 Task: Find connections with filter location Massawa with filter topic #Managementwith filter profile language English with filter current company Bread Financial with filter school Dr. B.C. Roy Engineering College with filter industry Retail Groceries with filter service category Healthcare Consulting with filter keywords title Program Manager
Action: Mouse moved to (638, 80)
Screenshot: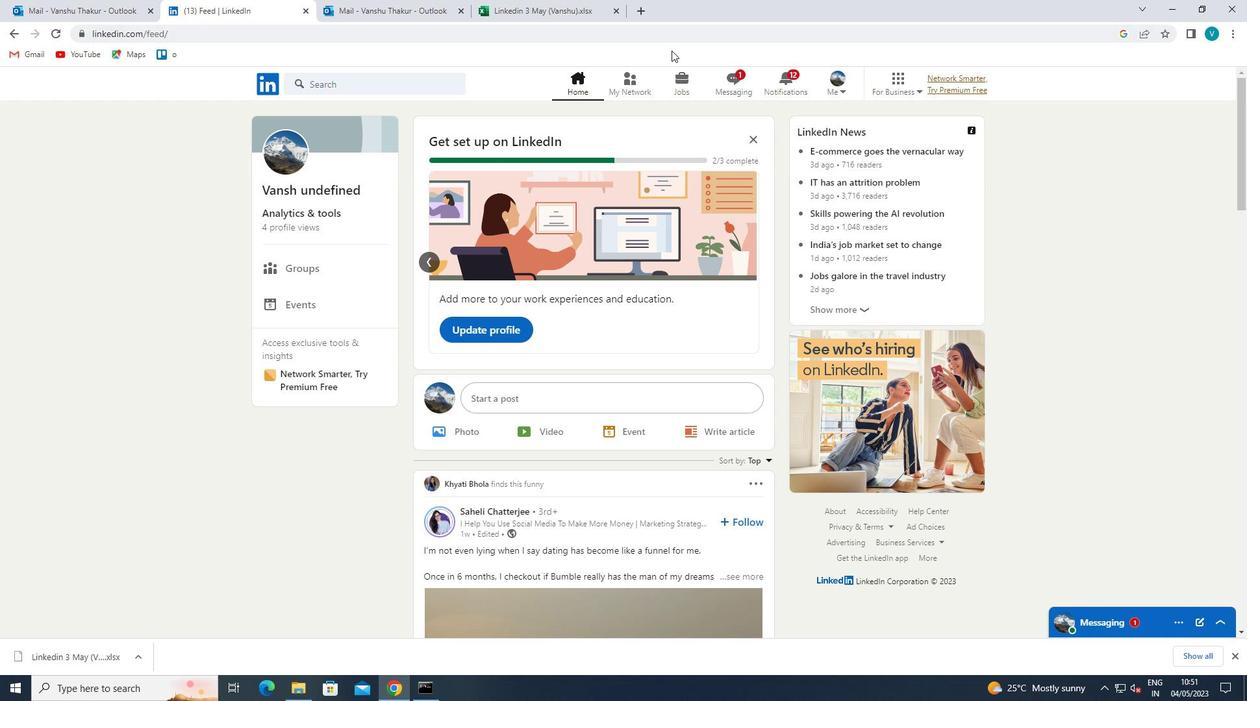 
Action: Mouse pressed left at (638, 80)
Screenshot: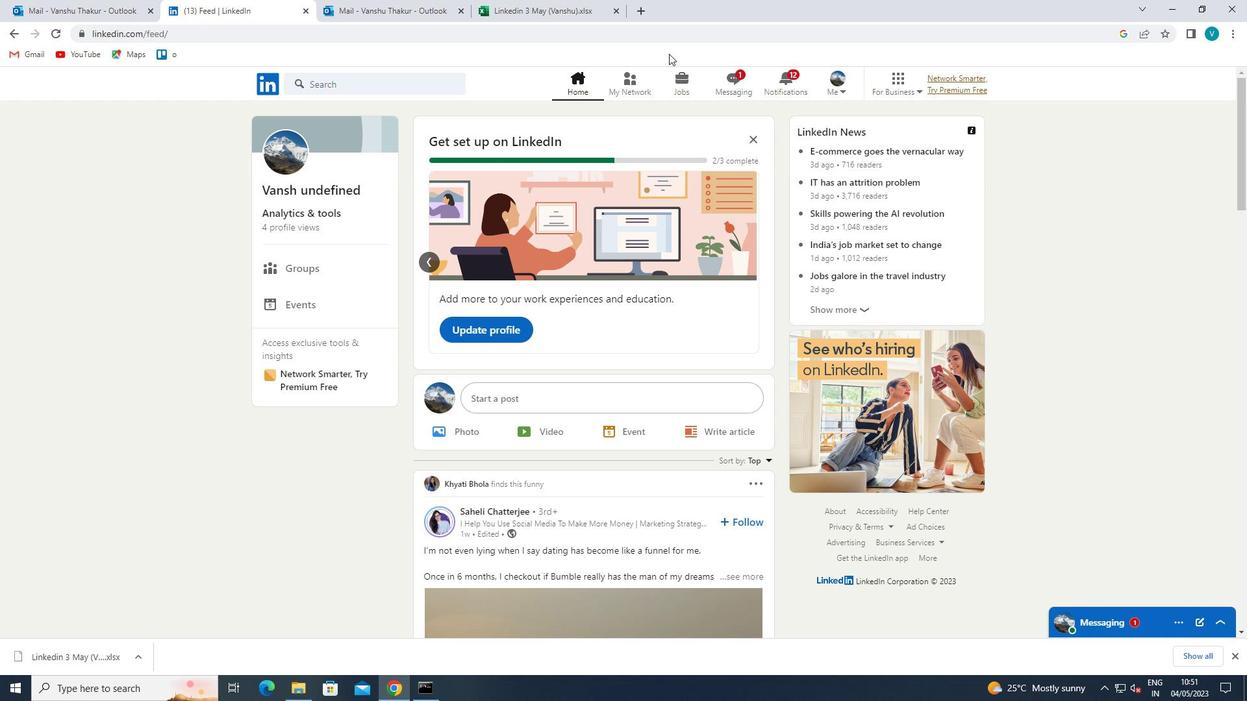 
Action: Mouse moved to (388, 157)
Screenshot: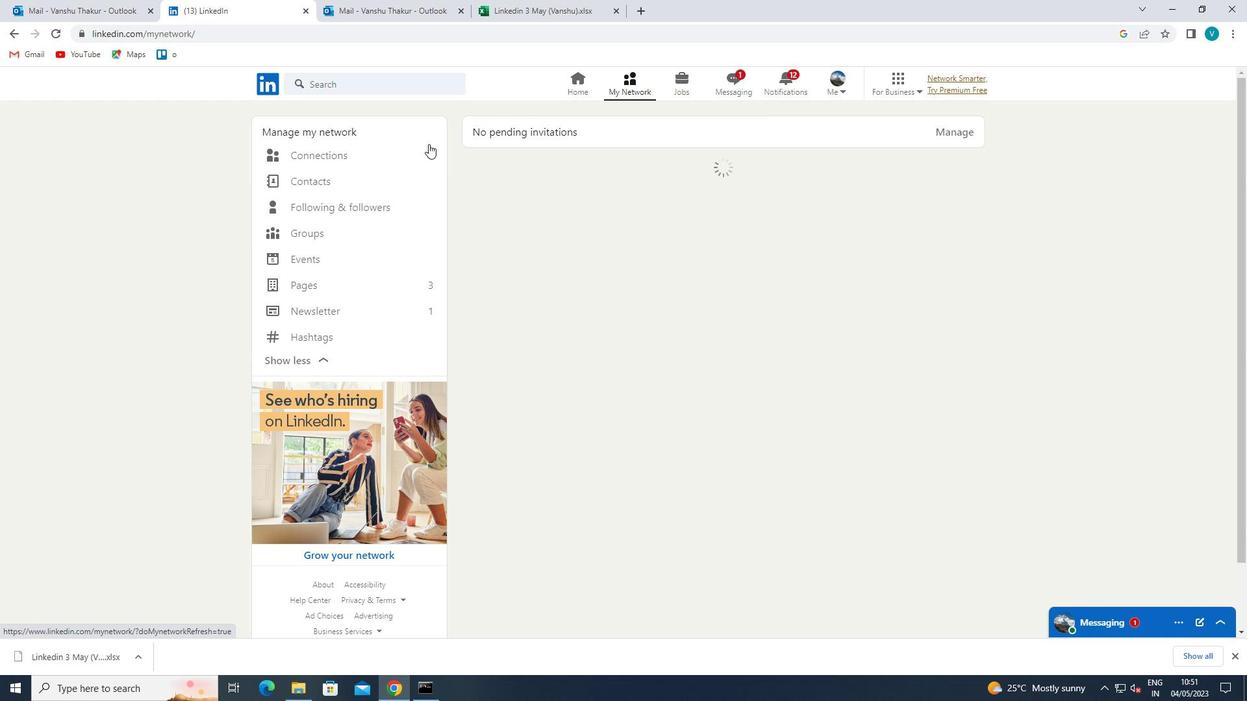 
Action: Mouse pressed left at (388, 157)
Screenshot: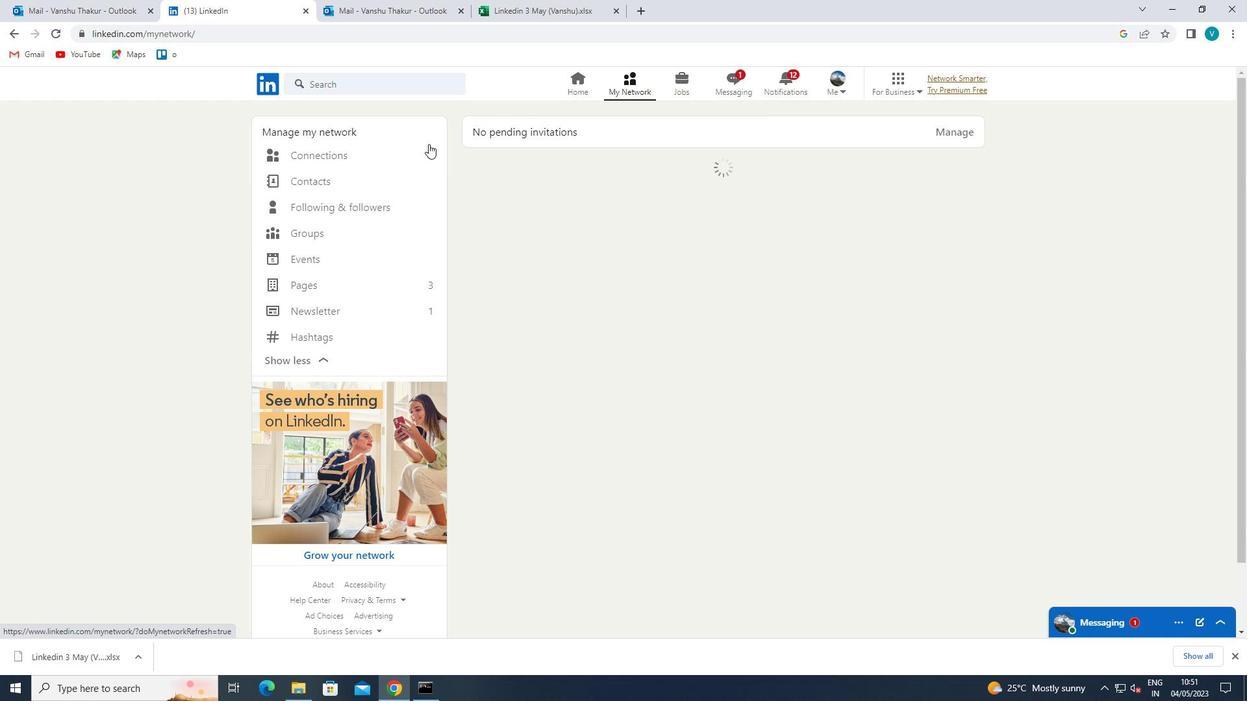 
Action: Mouse moved to (705, 156)
Screenshot: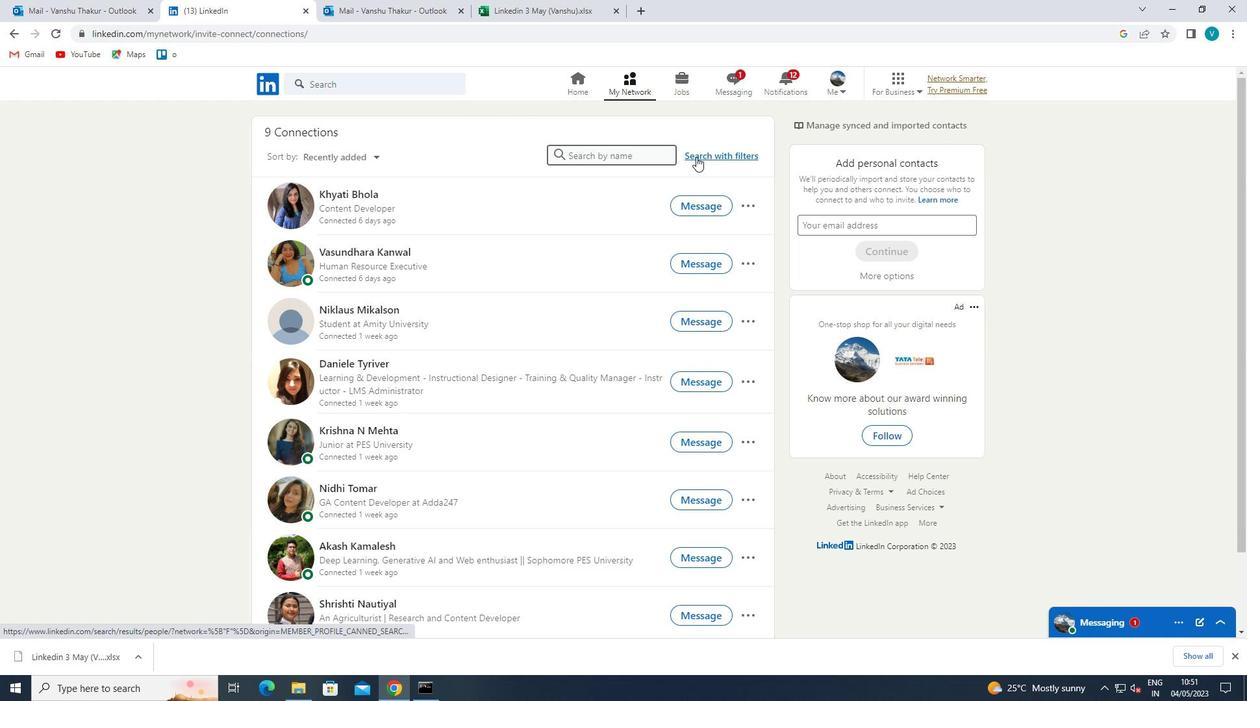 
Action: Mouse pressed left at (705, 156)
Screenshot: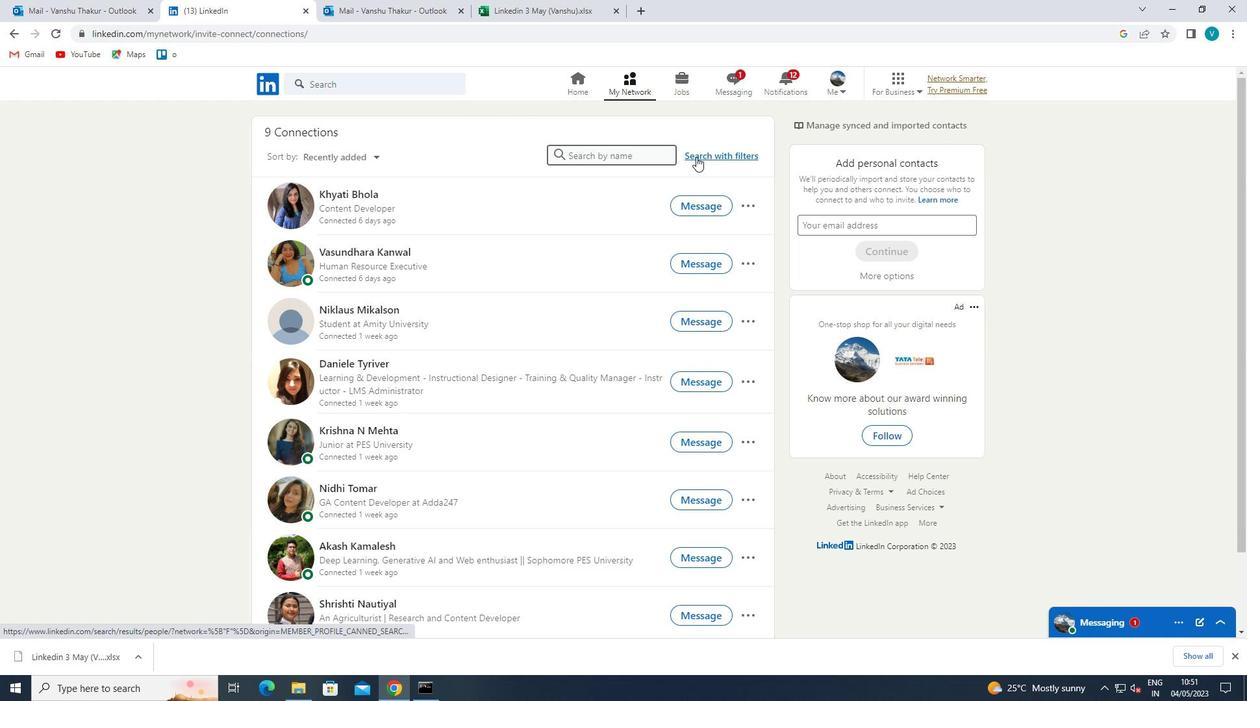 
Action: Mouse moved to (633, 124)
Screenshot: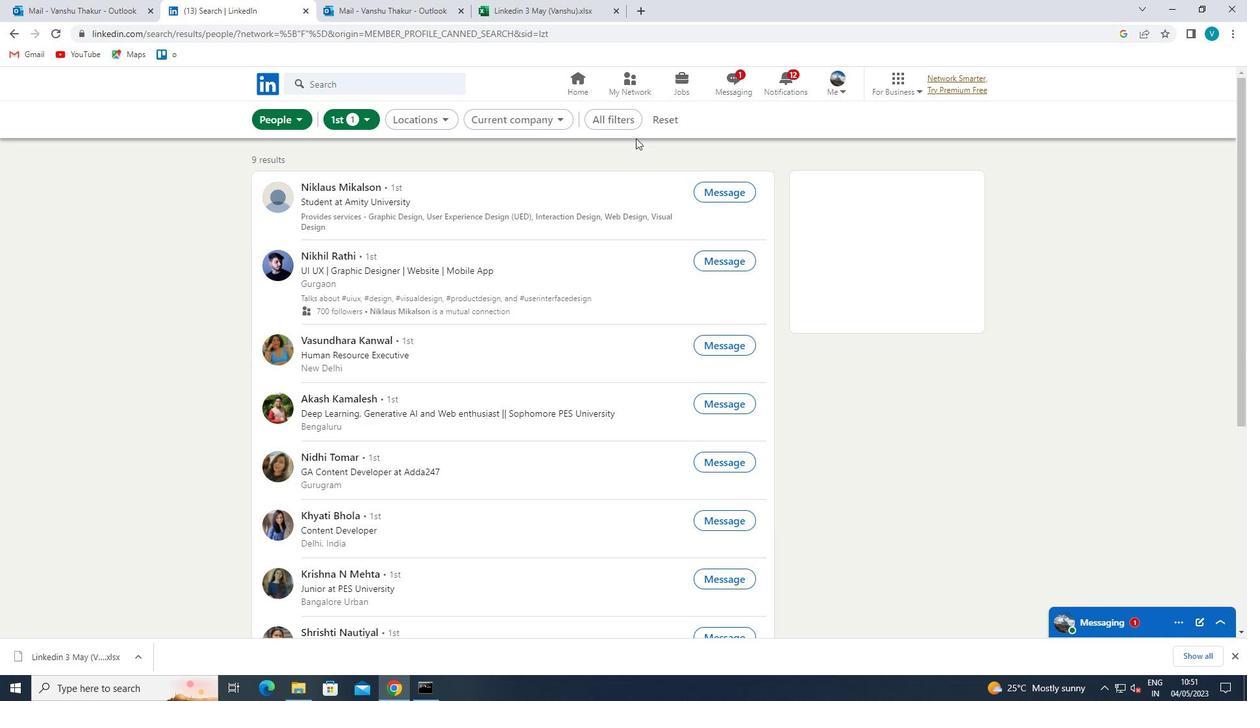 
Action: Mouse pressed left at (633, 124)
Screenshot: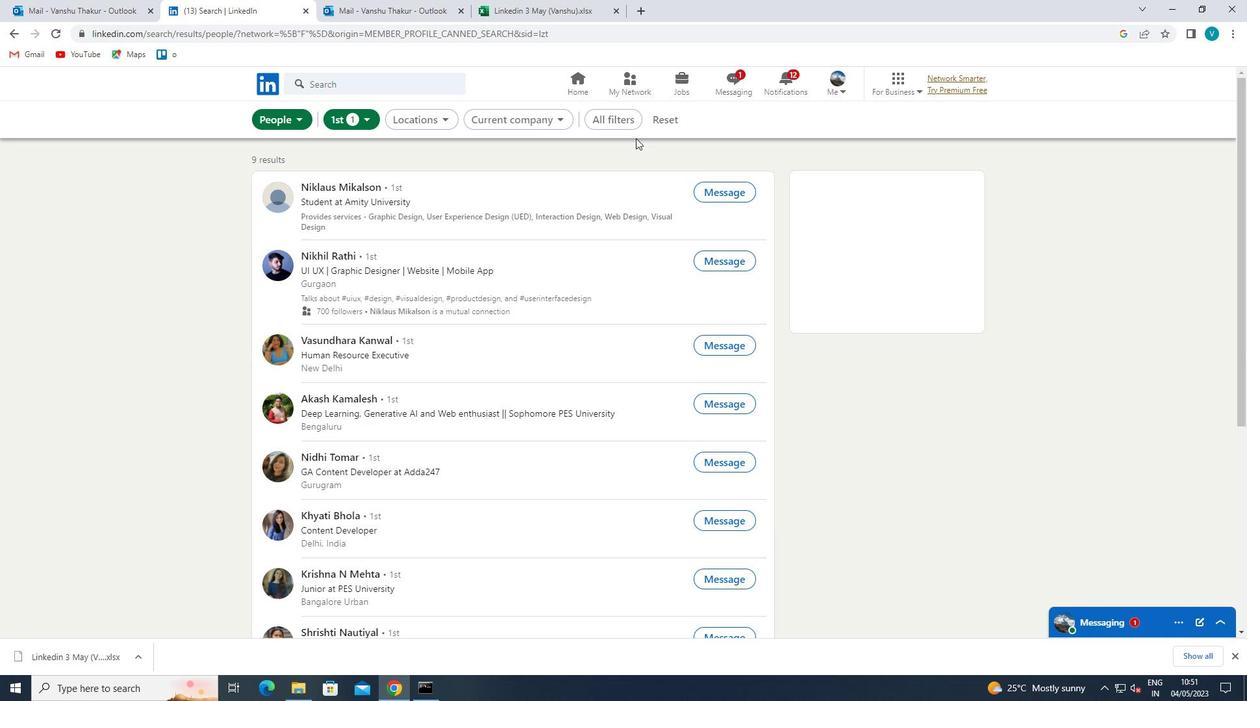
Action: Mouse moved to (957, 256)
Screenshot: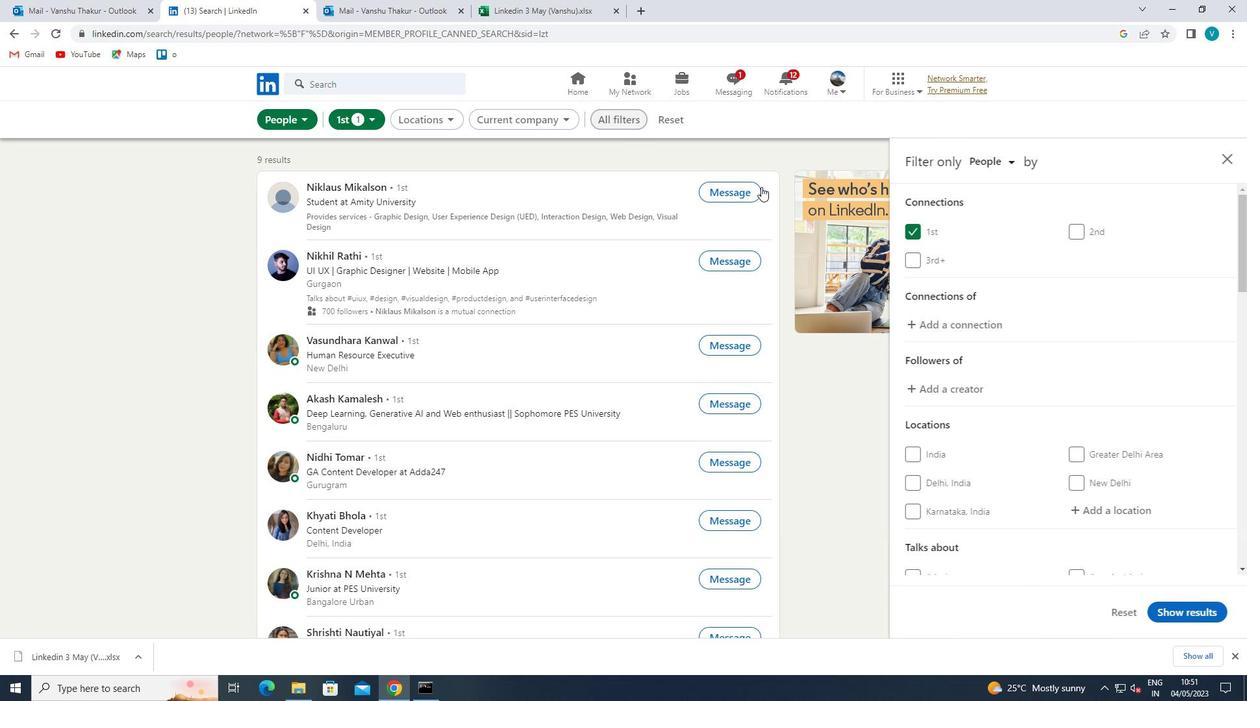 
Action: Mouse scrolled (957, 256) with delta (0, 0)
Screenshot: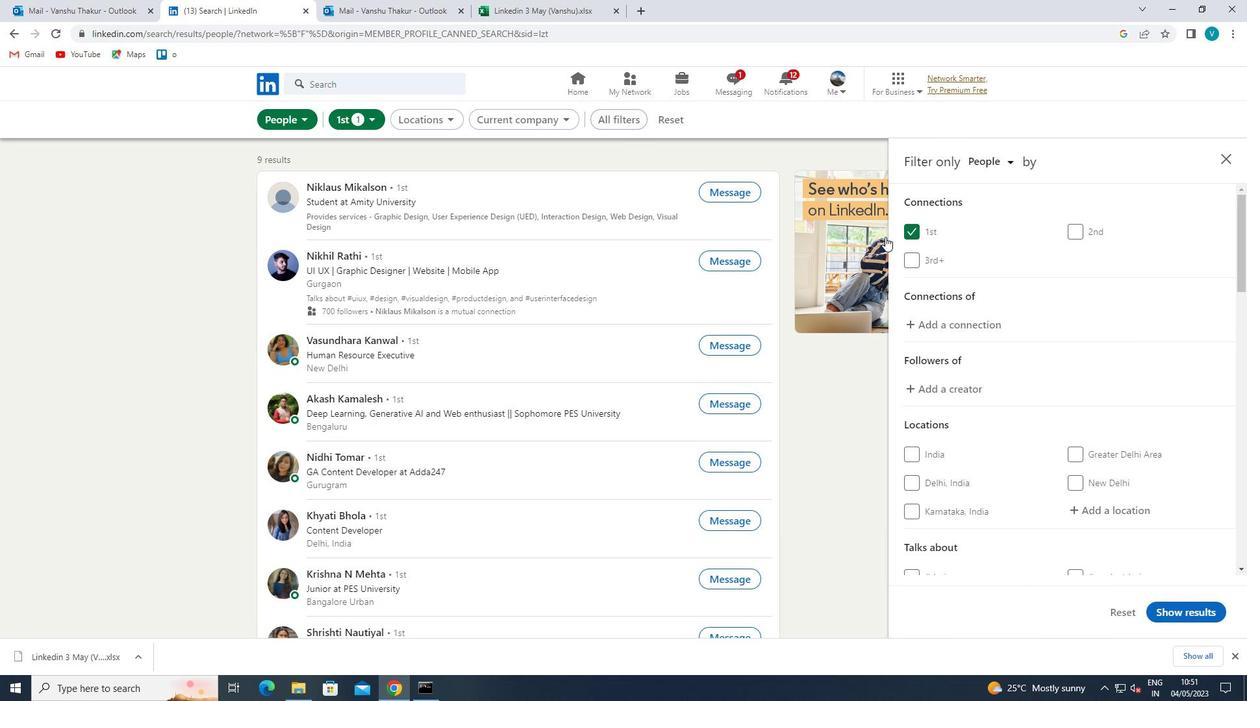 
Action: Mouse scrolled (957, 256) with delta (0, 0)
Screenshot: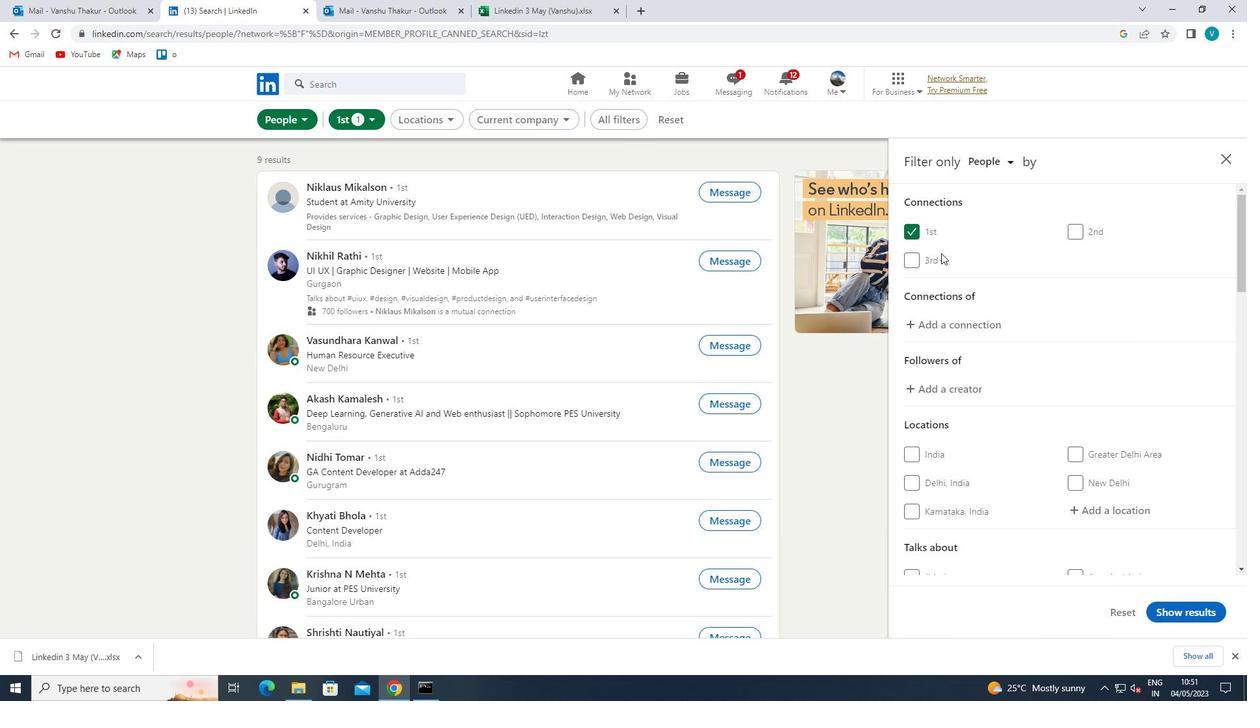 
Action: Mouse moved to (1106, 379)
Screenshot: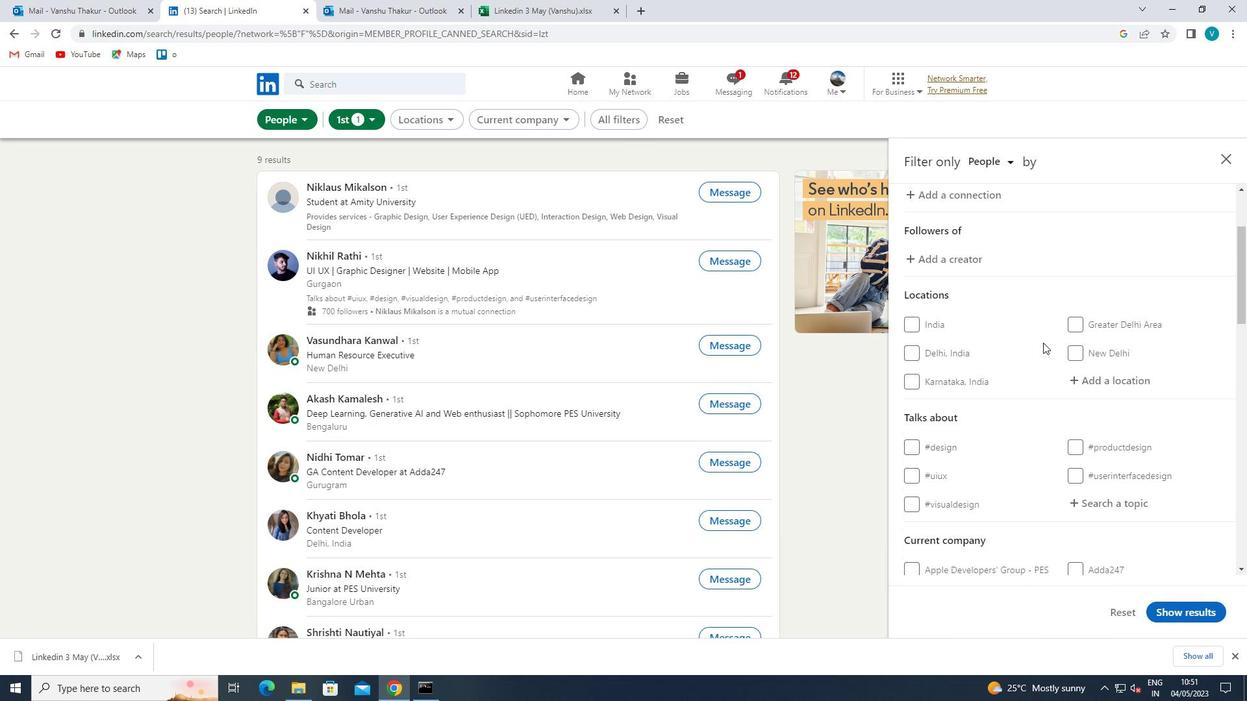
Action: Mouse pressed left at (1106, 379)
Screenshot: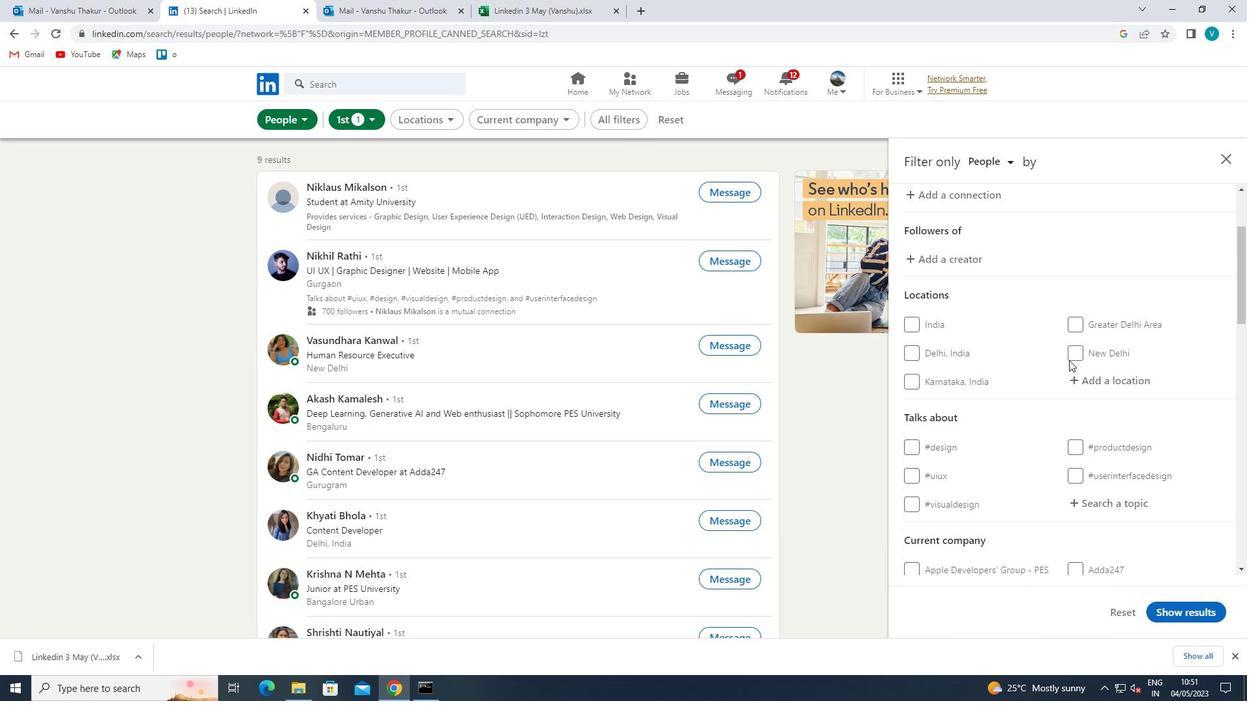 
Action: Mouse moved to (1106, 381)
Screenshot: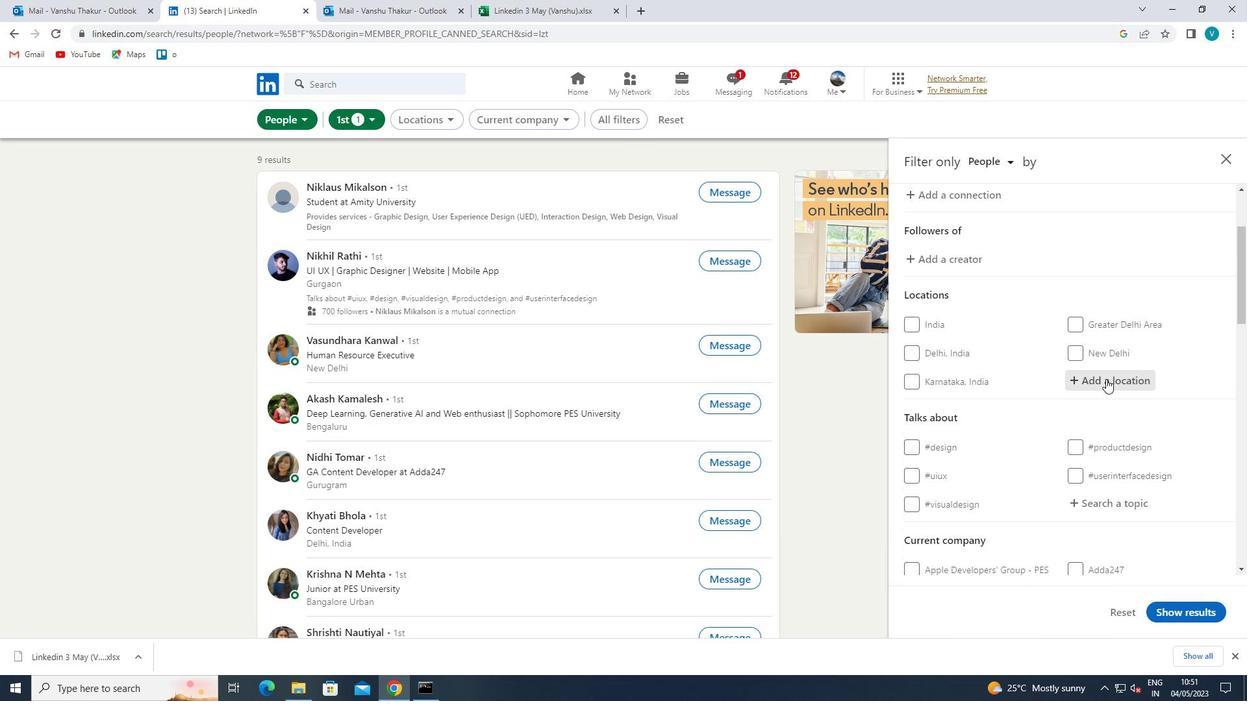 
Action: Key pressed <Key.shift><Key.shift><Key.shift><Key.shift><Key.shift><Key.shift><Key.shift><Key.shift>MASSAWA
Screenshot: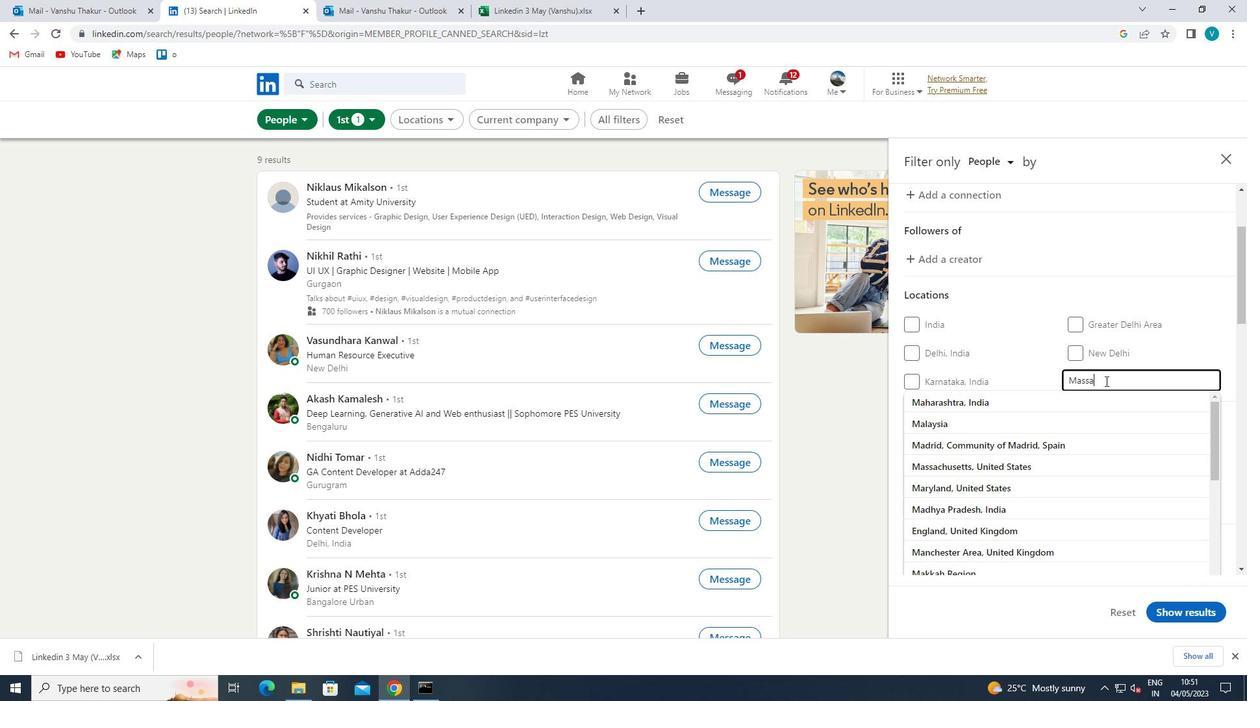
Action: Mouse moved to (1063, 400)
Screenshot: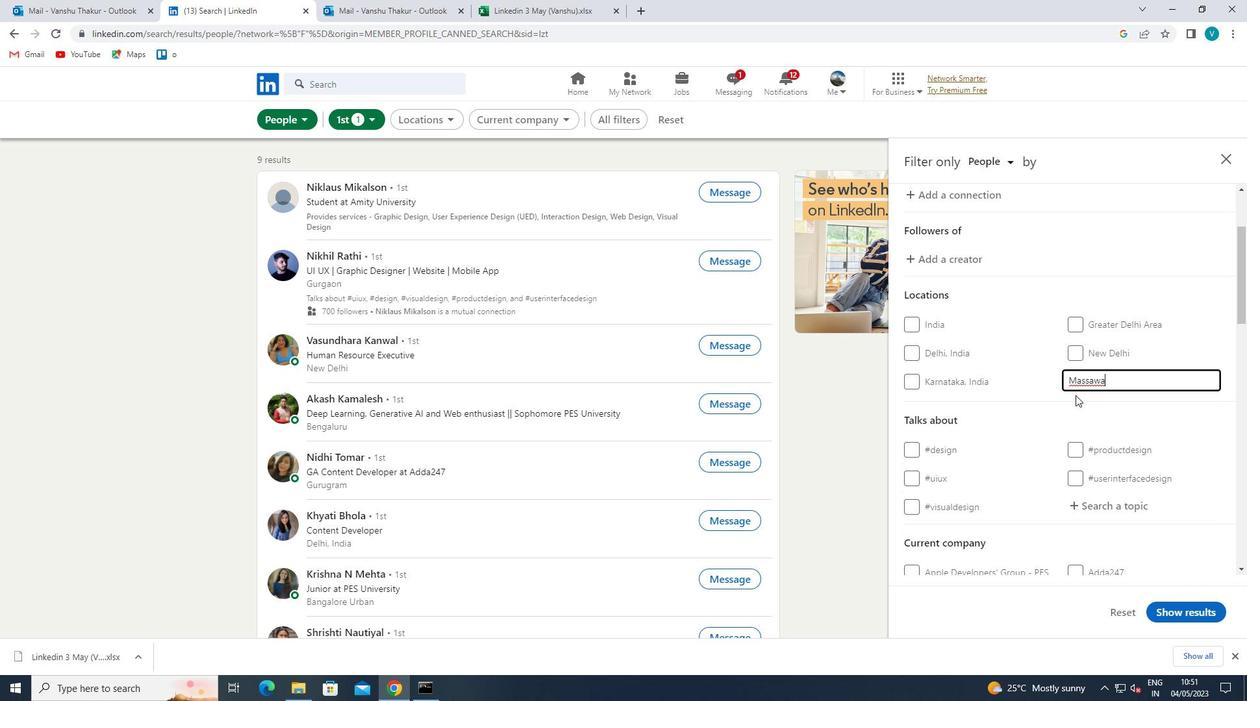 
Action: Mouse pressed left at (1063, 400)
Screenshot: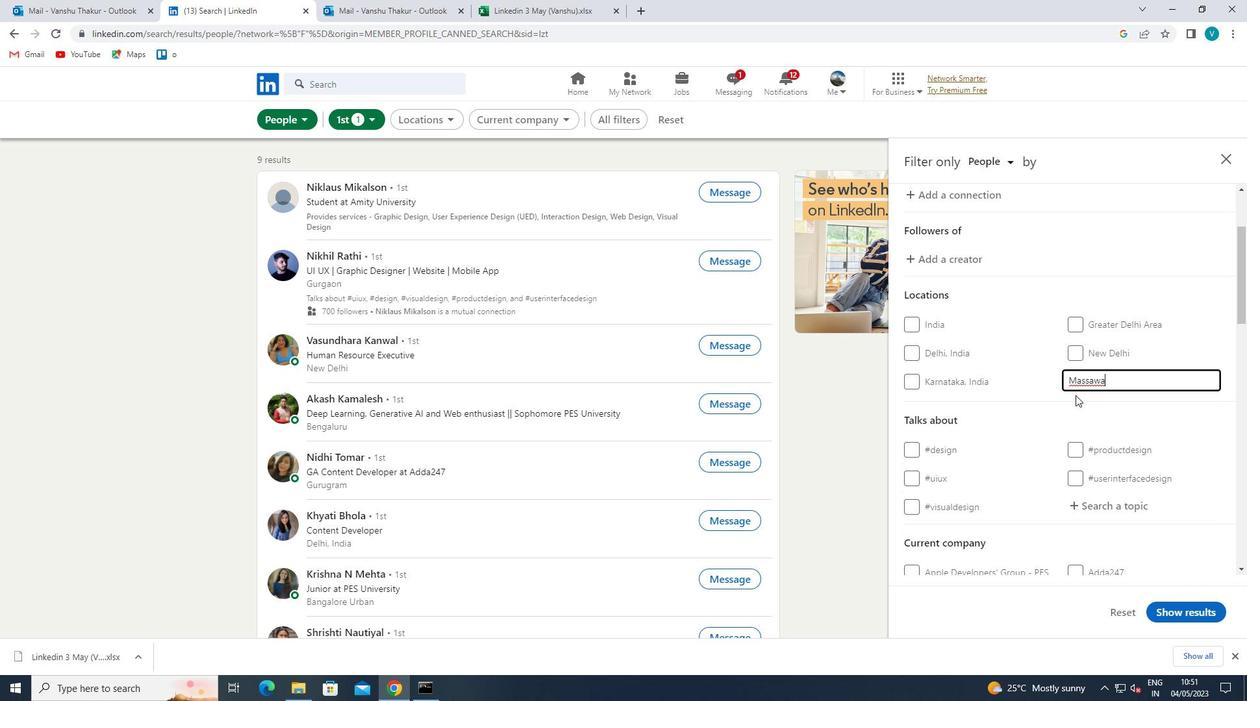 
Action: Mouse moved to (1062, 400)
Screenshot: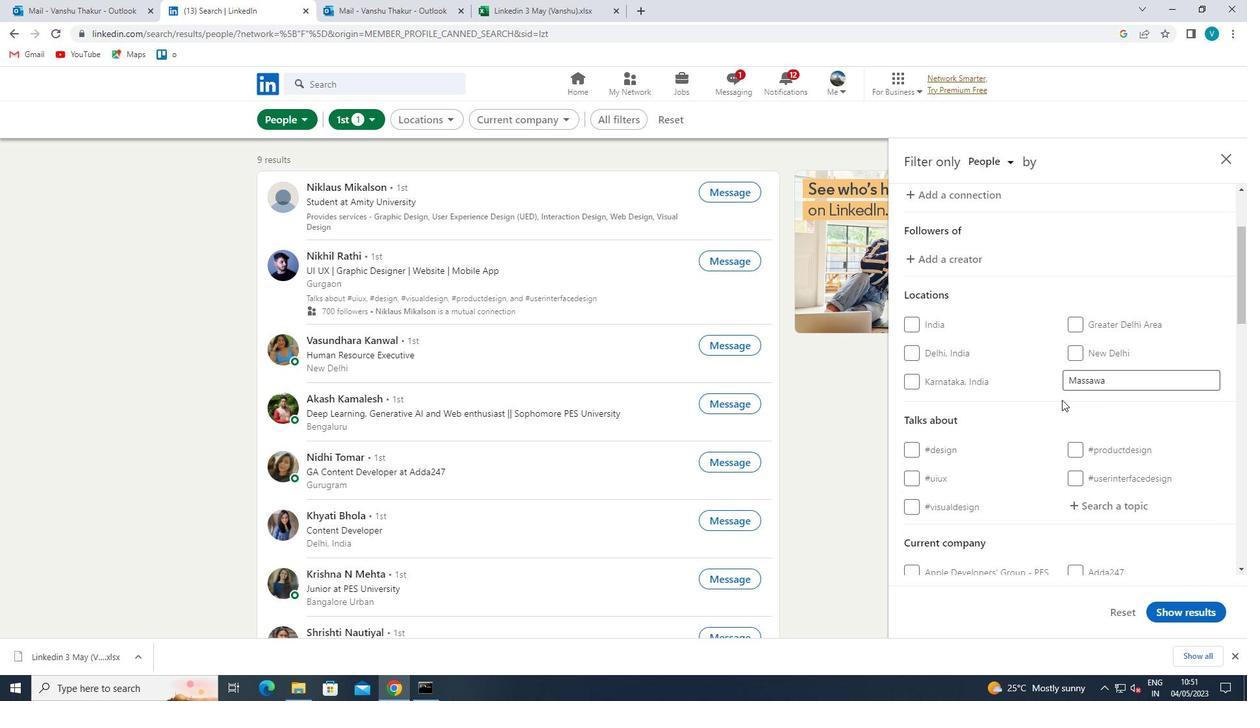 
Action: Mouse scrolled (1062, 399) with delta (0, 0)
Screenshot: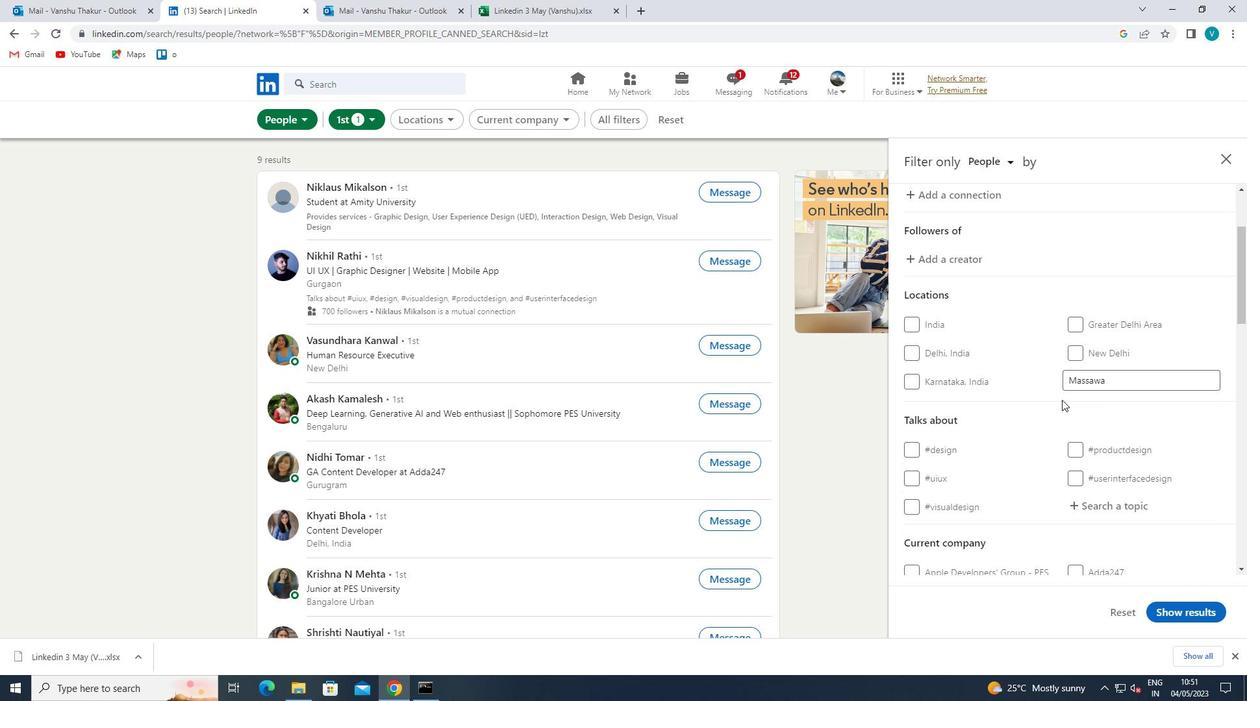 
Action: Mouse scrolled (1062, 399) with delta (0, 0)
Screenshot: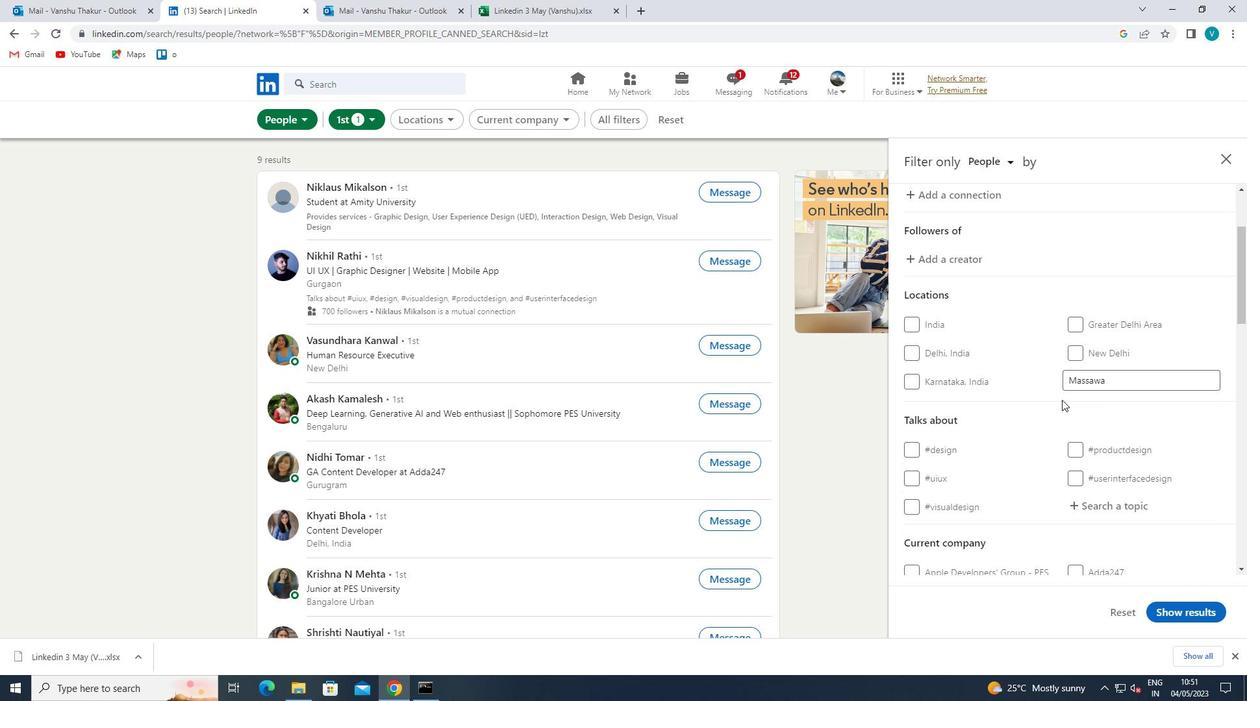 
Action: Mouse moved to (1063, 400)
Screenshot: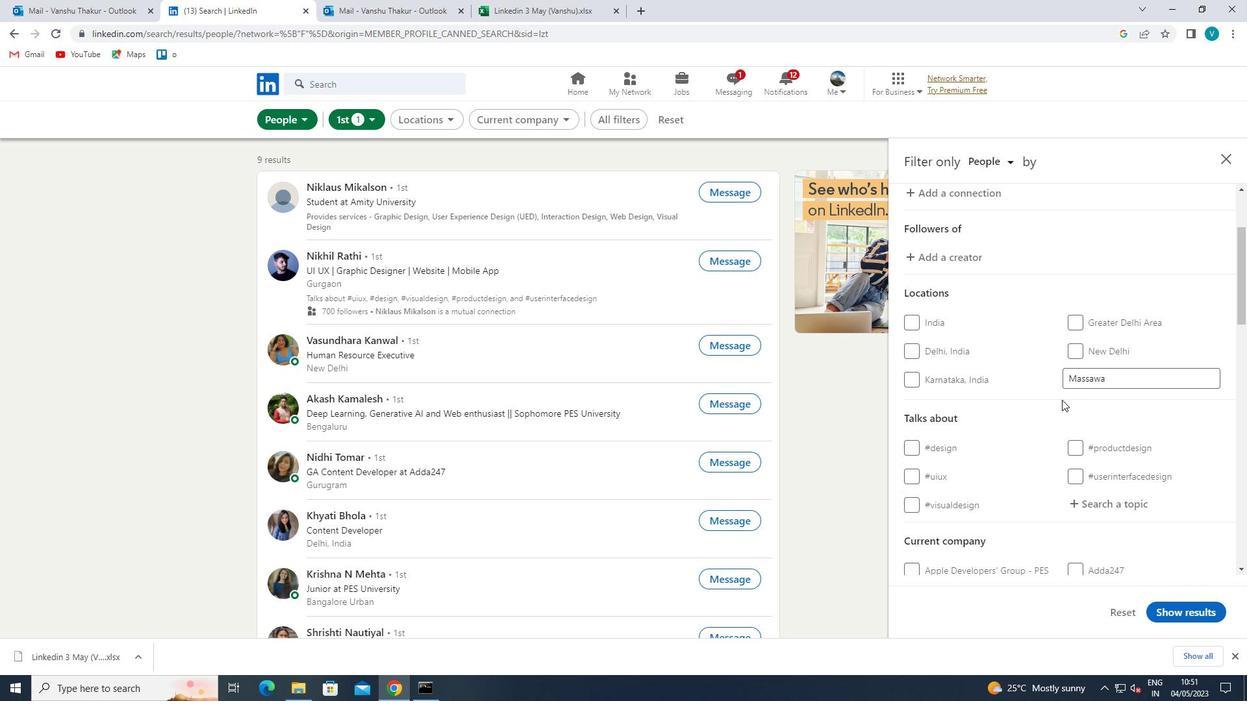 
Action: Mouse scrolled (1063, 399) with delta (0, 0)
Screenshot: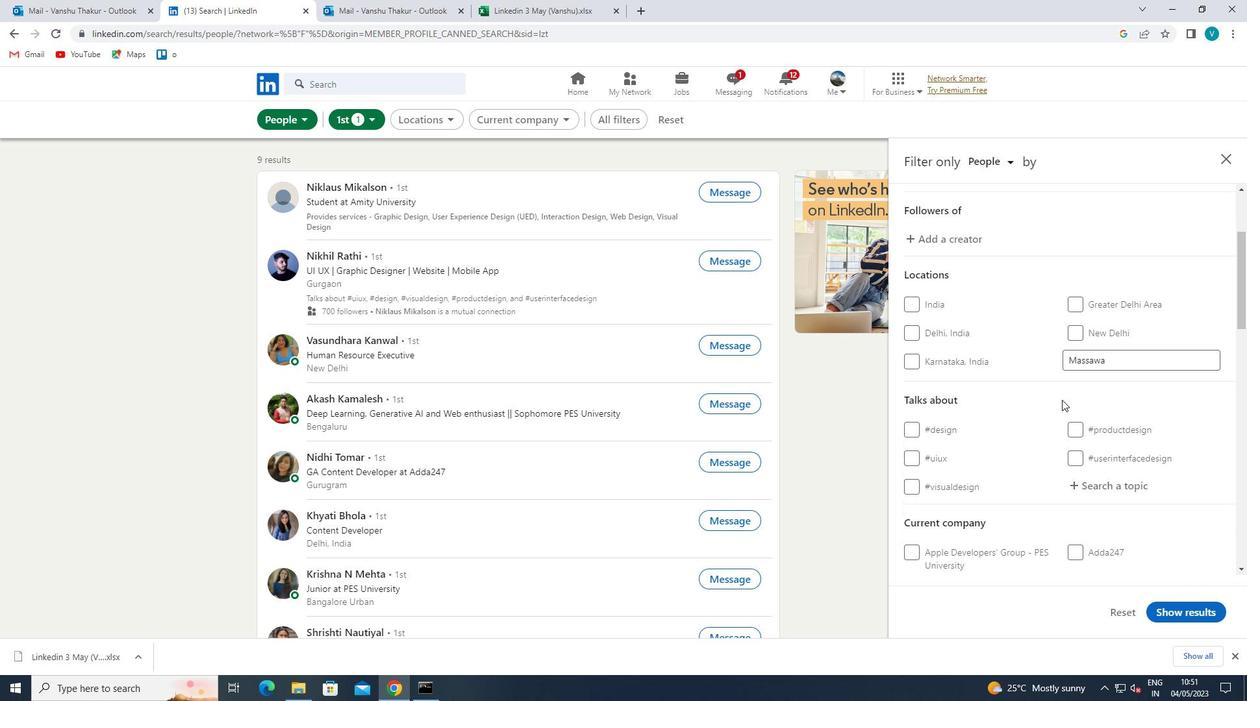 
Action: Mouse moved to (1111, 315)
Screenshot: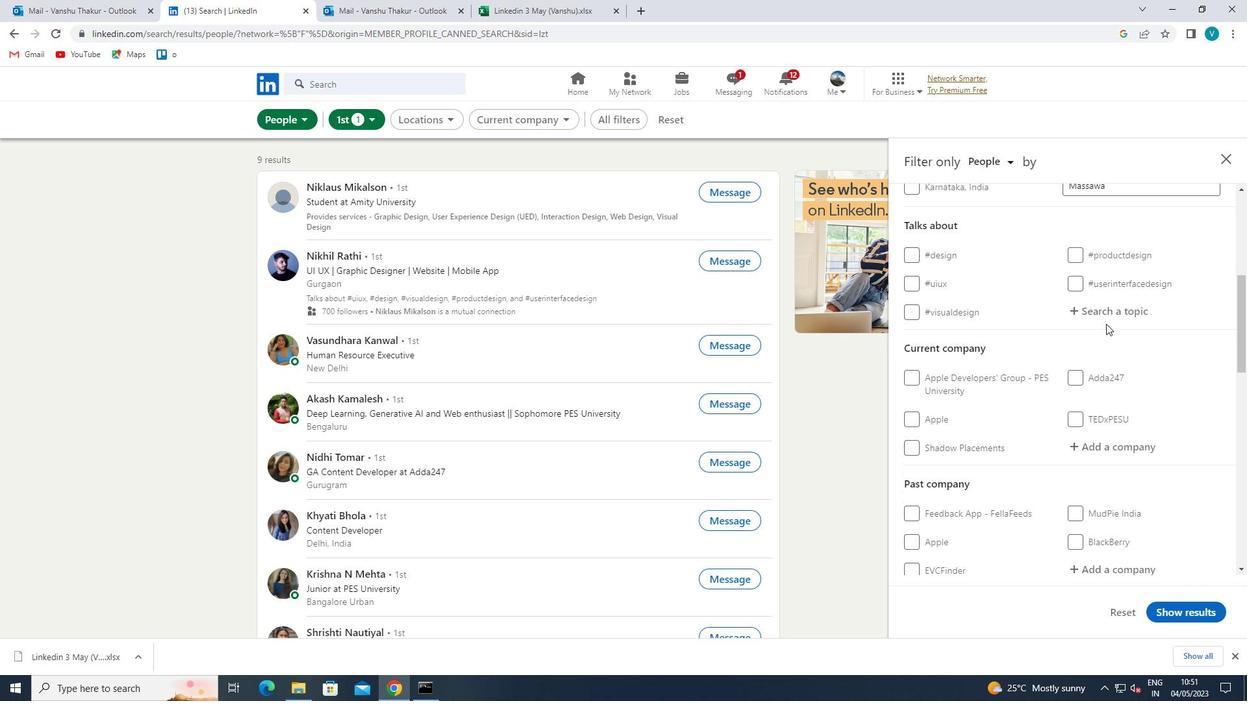 
Action: Mouse pressed left at (1111, 315)
Screenshot: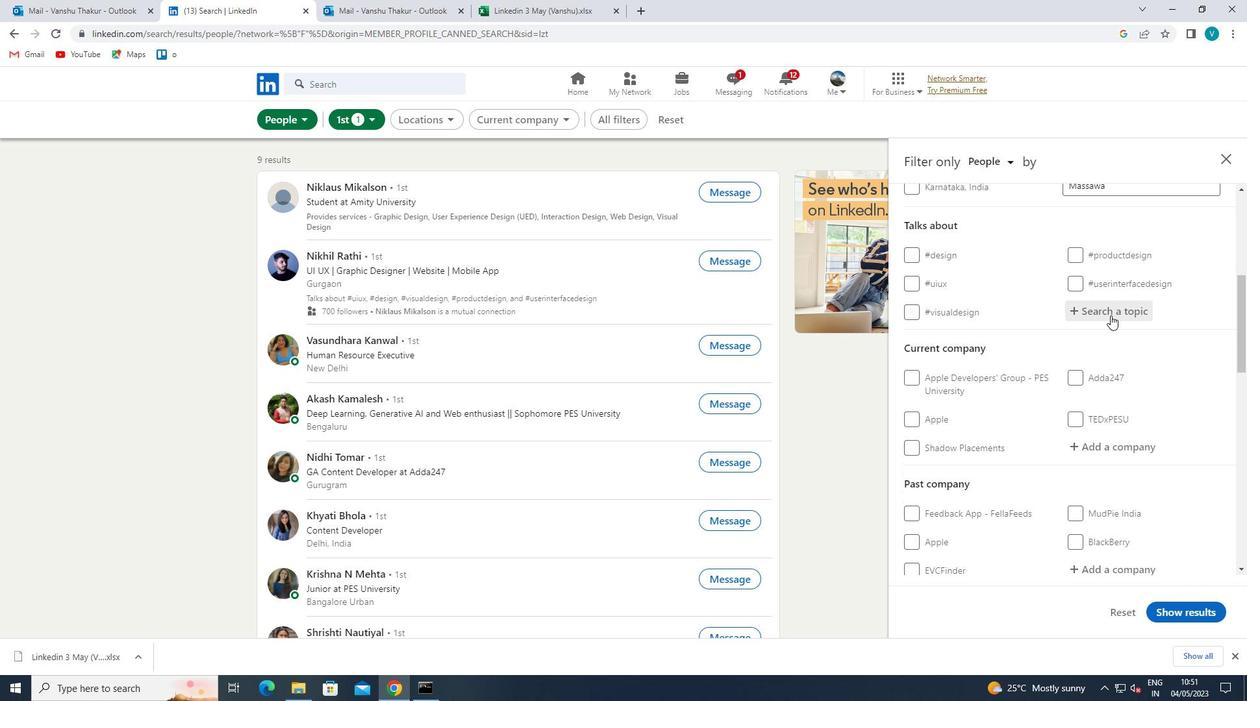 
Action: Key pressed MANAG
Screenshot: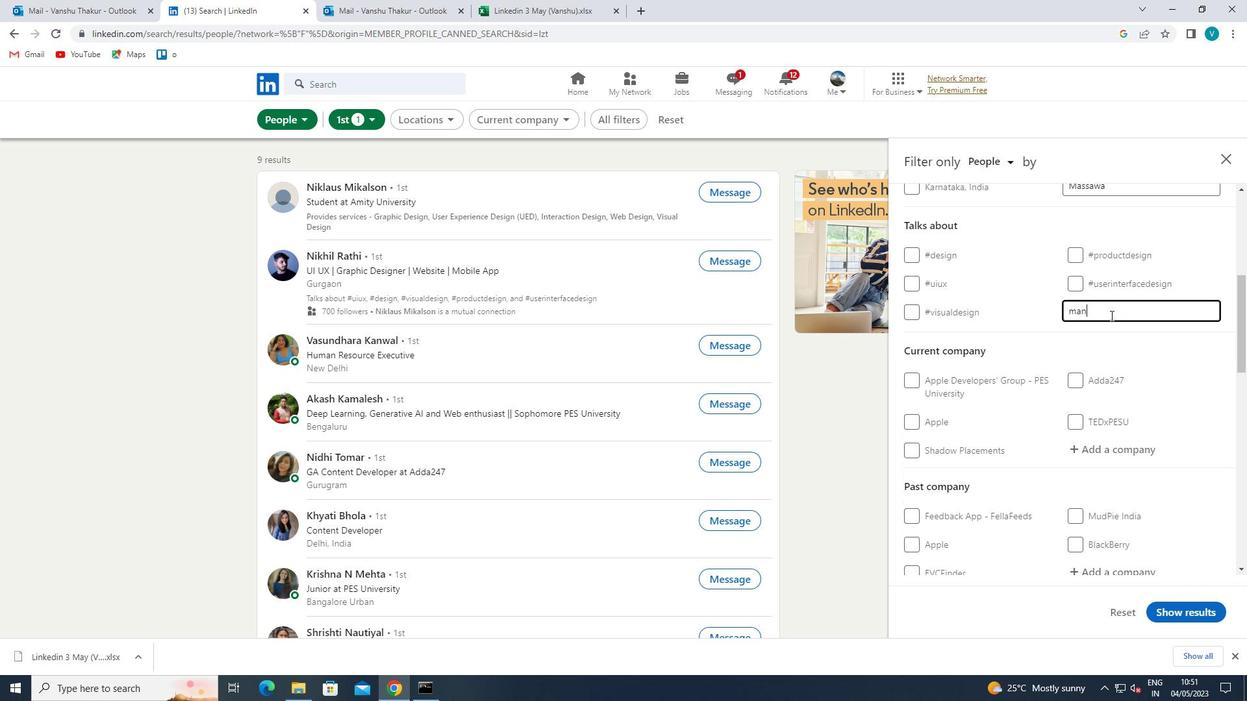 
Action: Mouse moved to (1080, 326)
Screenshot: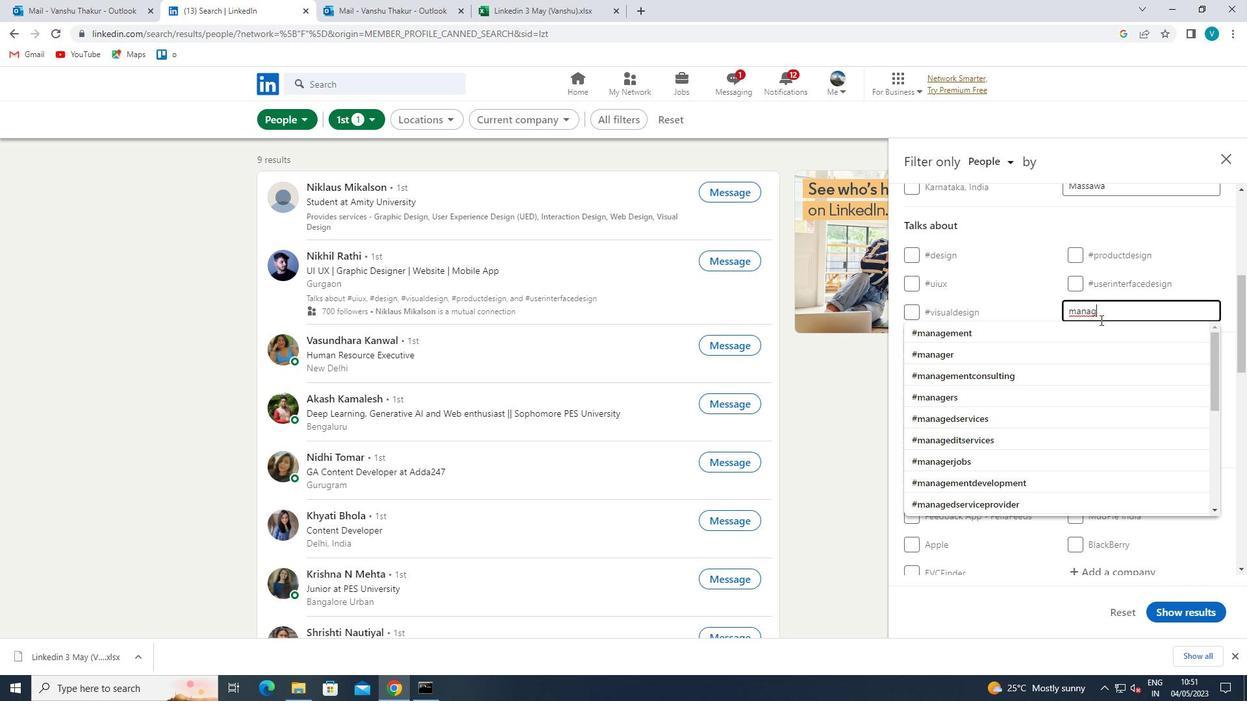 
Action: Mouse pressed left at (1080, 326)
Screenshot: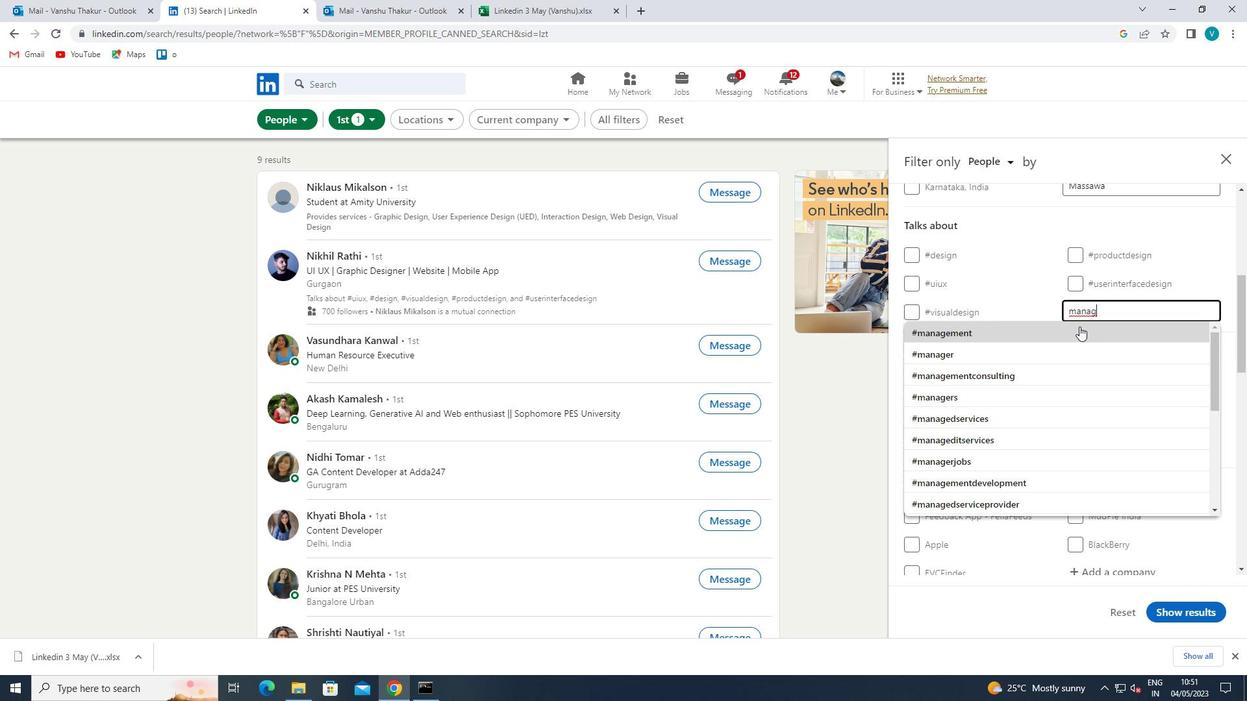 
Action: Mouse scrolled (1080, 326) with delta (0, 0)
Screenshot: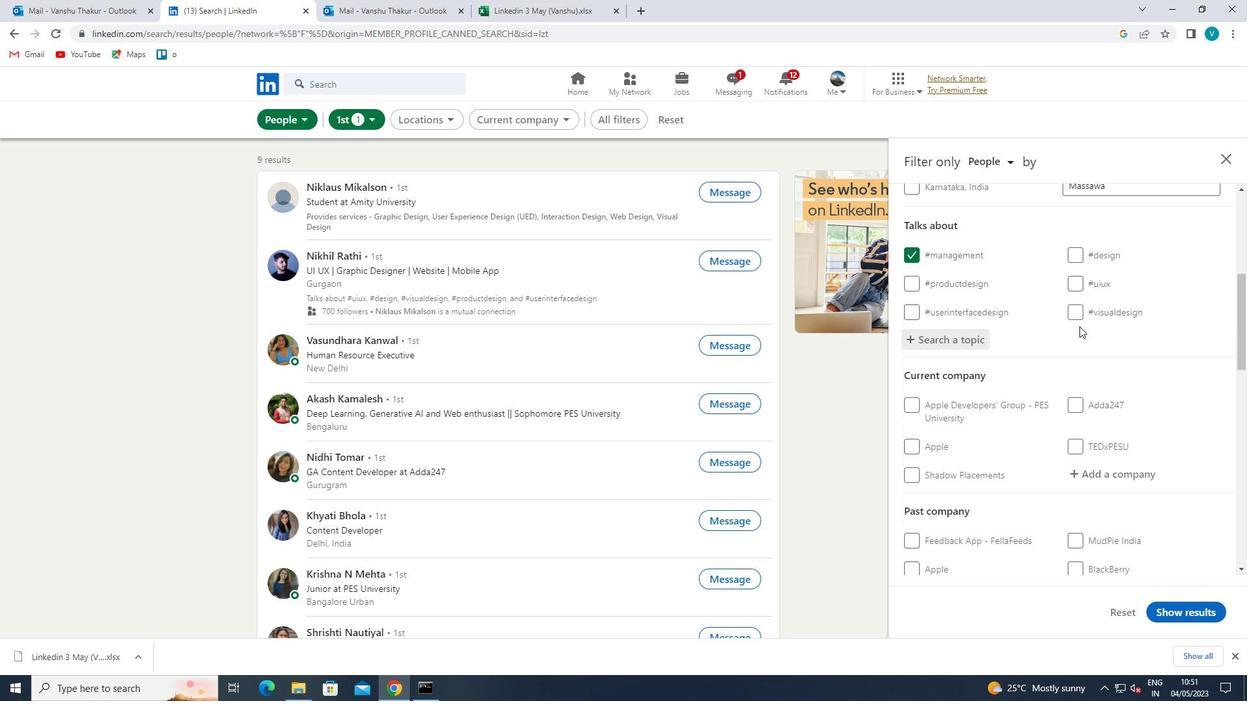 
Action: Mouse scrolled (1080, 326) with delta (0, 0)
Screenshot: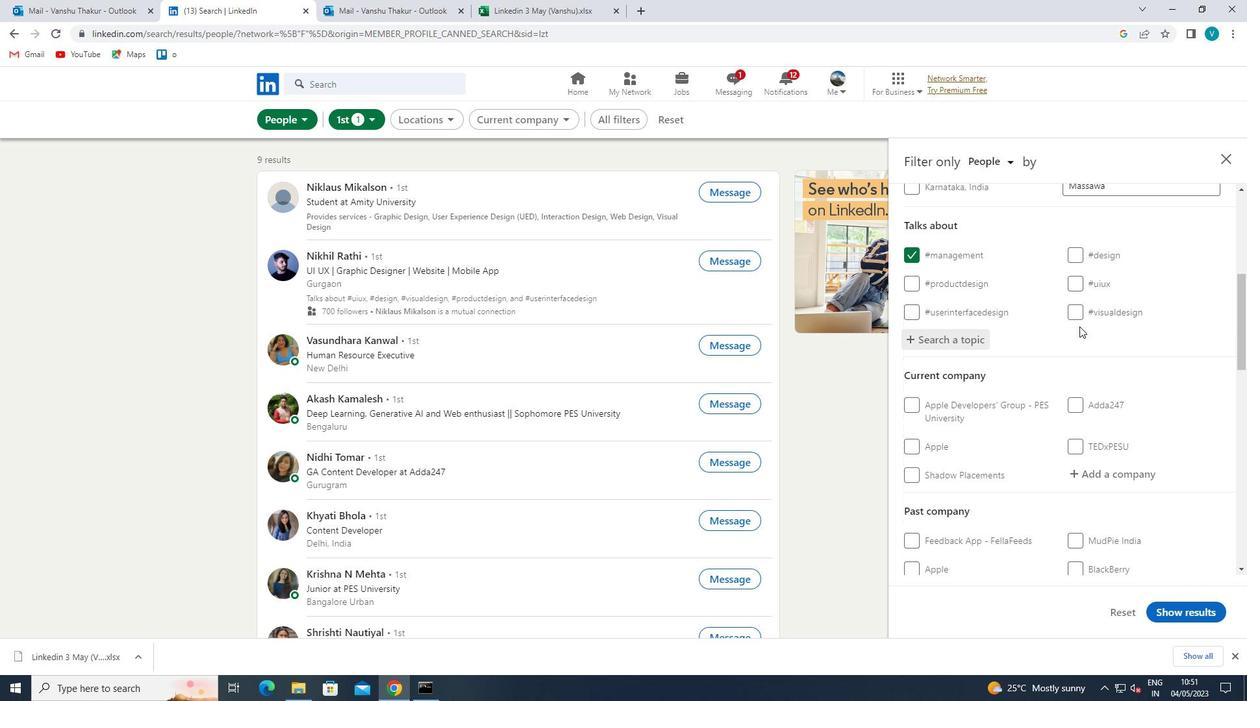 
Action: Mouse scrolled (1080, 326) with delta (0, 0)
Screenshot: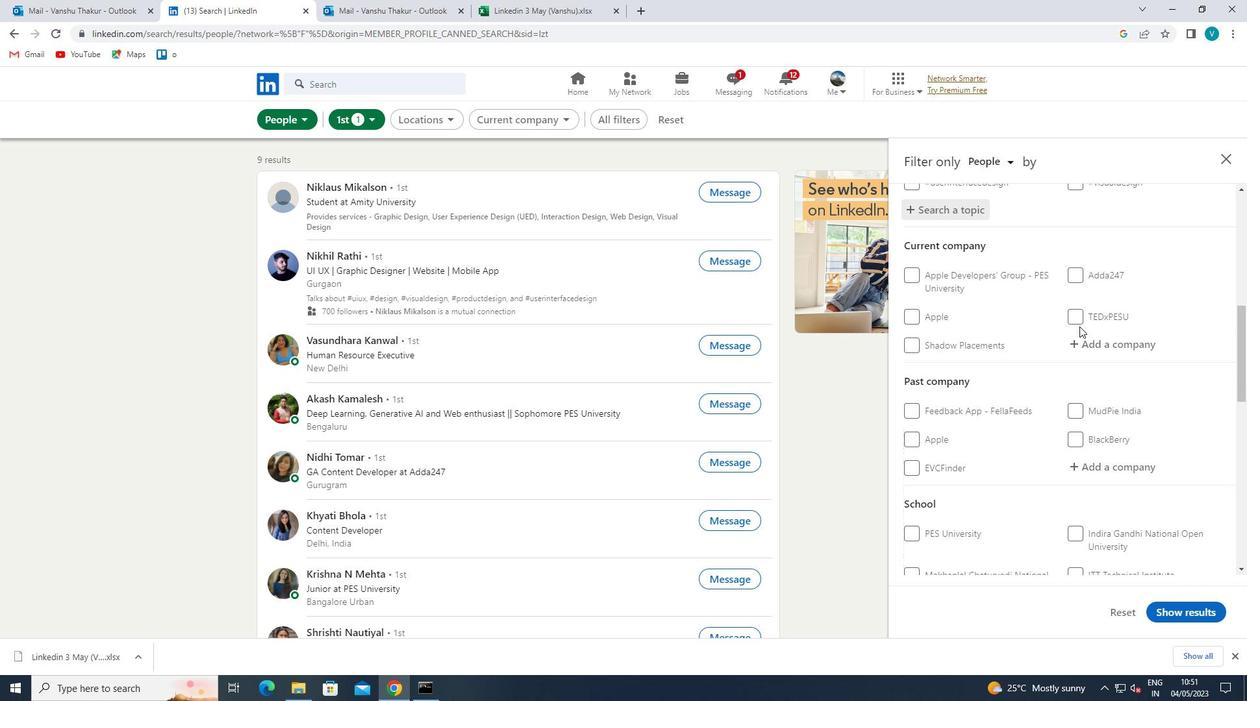 
Action: Mouse scrolled (1080, 326) with delta (0, 0)
Screenshot: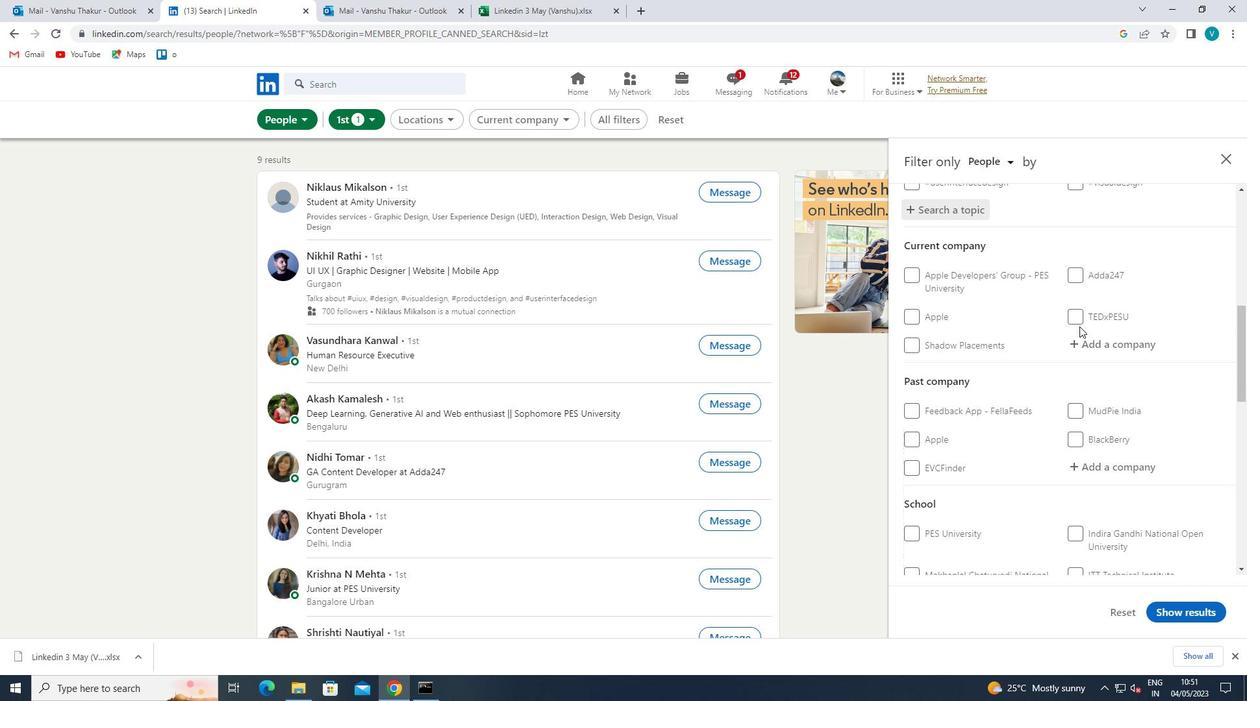 
Action: Mouse scrolled (1080, 326) with delta (0, 0)
Screenshot: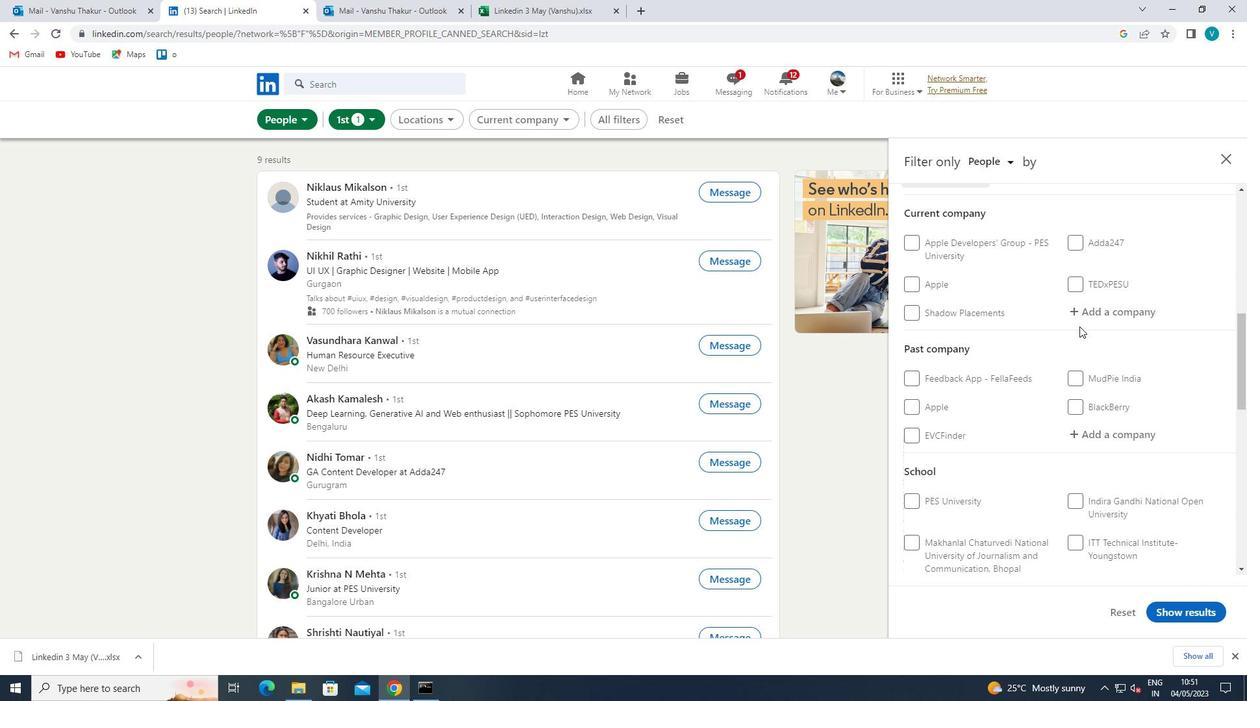 
Action: Mouse scrolled (1080, 326) with delta (0, 0)
Screenshot: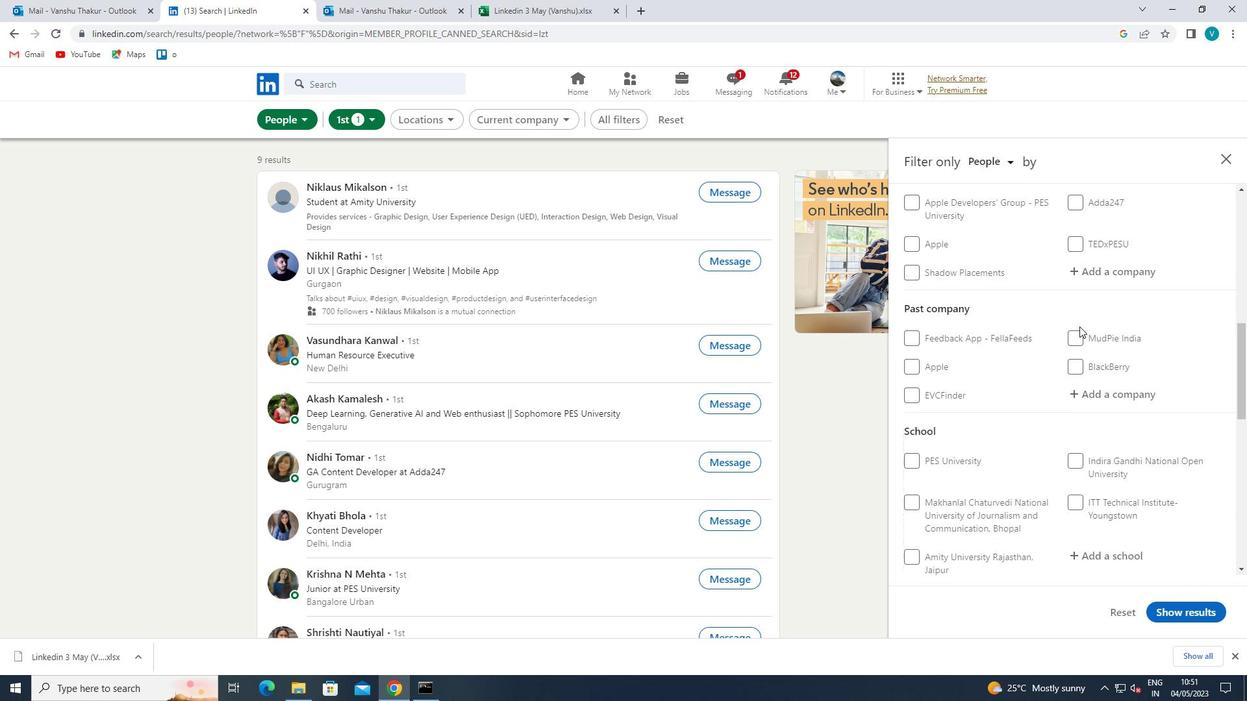 
Action: Mouse scrolled (1080, 326) with delta (0, 0)
Screenshot: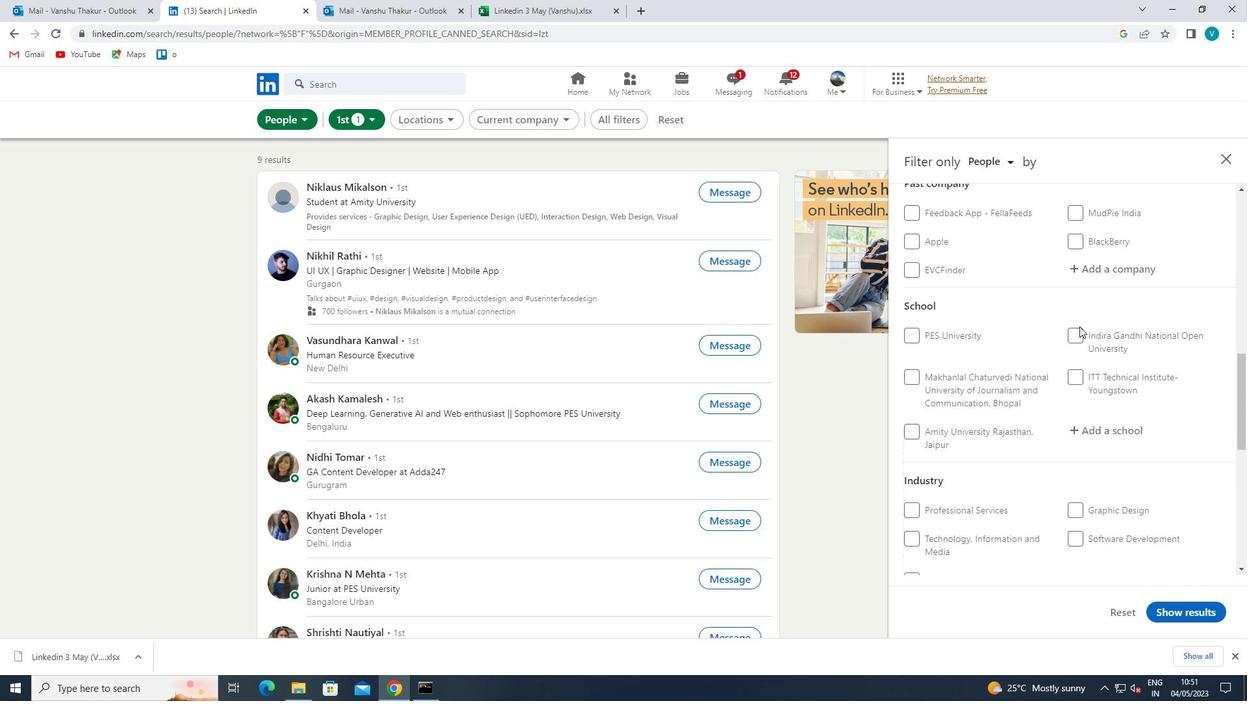 
Action: Mouse scrolled (1080, 326) with delta (0, 0)
Screenshot: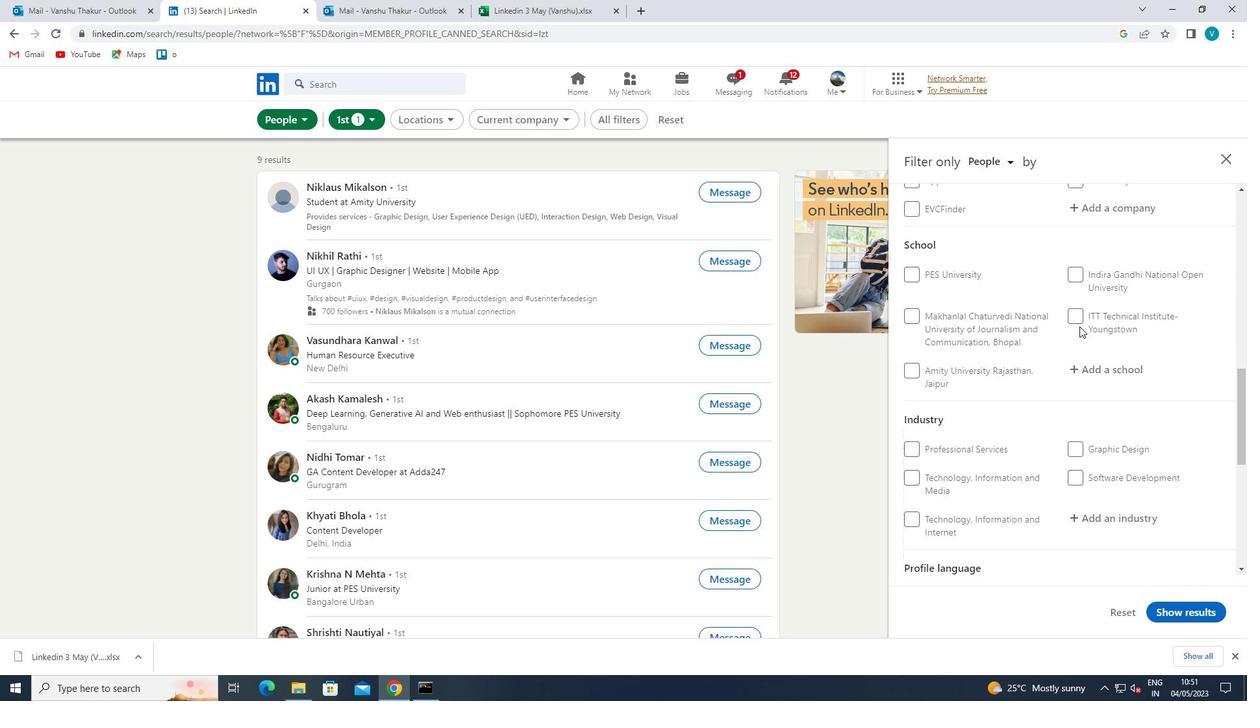 
Action: Mouse scrolled (1080, 326) with delta (0, 0)
Screenshot: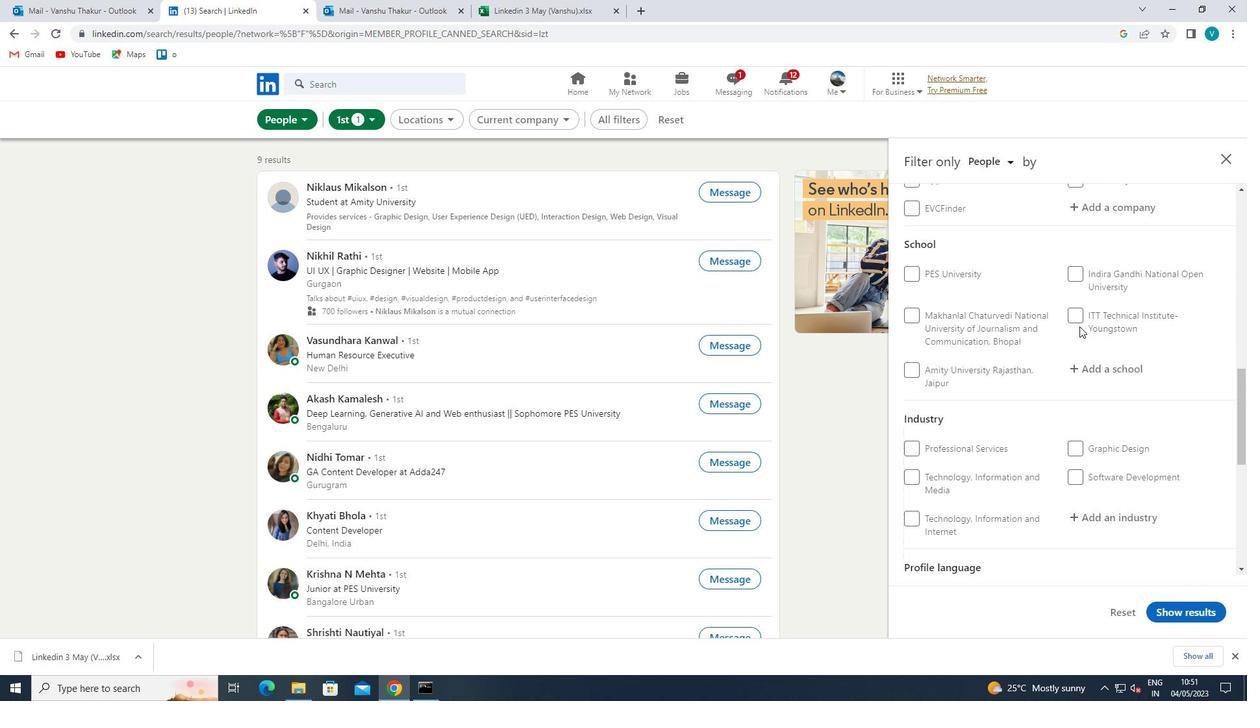 
Action: Mouse moved to (924, 401)
Screenshot: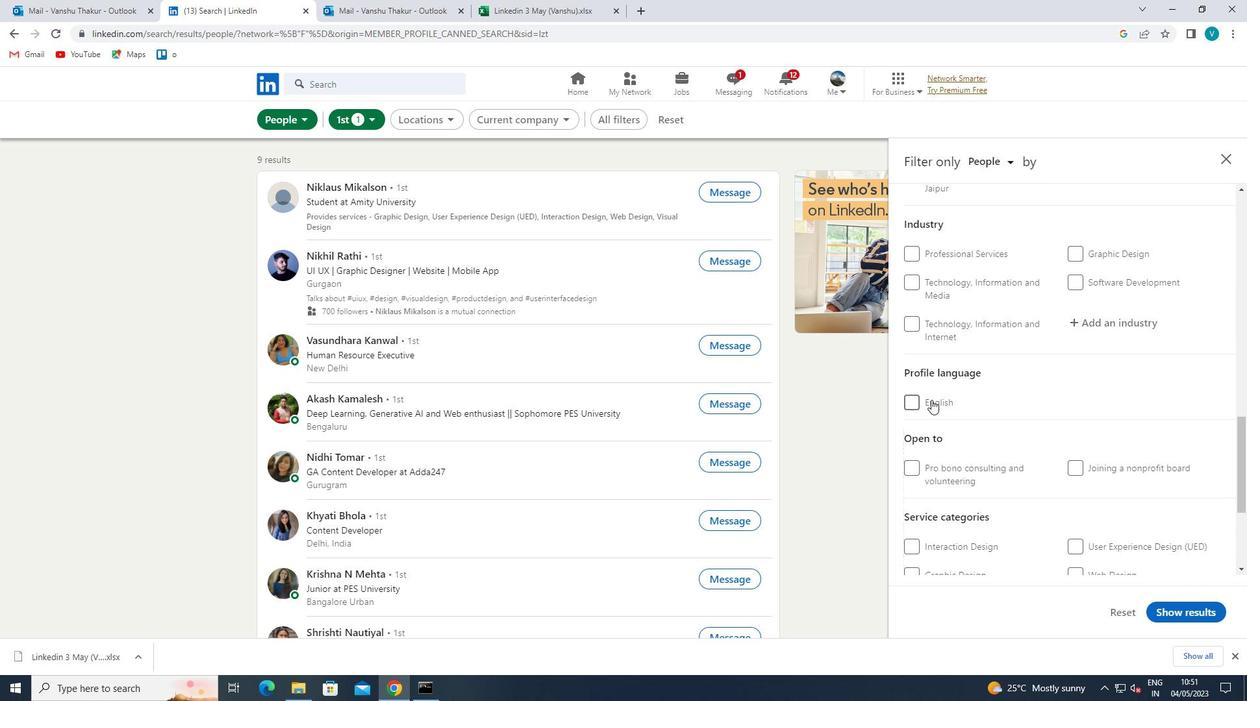 
Action: Mouse pressed left at (924, 401)
Screenshot: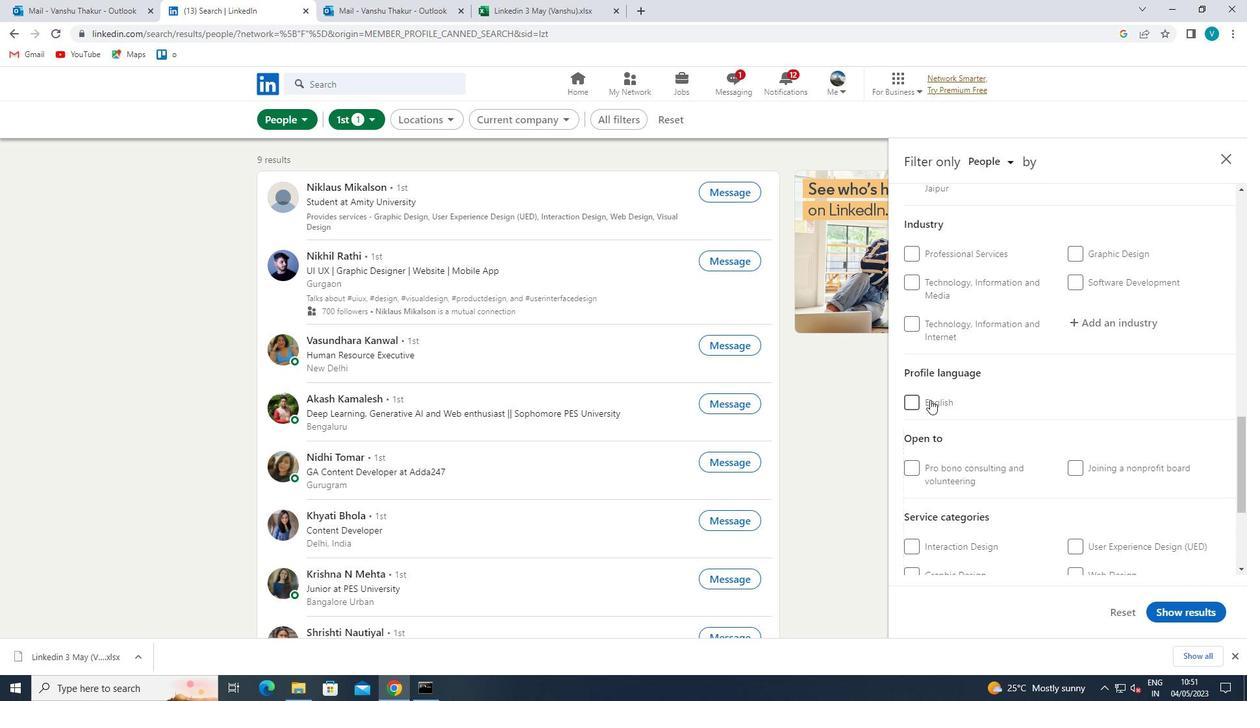 
Action: Mouse moved to (1043, 379)
Screenshot: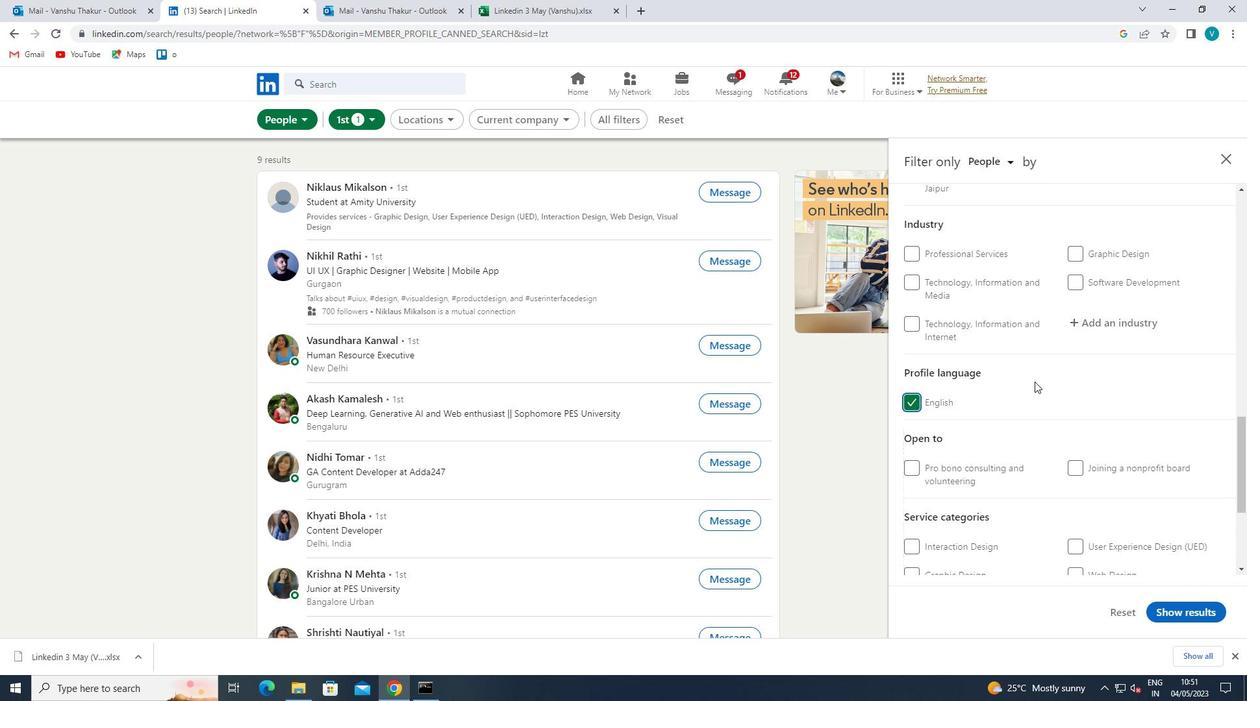 
Action: Mouse scrolled (1043, 380) with delta (0, 0)
Screenshot: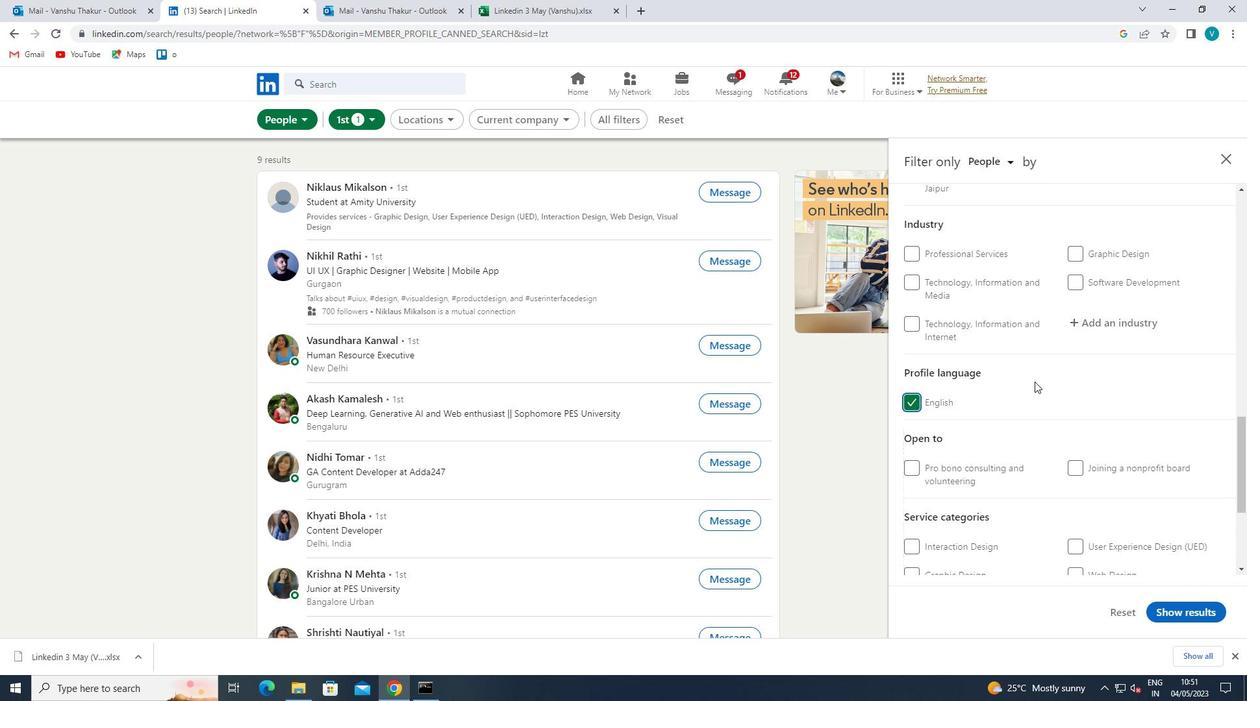 
Action: Mouse moved to (1043, 379)
Screenshot: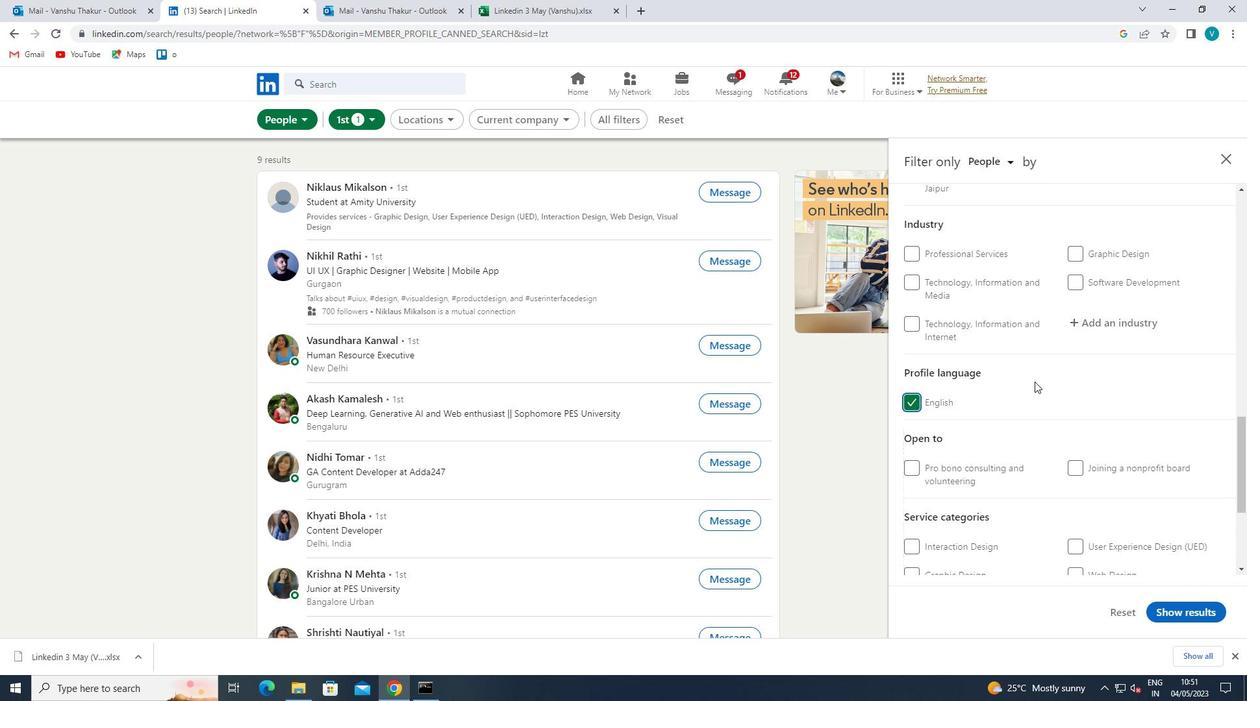 
Action: Mouse scrolled (1043, 380) with delta (0, 0)
Screenshot: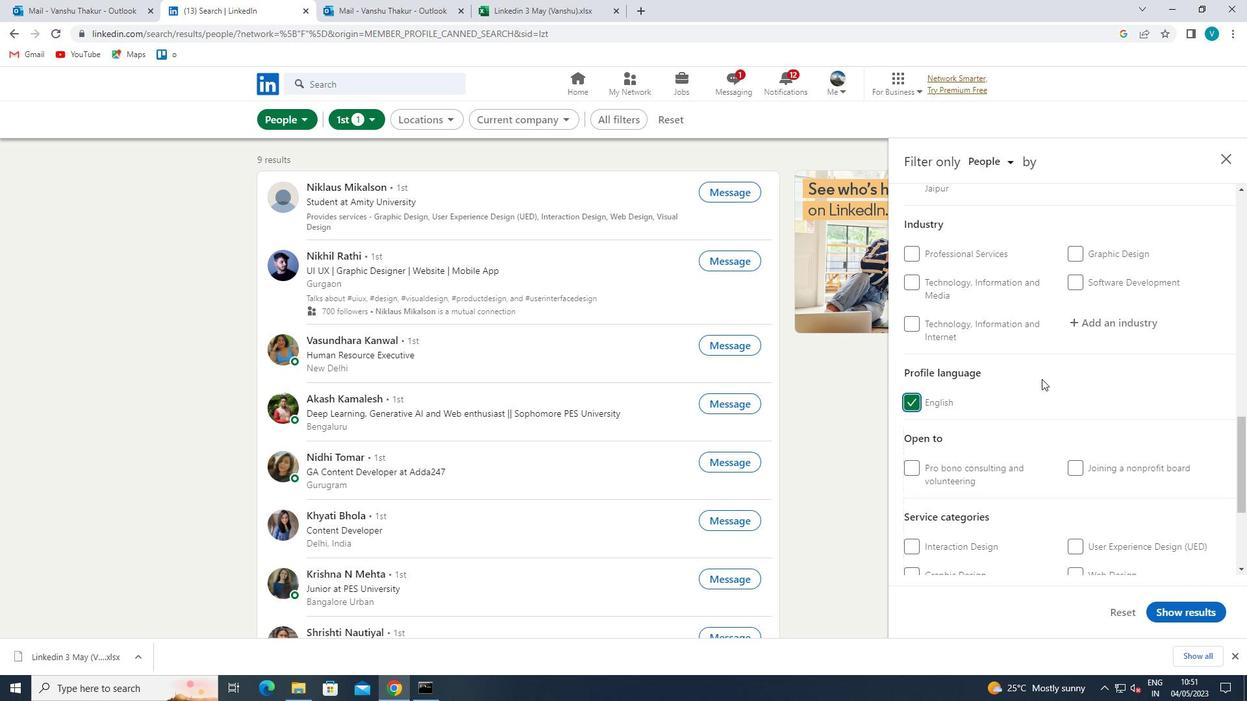 
Action: Mouse scrolled (1043, 380) with delta (0, 0)
Screenshot: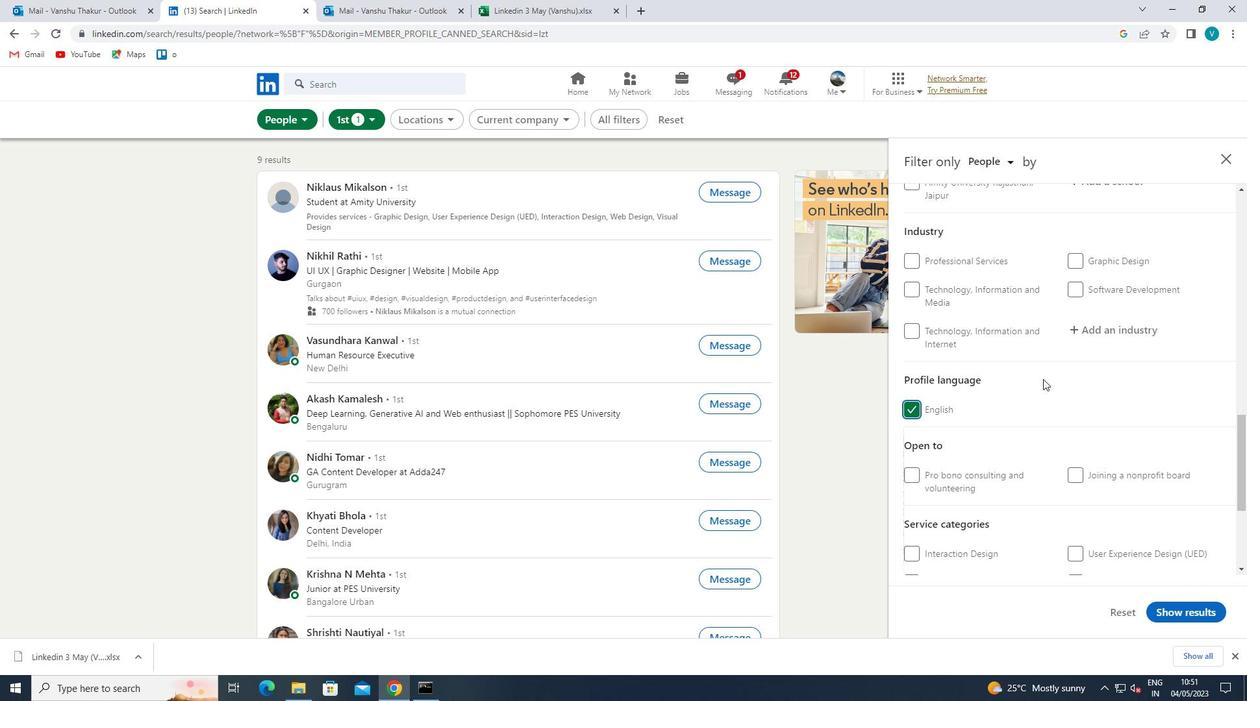 
Action: Mouse scrolled (1043, 380) with delta (0, 0)
Screenshot: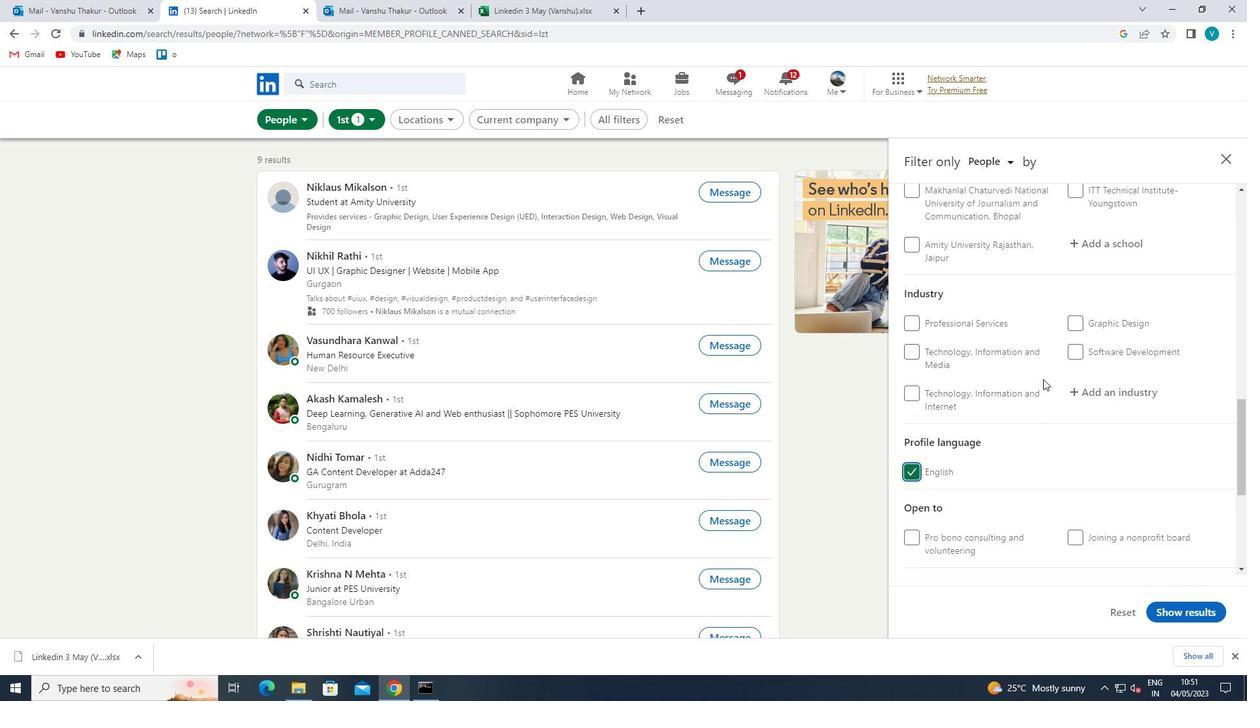 
Action: Mouse scrolled (1043, 380) with delta (0, 0)
Screenshot: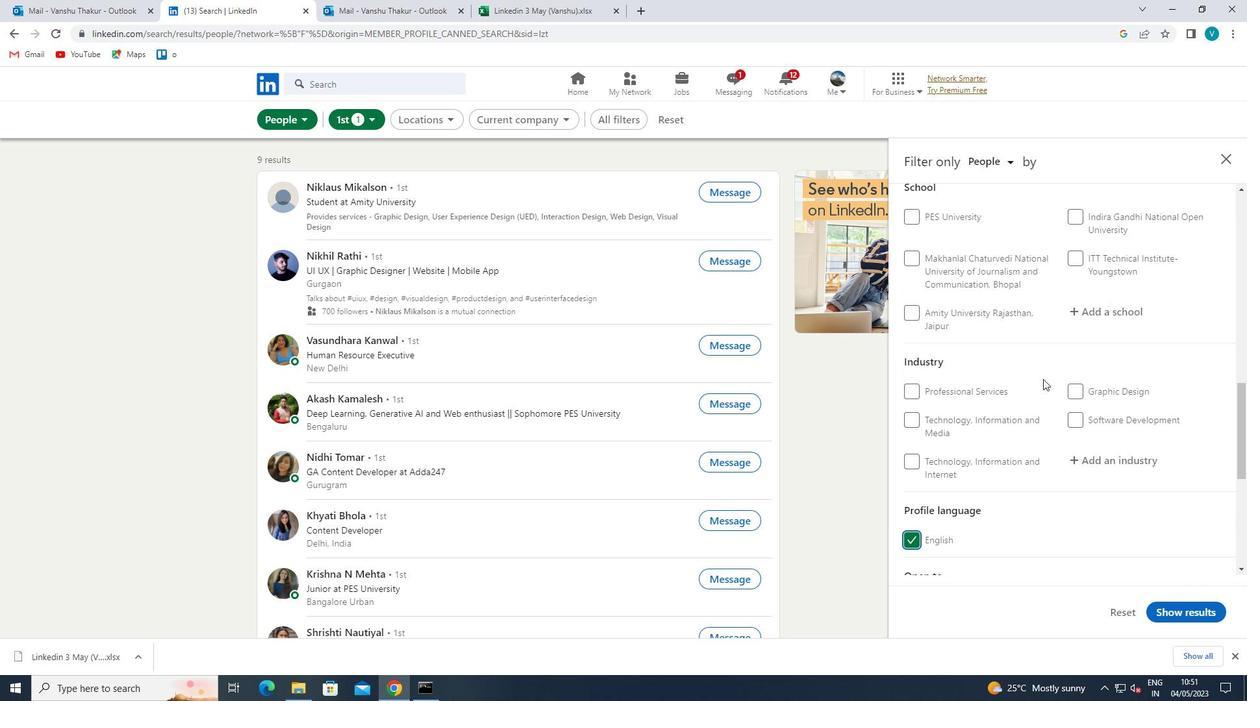 
Action: Mouse scrolled (1043, 380) with delta (0, 0)
Screenshot: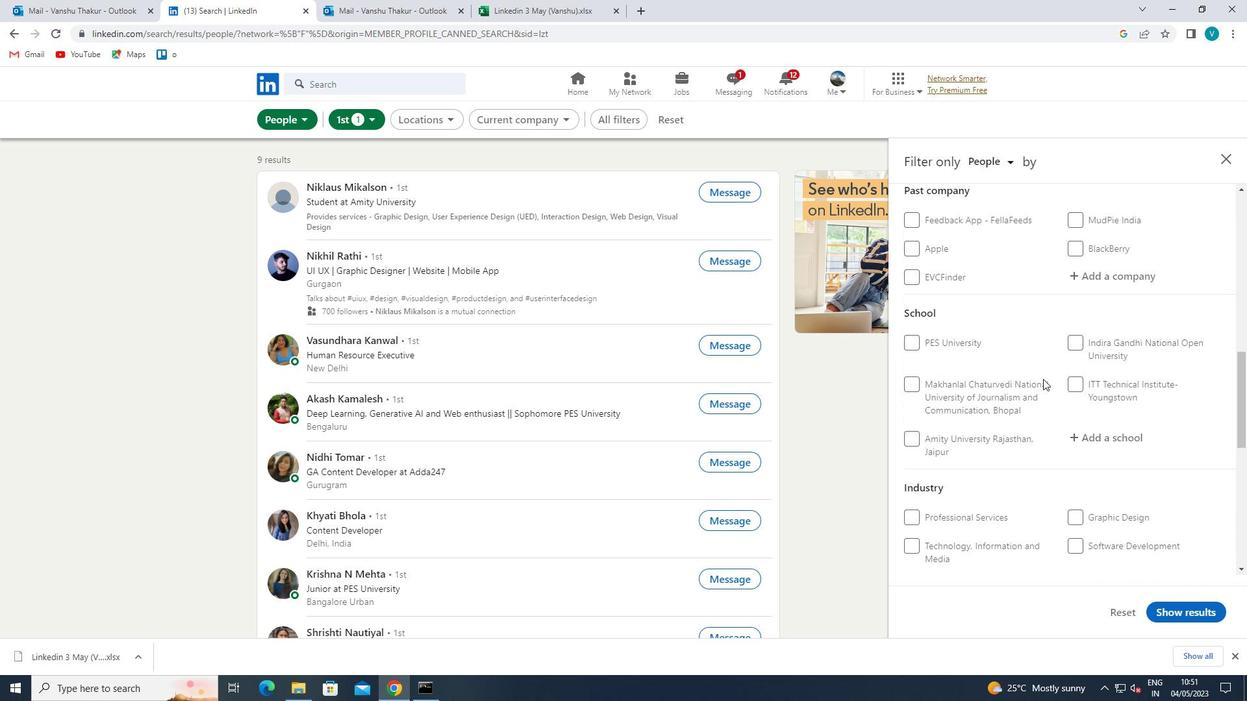 
Action: Mouse scrolled (1043, 380) with delta (0, 0)
Screenshot: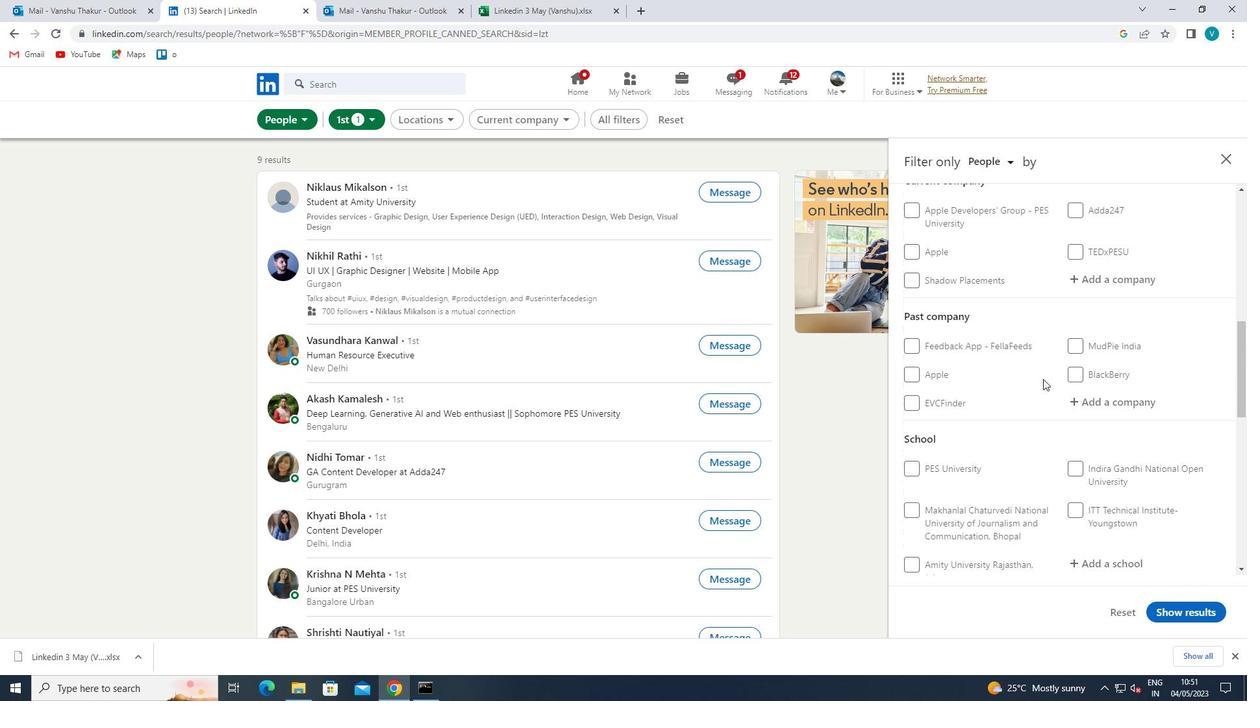 
Action: Mouse moved to (1125, 359)
Screenshot: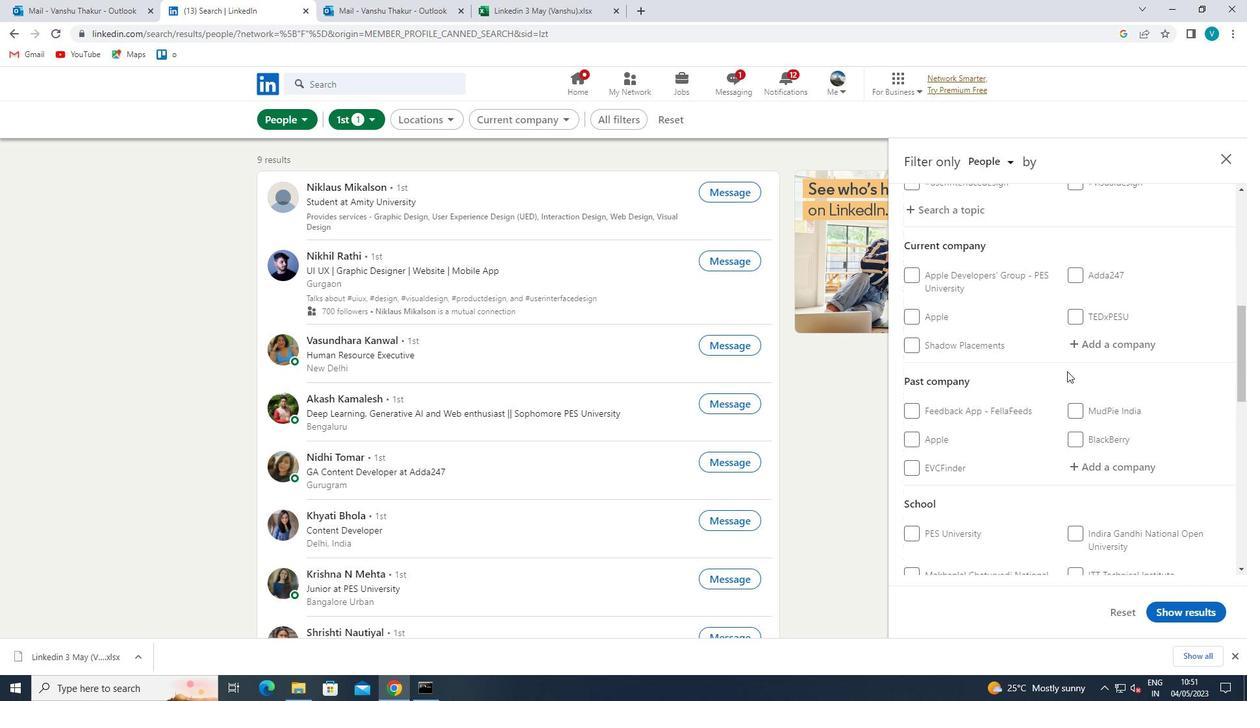 
Action: Mouse pressed left at (1125, 359)
Screenshot: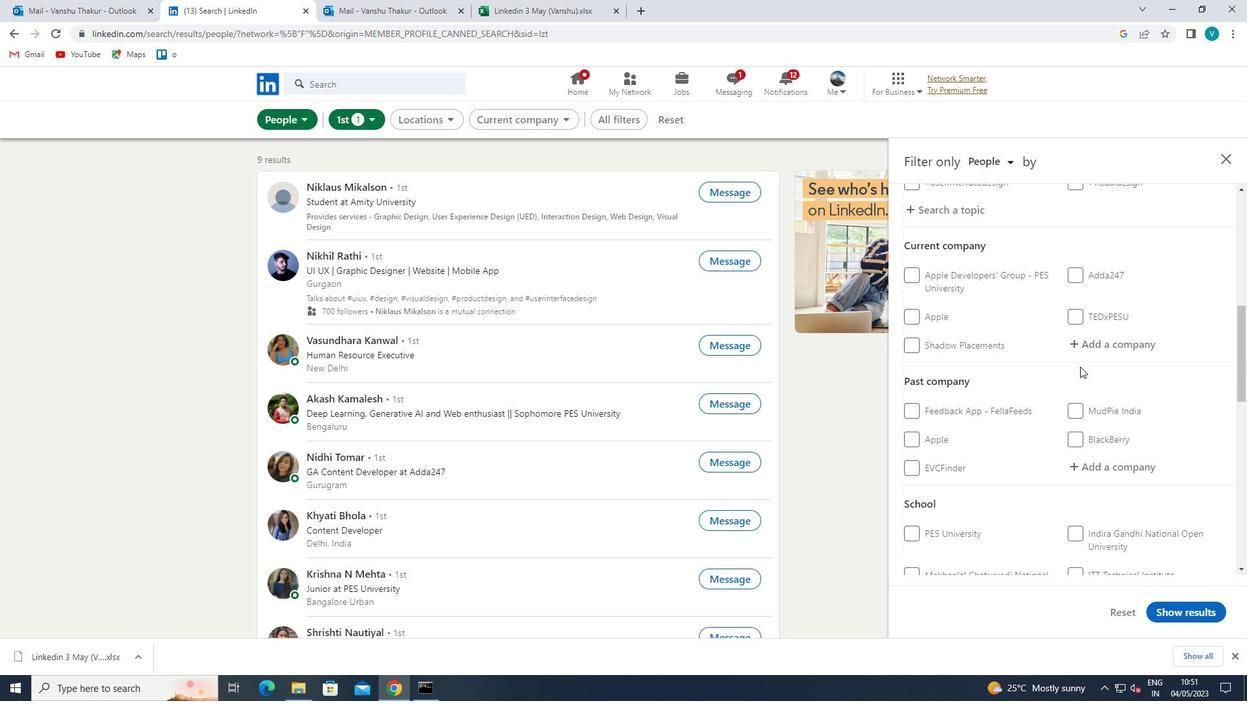 
Action: Mouse moved to (1144, 347)
Screenshot: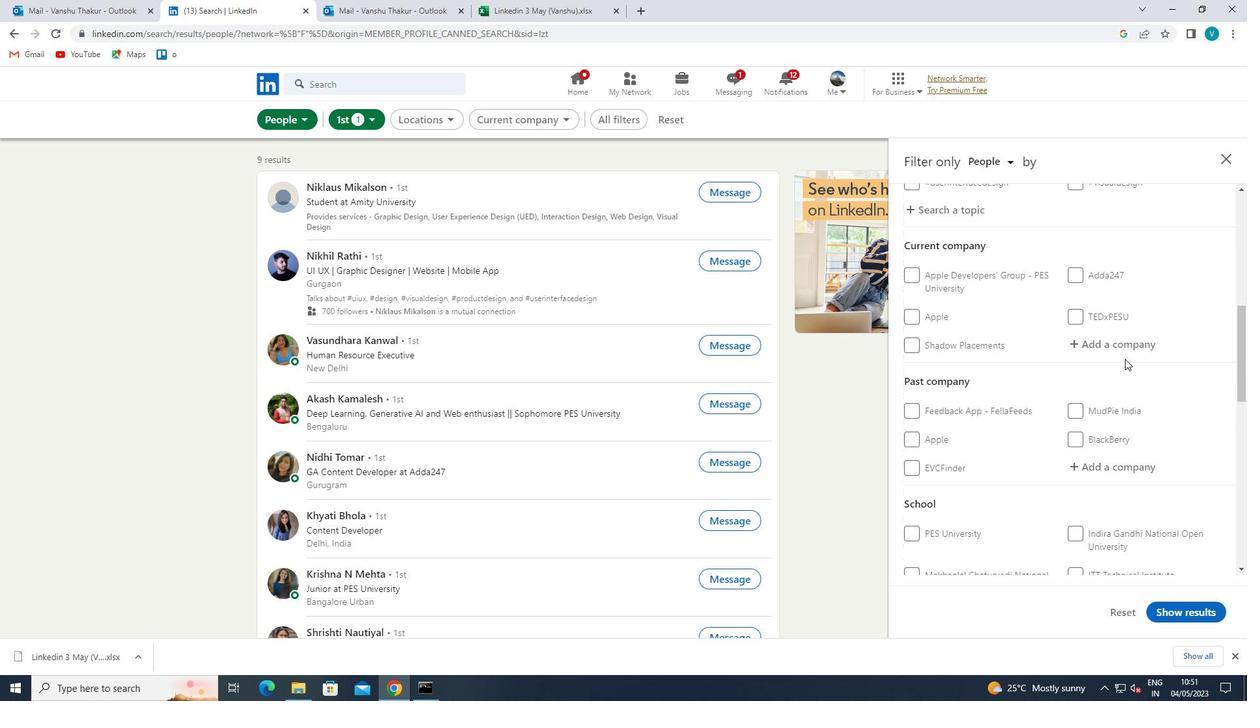
Action: Mouse pressed left at (1144, 347)
Screenshot: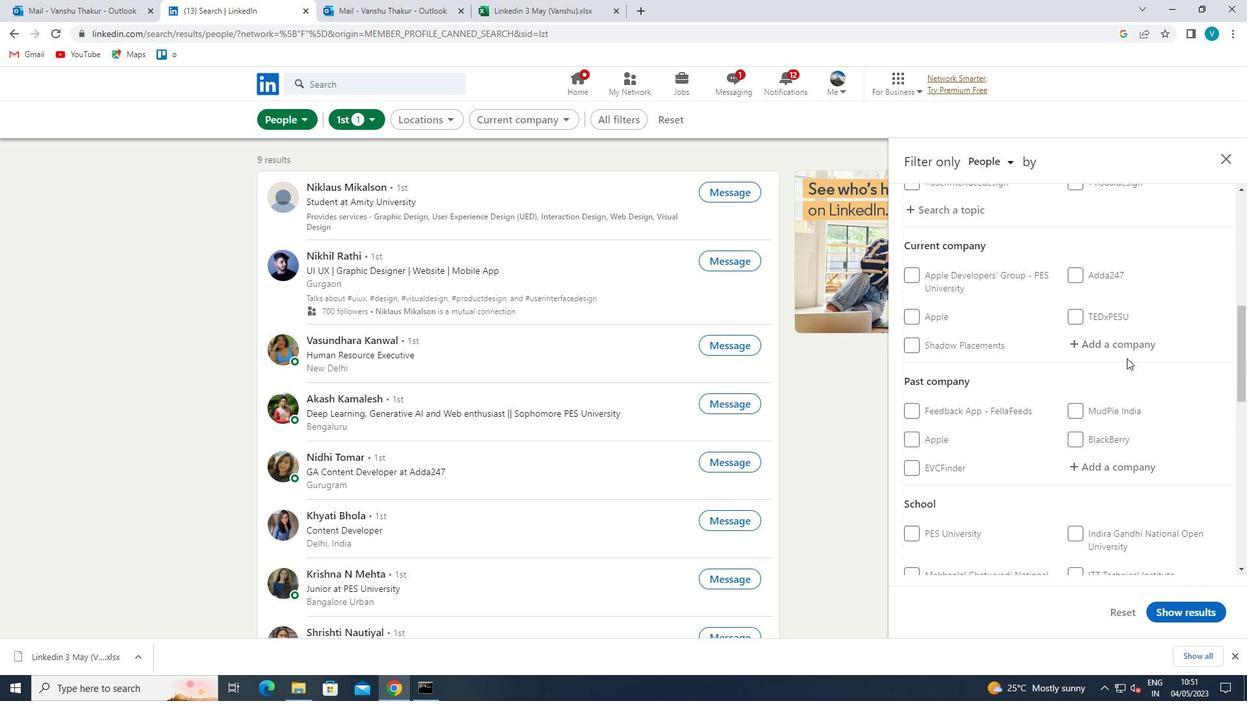 
Action: Mouse moved to (1082, 382)
Screenshot: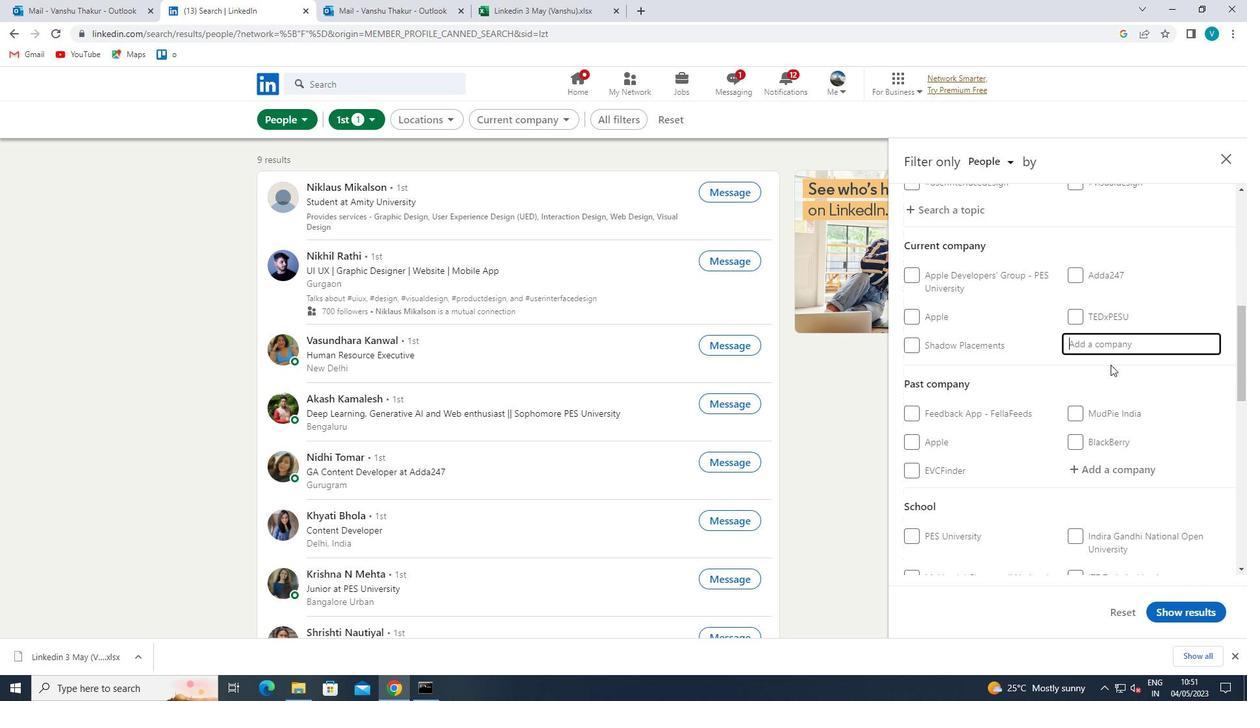 
Action: Key pressed <Key.shift>BRAED<Key.space>
Screenshot: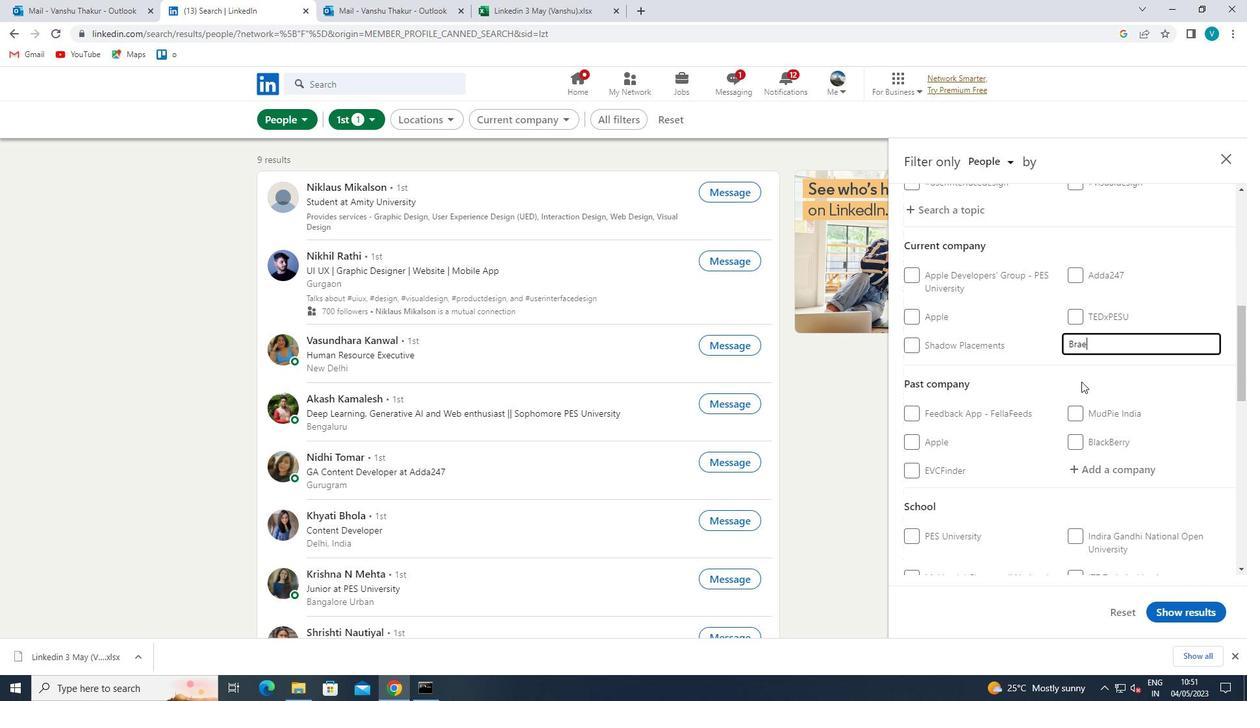 
Action: Mouse moved to (1086, 343)
Screenshot: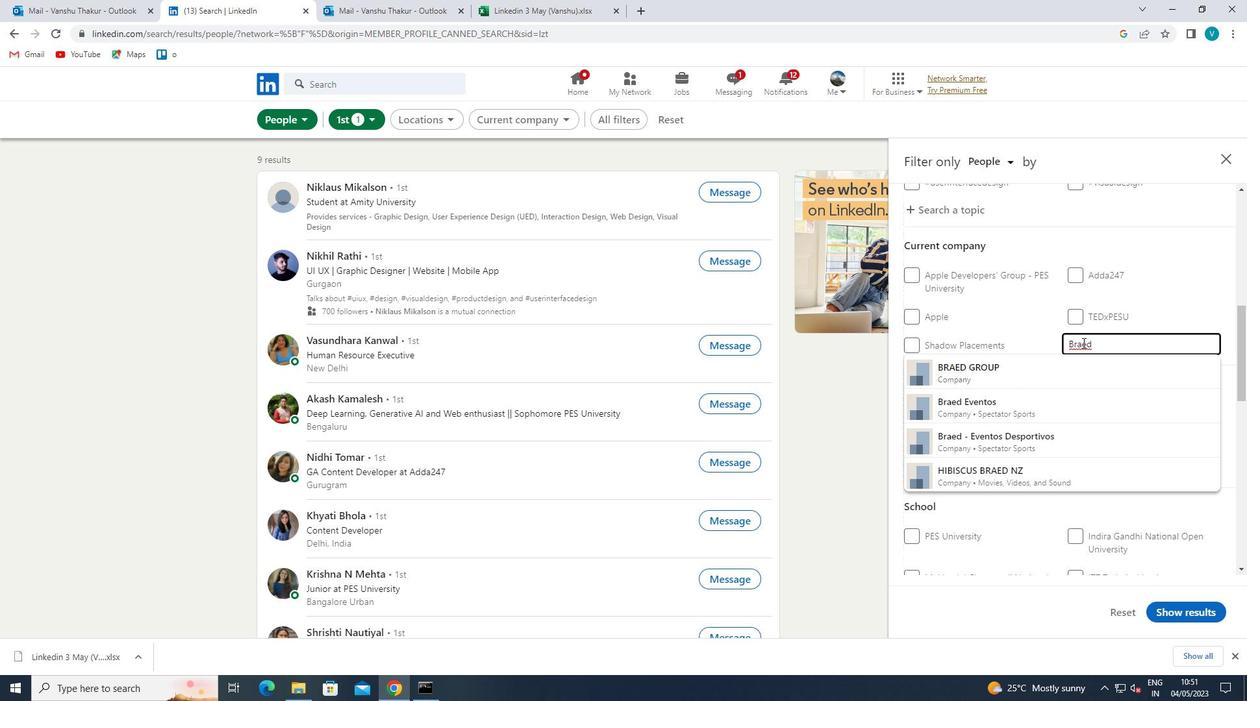 
Action: Mouse pressed left at (1086, 343)
Screenshot: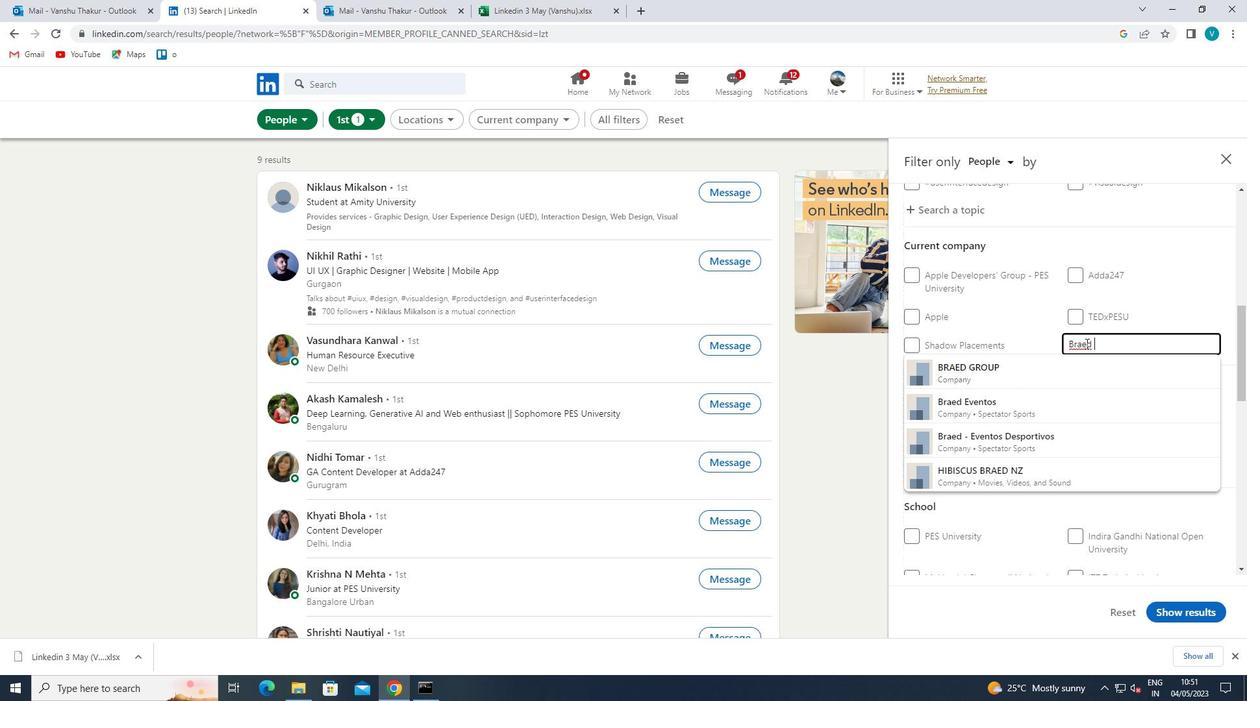 
Action: Key pressed =<Key.backspace><Key.backspace><Key.backspace>EA
Screenshot: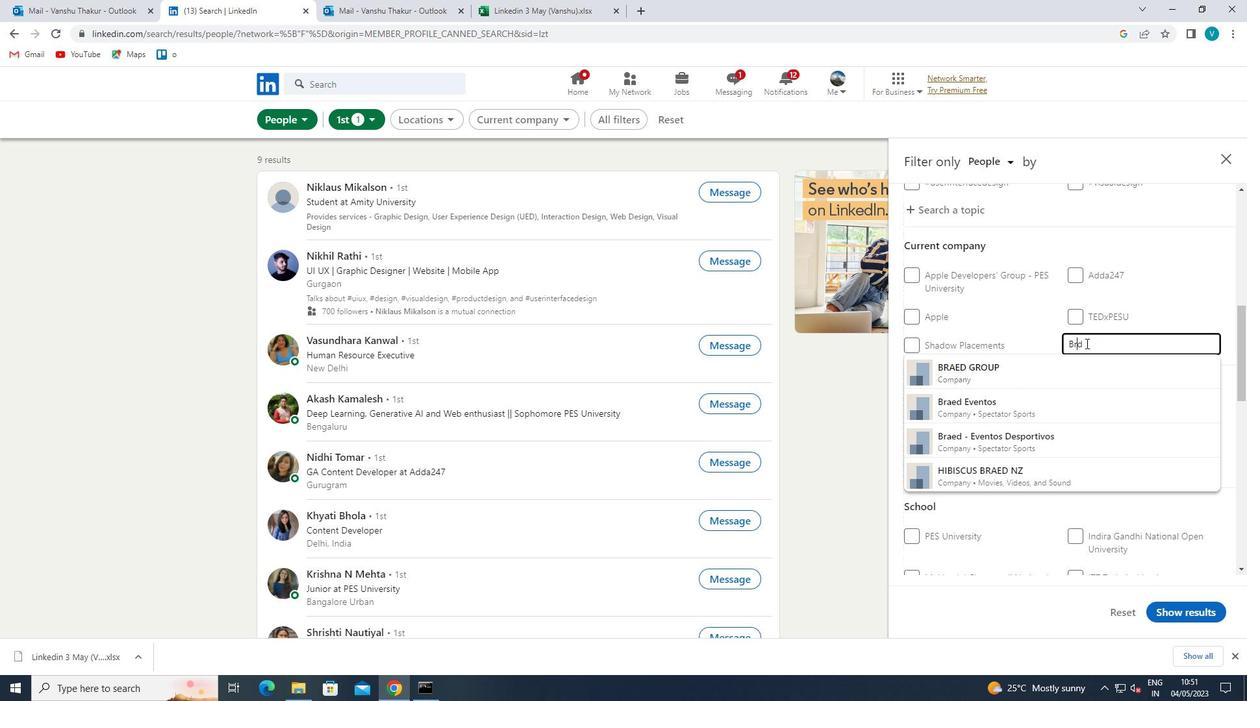 
Action: Mouse moved to (1093, 347)
Screenshot: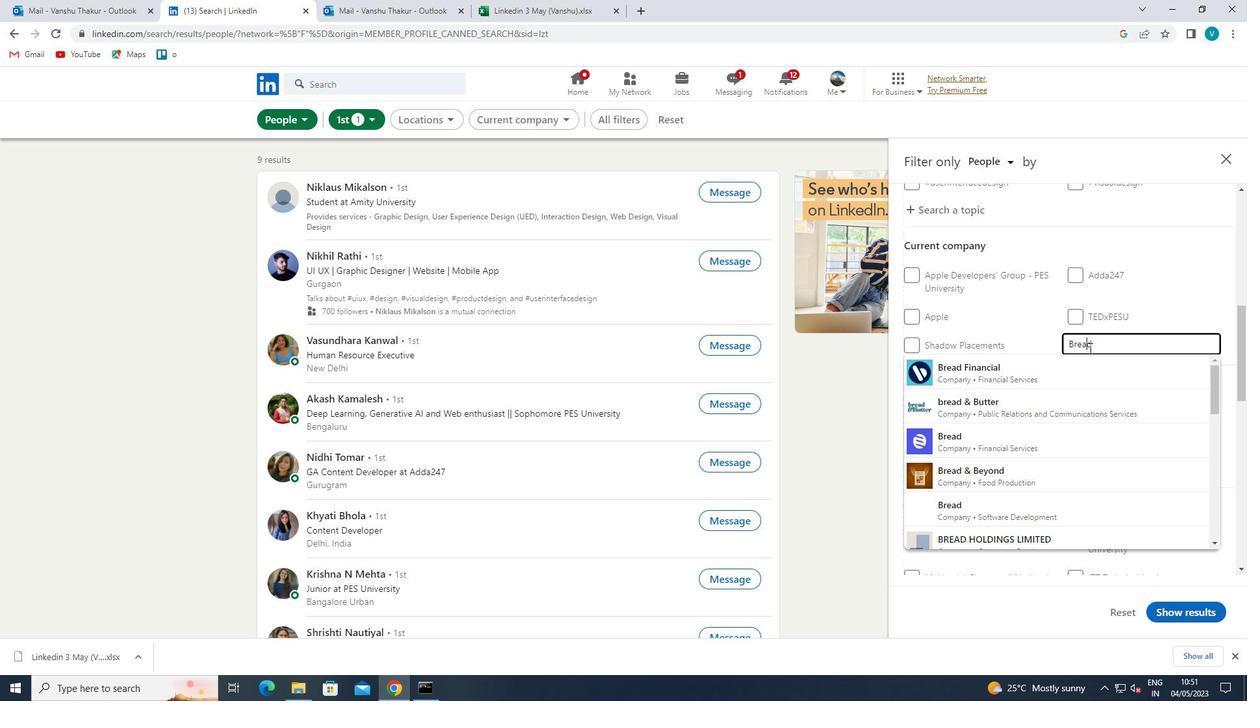 
Action: Mouse pressed left at (1093, 347)
Screenshot: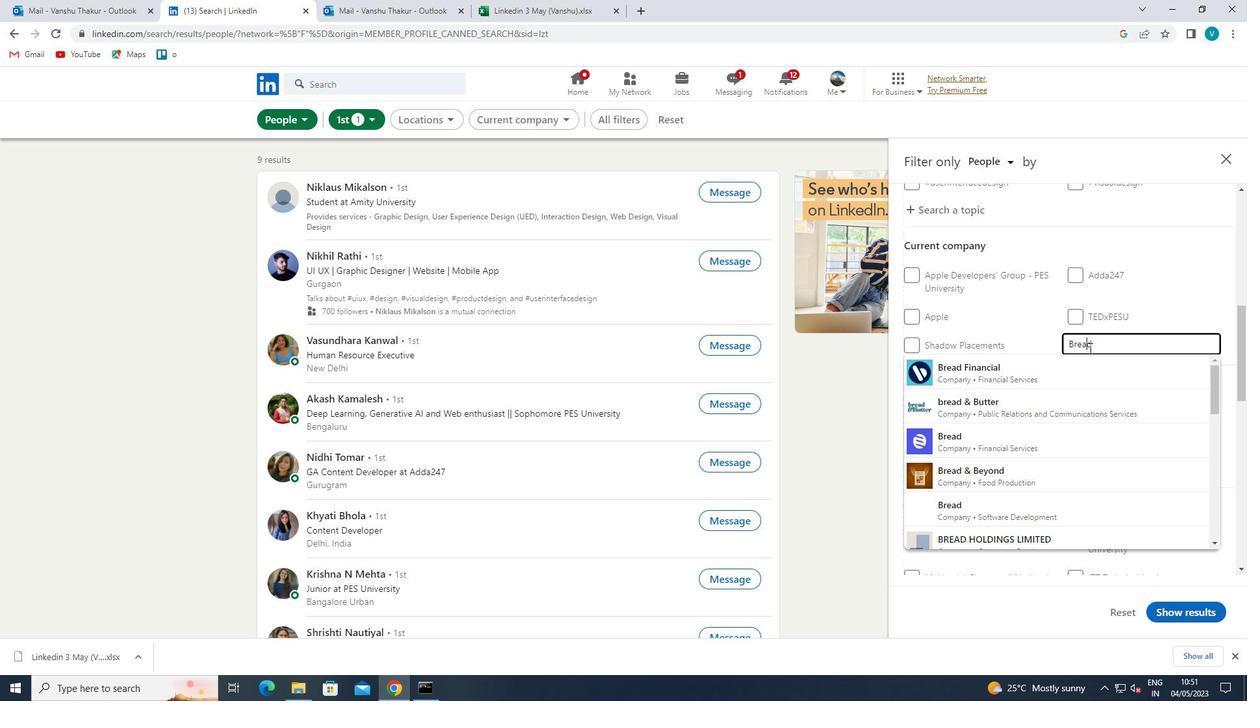 
Action: Mouse moved to (1080, 375)
Screenshot: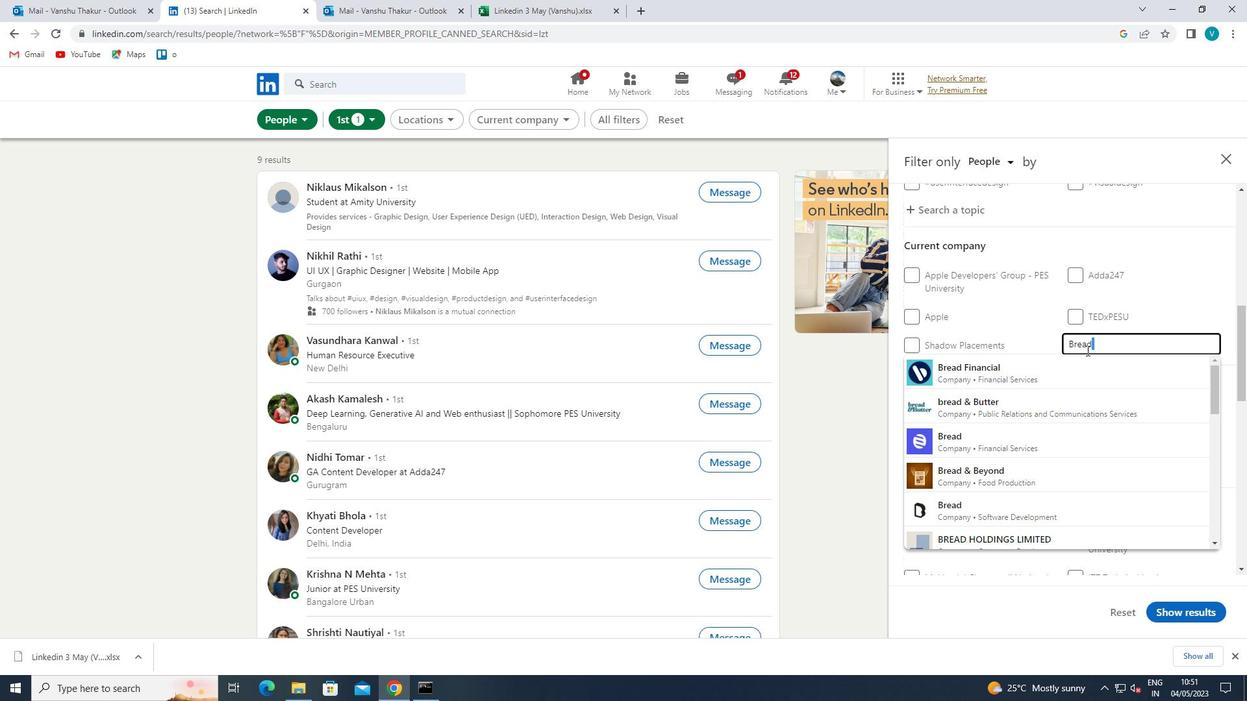 
Action: Mouse pressed left at (1080, 375)
Screenshot: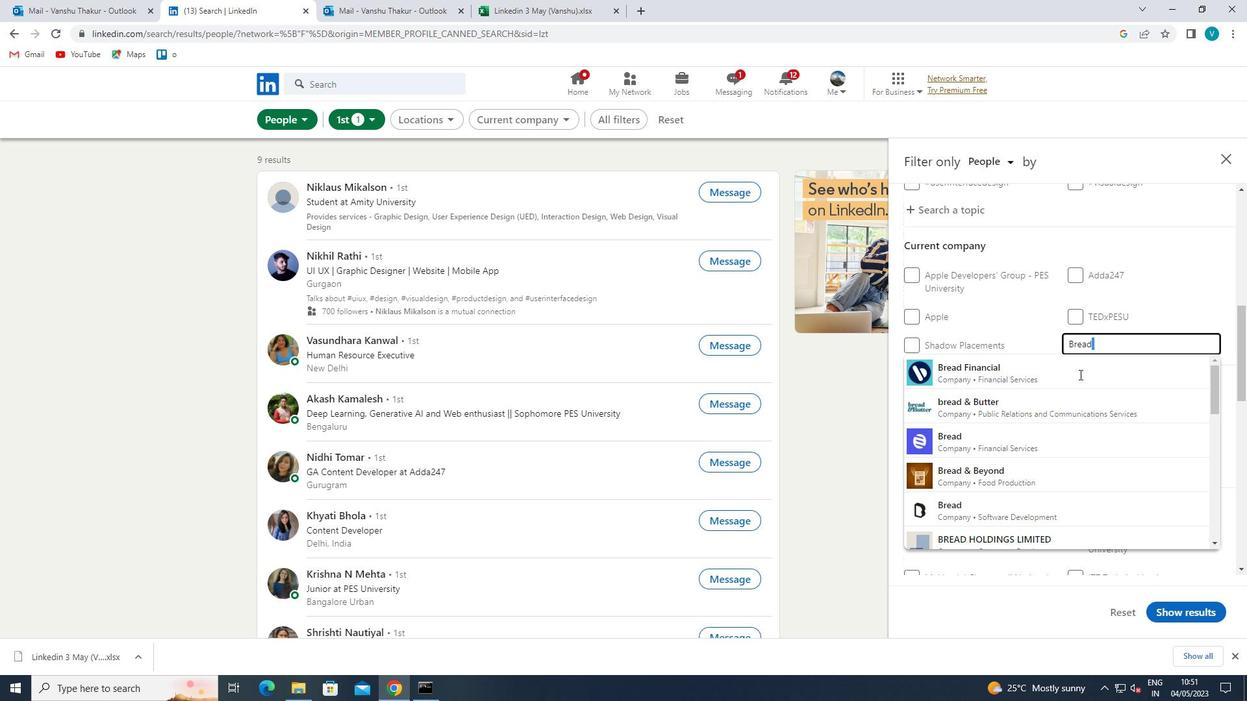 
Action: Mouse moved to (1077, 373)
Screenshot: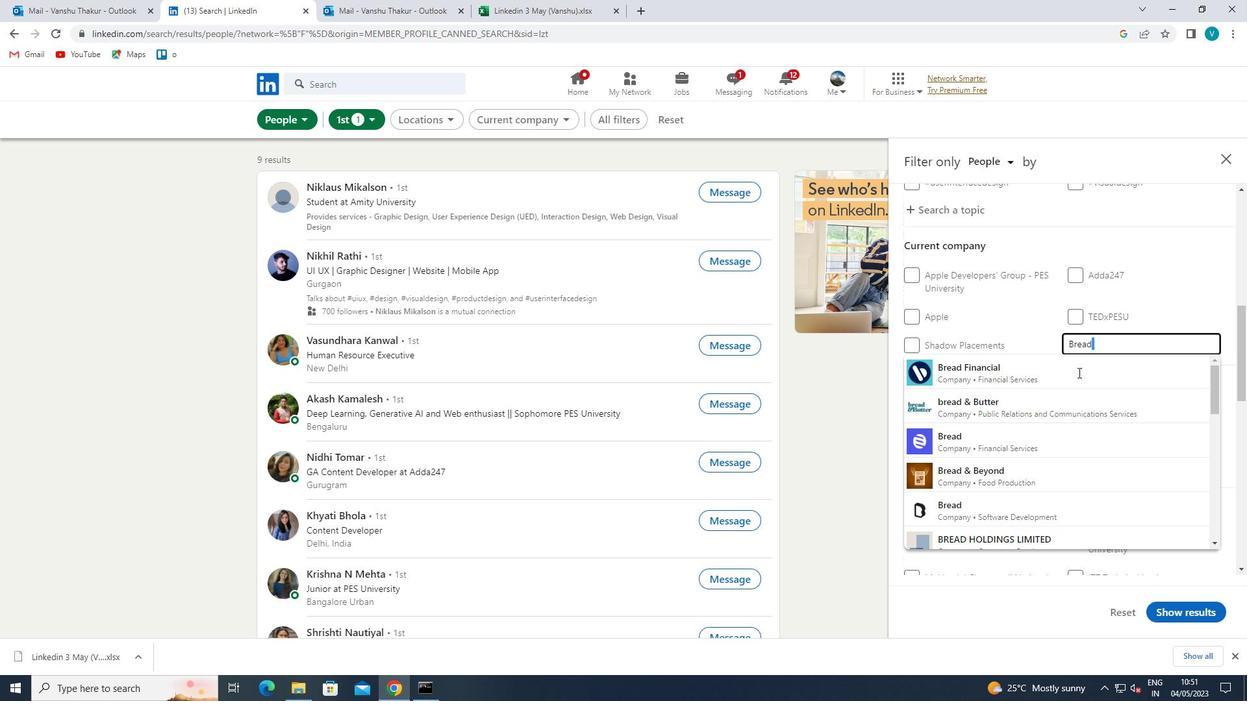 
Action: Mouse scrolled (1077, 373) with delta (0, 0)
Screenshot: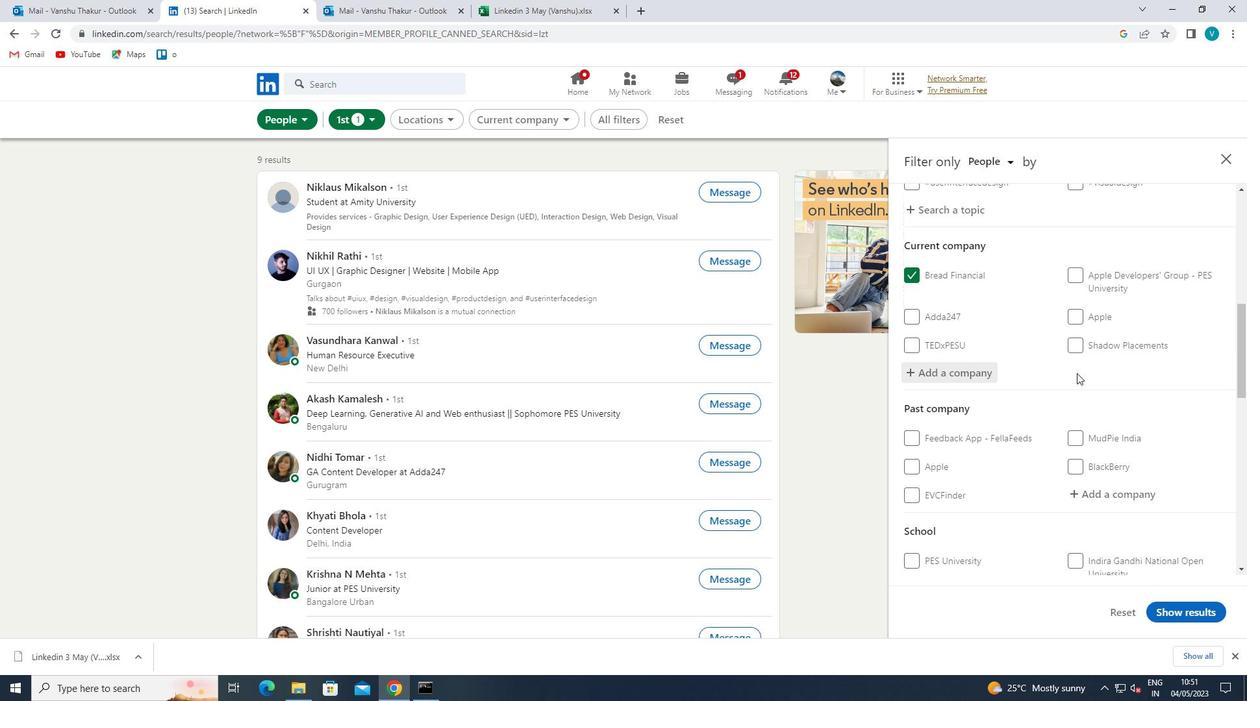 
Action: Mouse scrolled (1077, 373) with delta (0, 0)
Screenshot: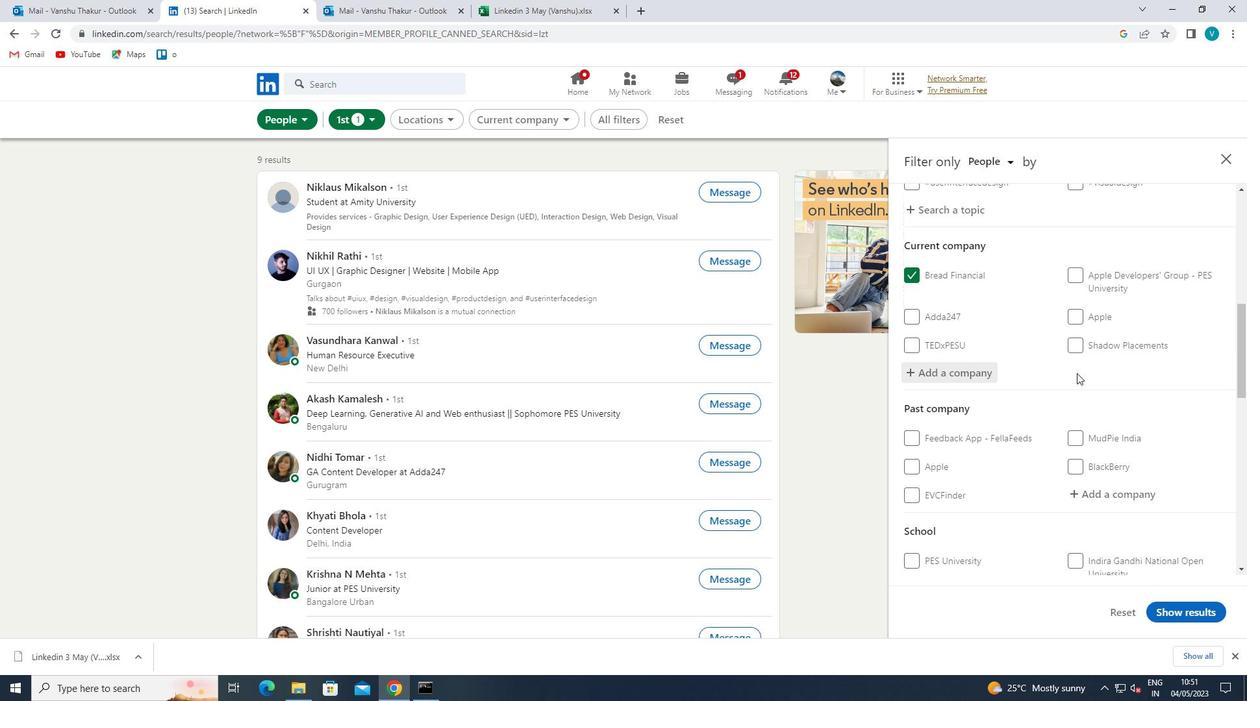 
Action: Mouse scrolled (1077, 373) with delta (0, 0)
Screenshot: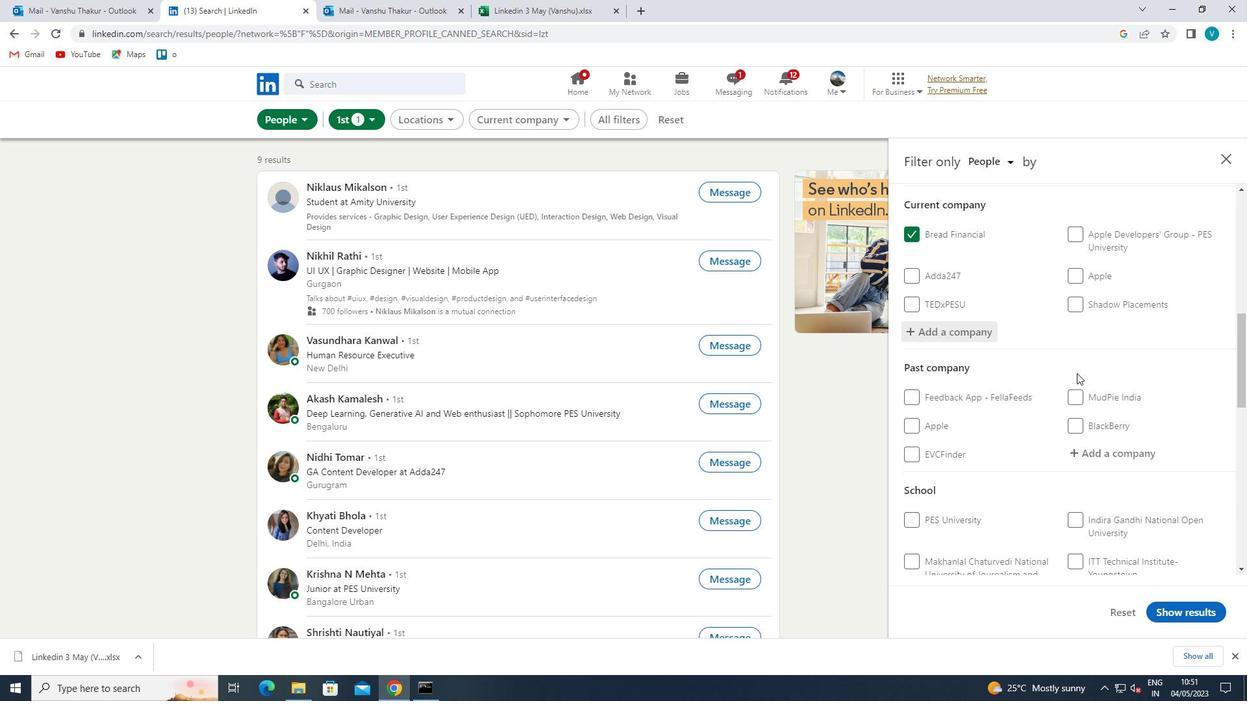 
Action: Mouse scrolled (1077, 373) with delta (0, 0)
Screenshot: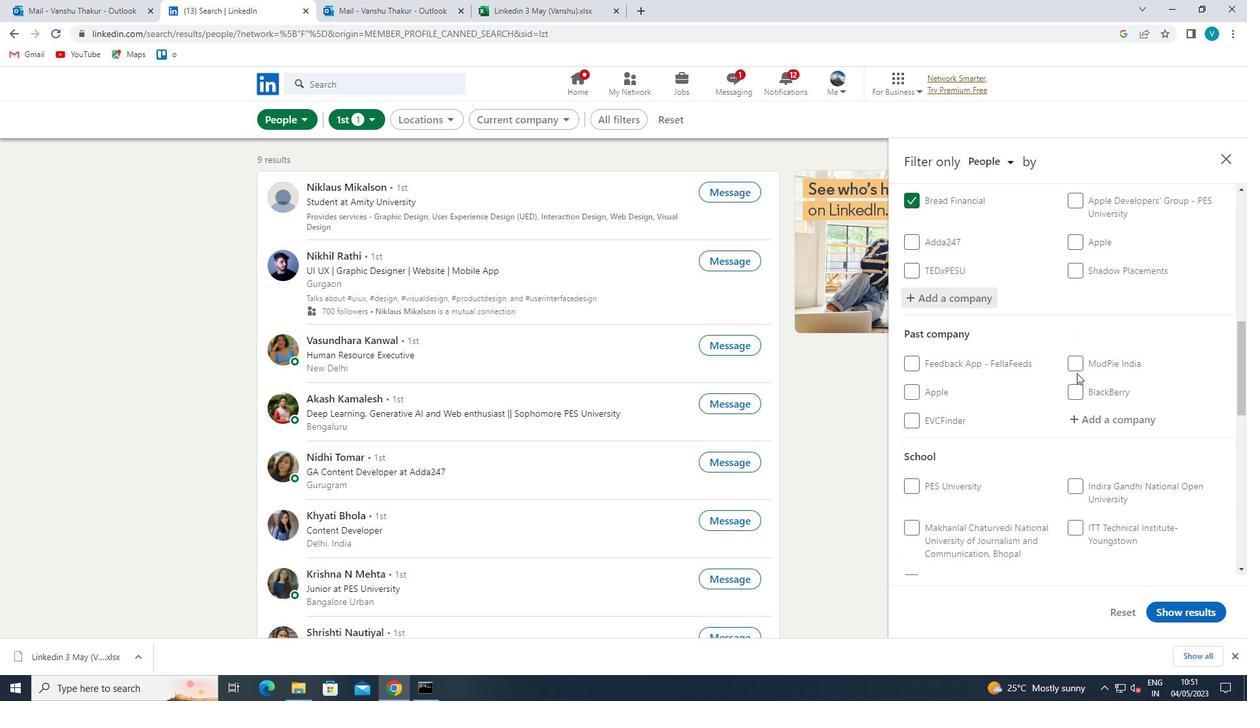 
Action: Mouse moved to (1084, 388)
Screenshot: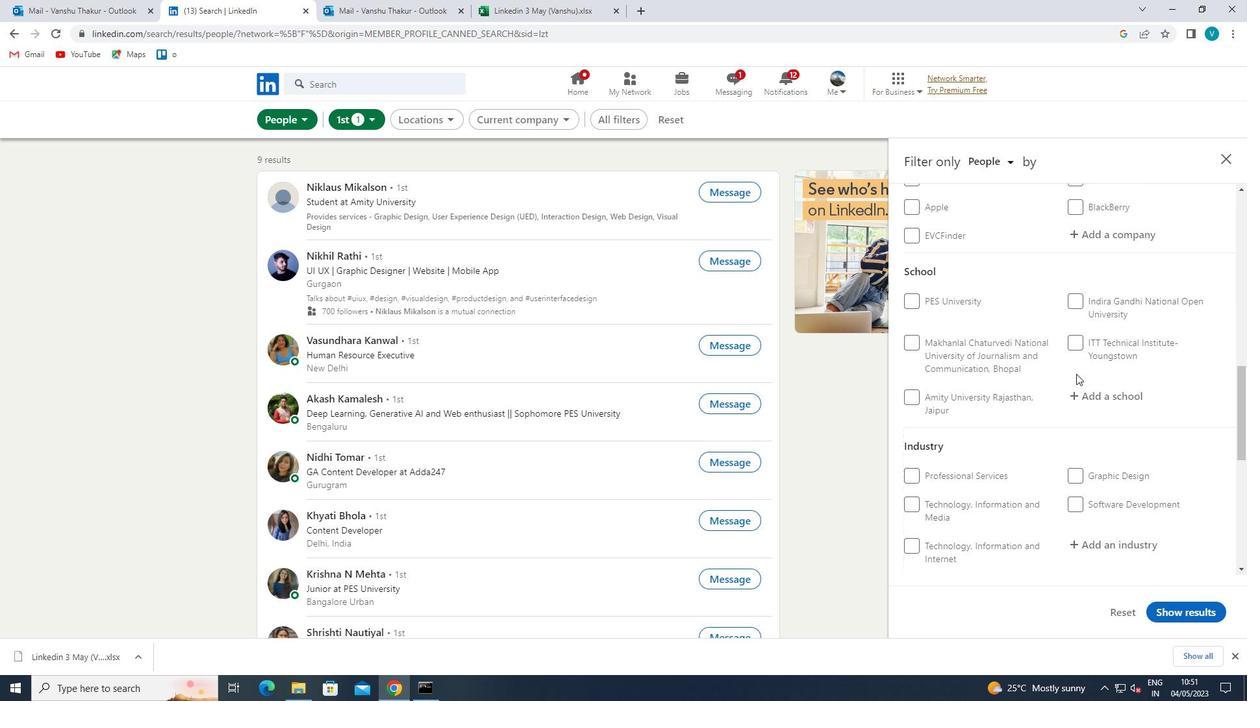 
Action: Mouse pressed left at (1084, 388)
Screenshot: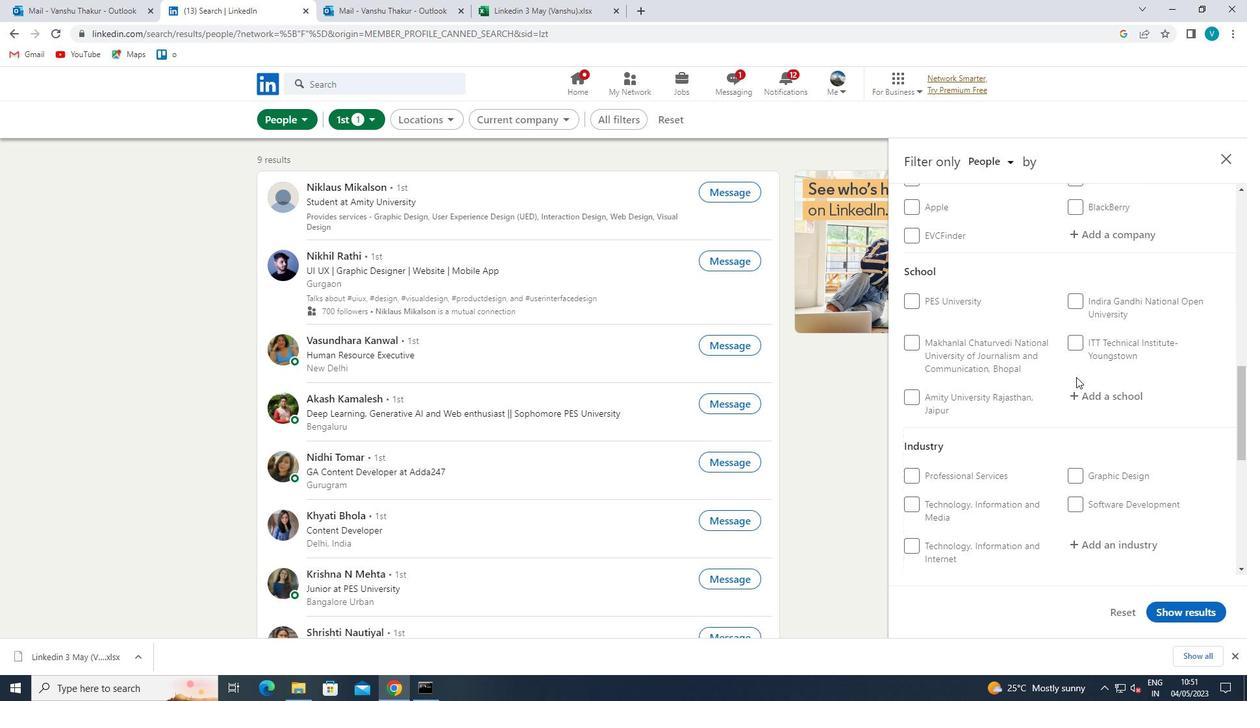 
Action: Mouse moved to (1084, 388)
Screenshot: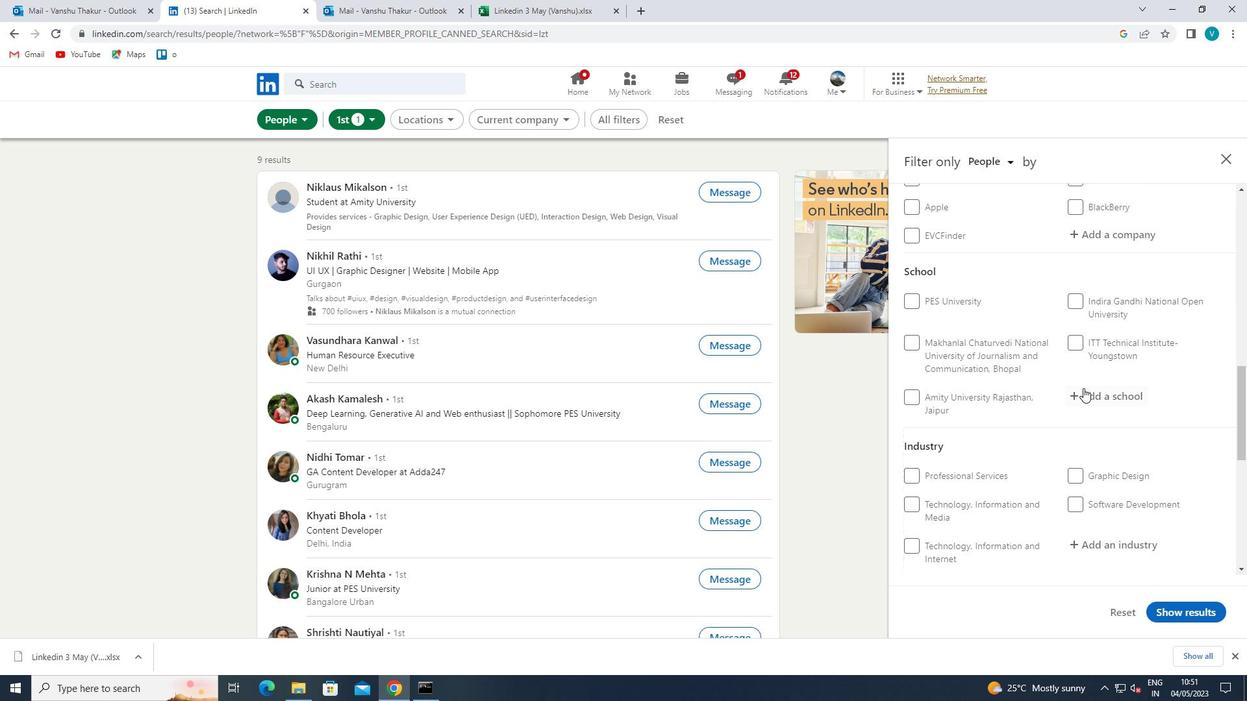 
Action: Key pressed <Key.shift>DR.<Key.space><Key.shift>B.<Key.shift>C.<Key.space><Key.shift>ROY<Key.space>
Screenshot: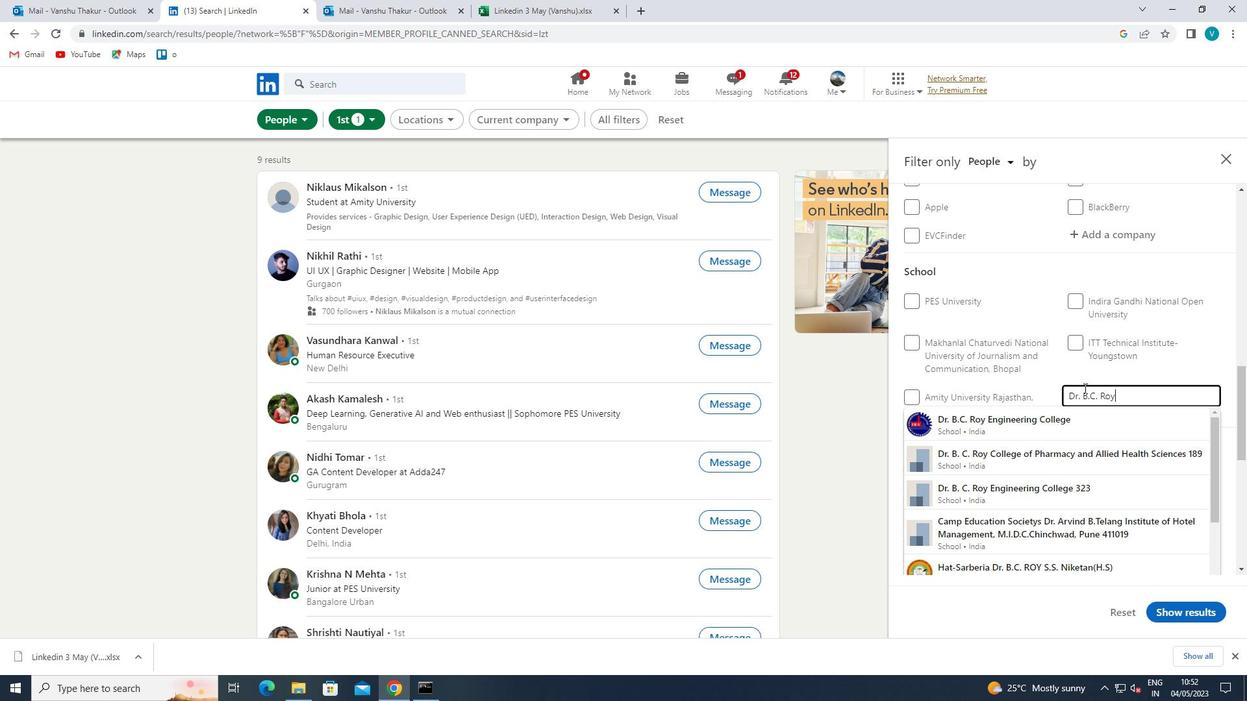 
Action: Mouse moved to (1071, 421)
Screenshot: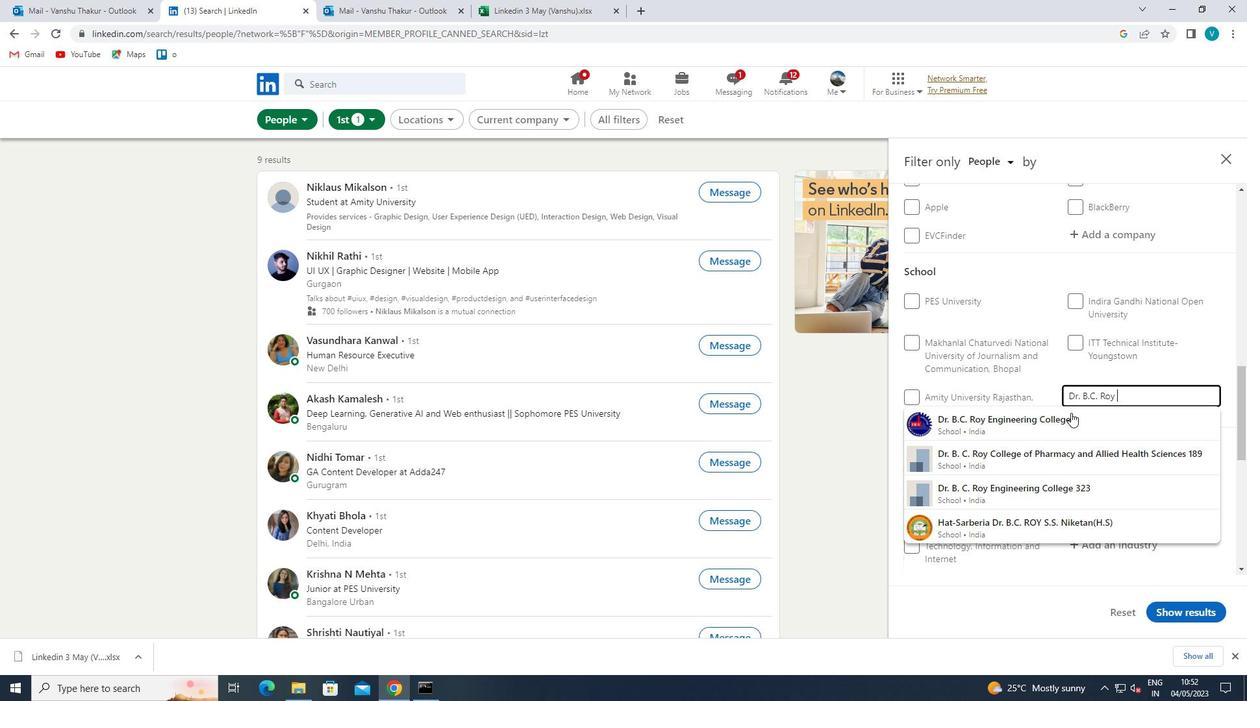 
Action: Mouse pressed left at (1071, 421)
Screenshot: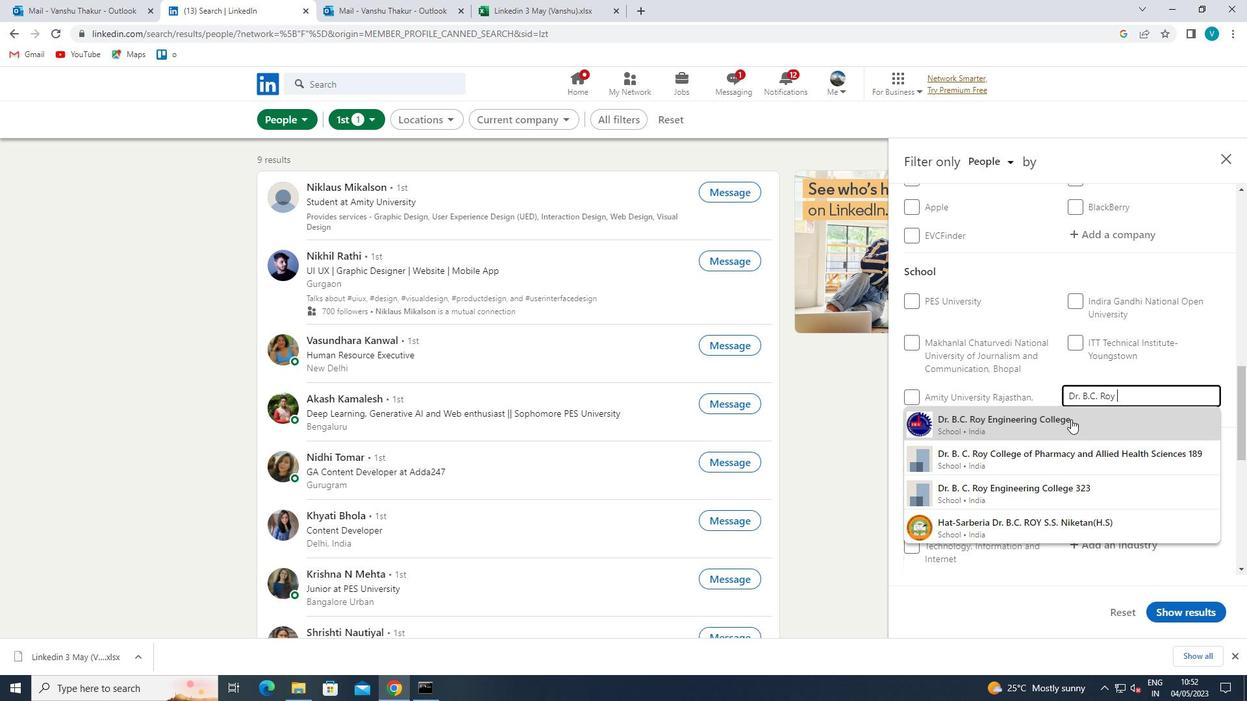 
Action: Mouse moved to (1072, 421)
Screenshot: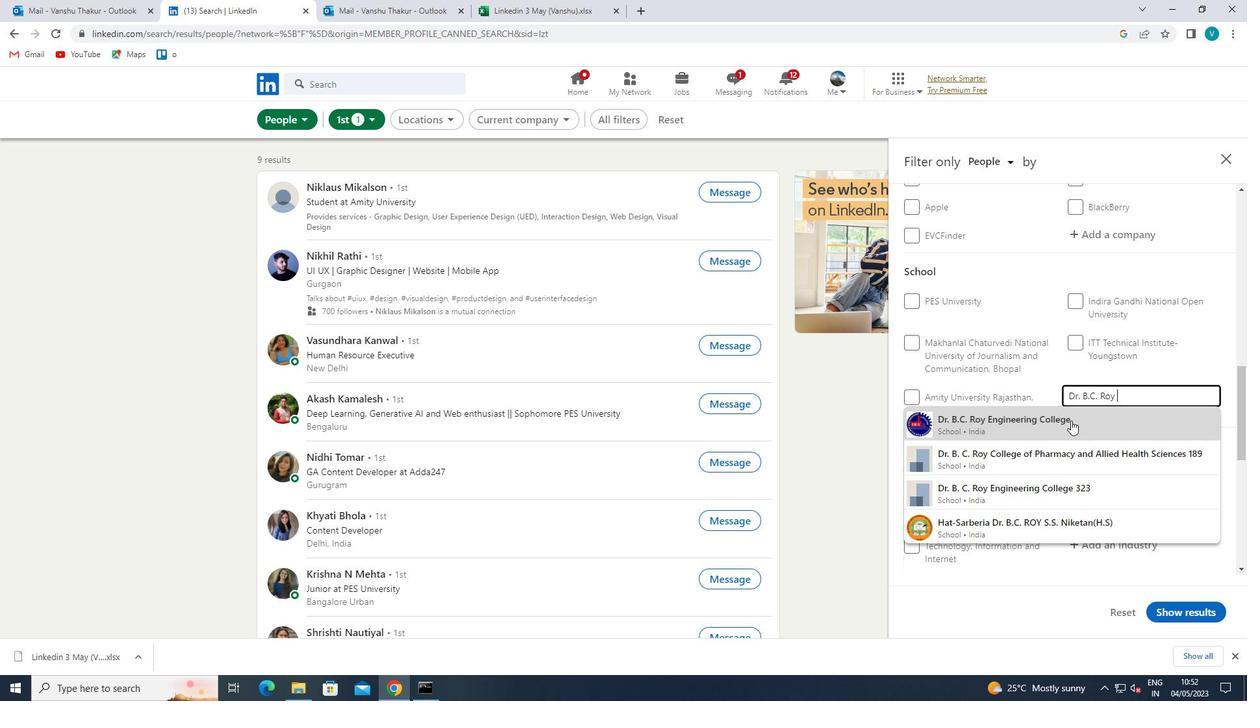 
Action: Mouse scrolled (1072, 421) with delta (0, 0)
Screenshot: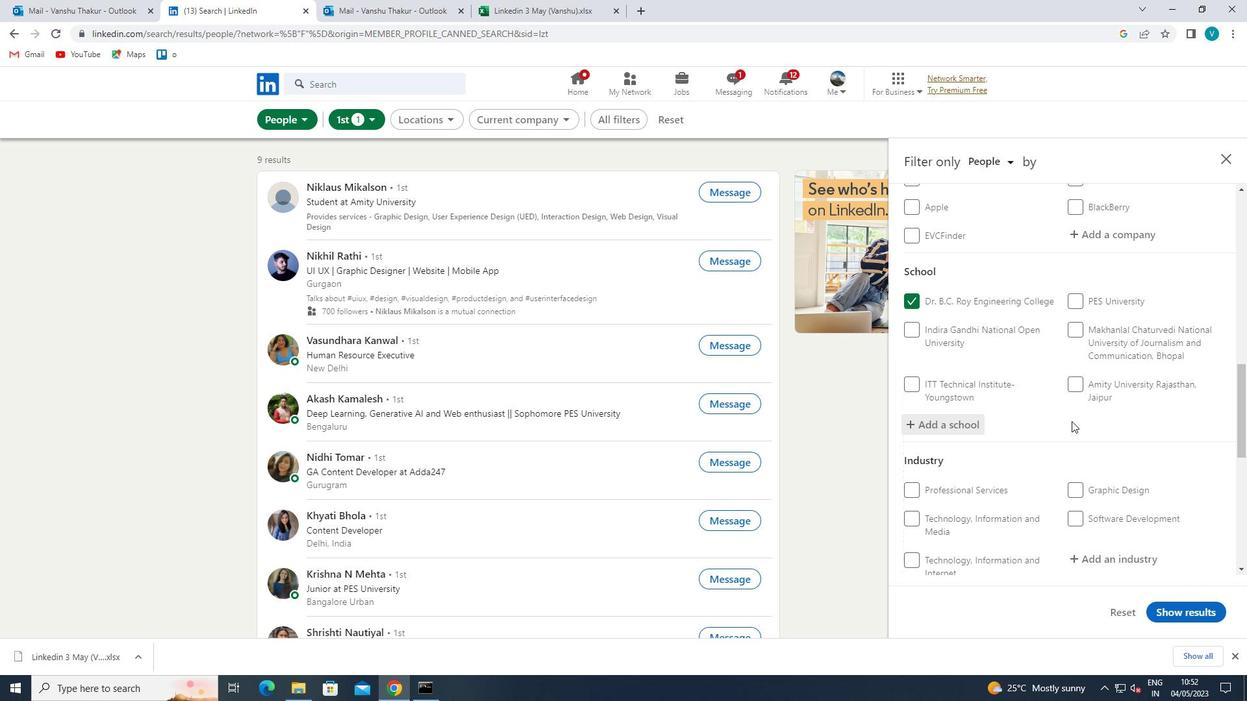 
Action: Mouse scrolled (1072, 421) with delta (0, 0)
Screenshot: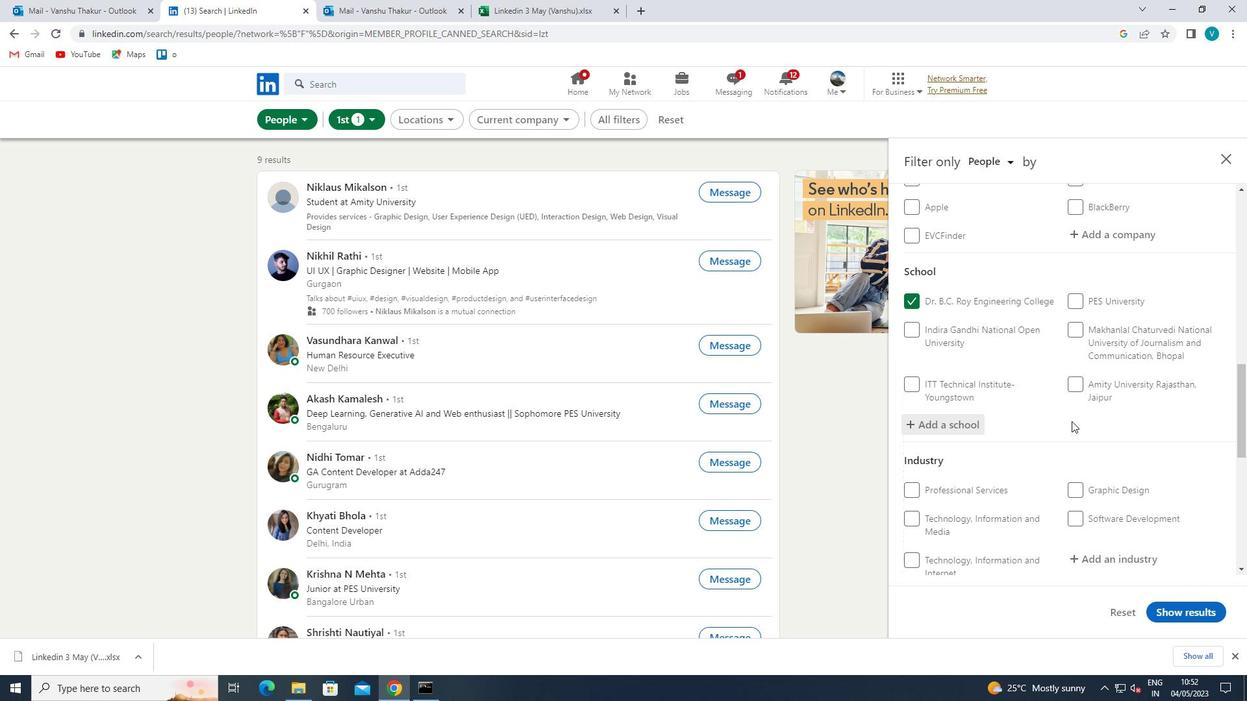 
Action: Mouse scrolled (1072, 421) with delta (0, 0)
Screenshot: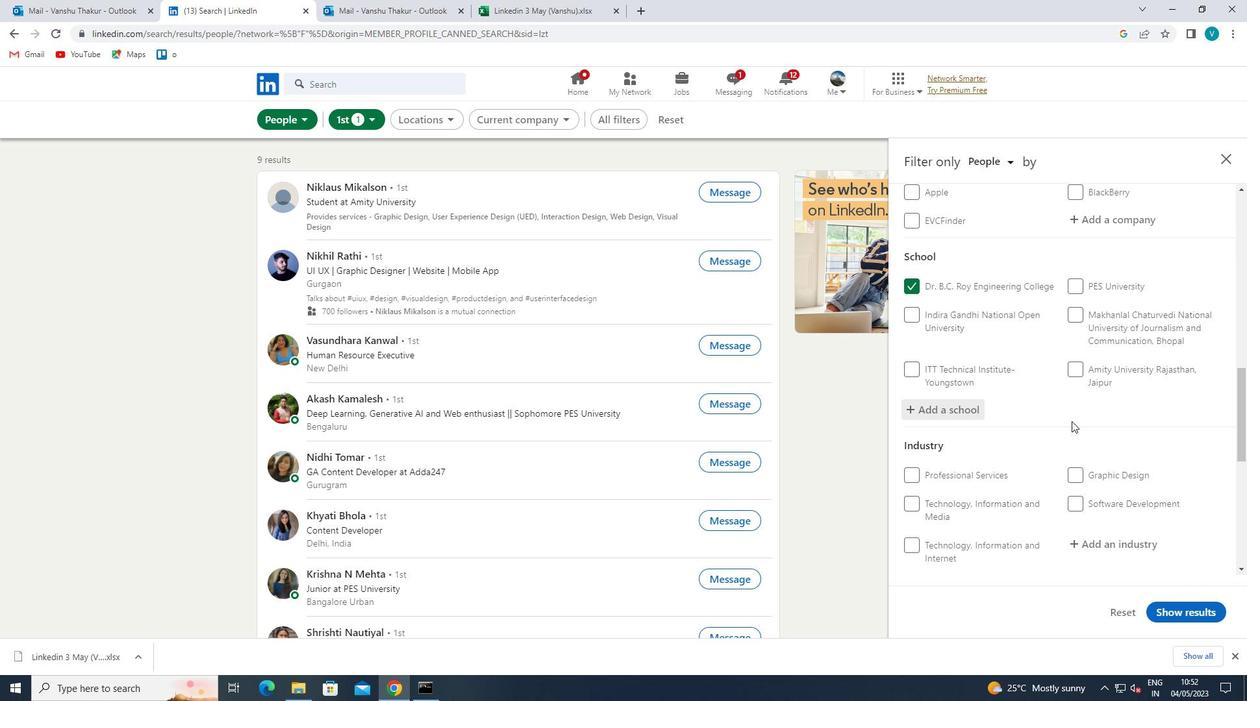 
Action: Mouse moved to (1108, 364)
Screenshot: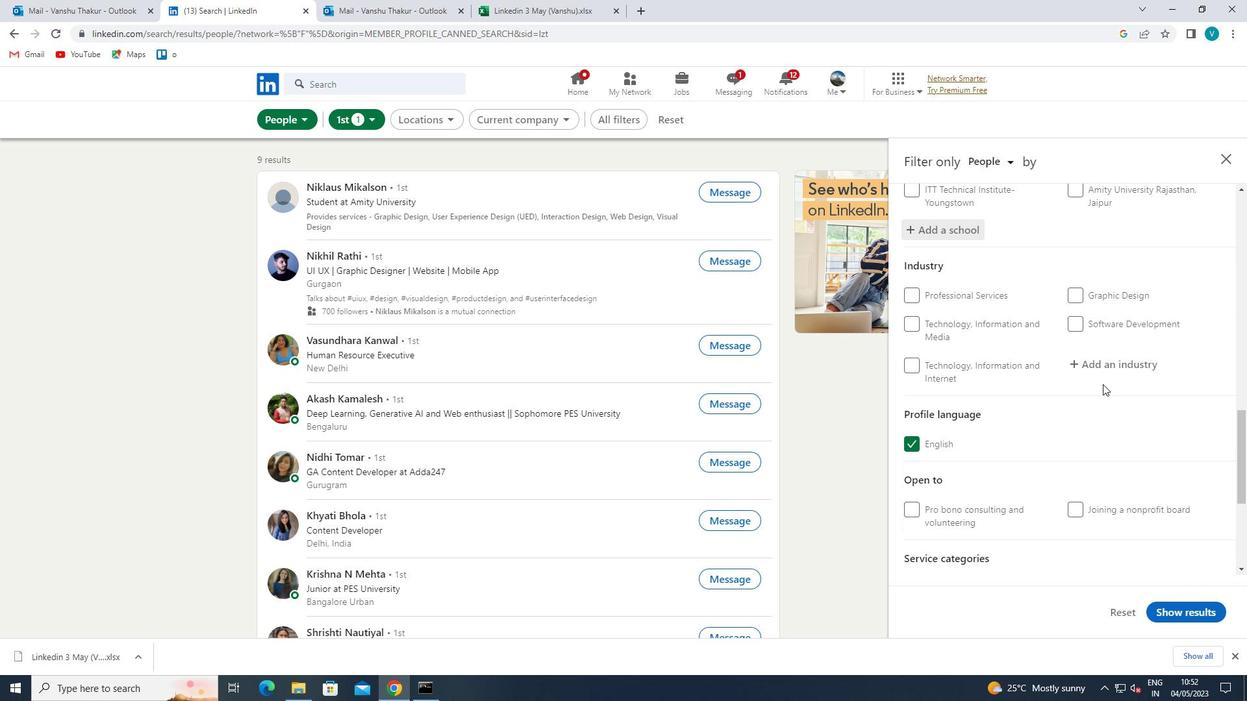 
Action: Mouse pressed left at (1108, 364)
Screenshot: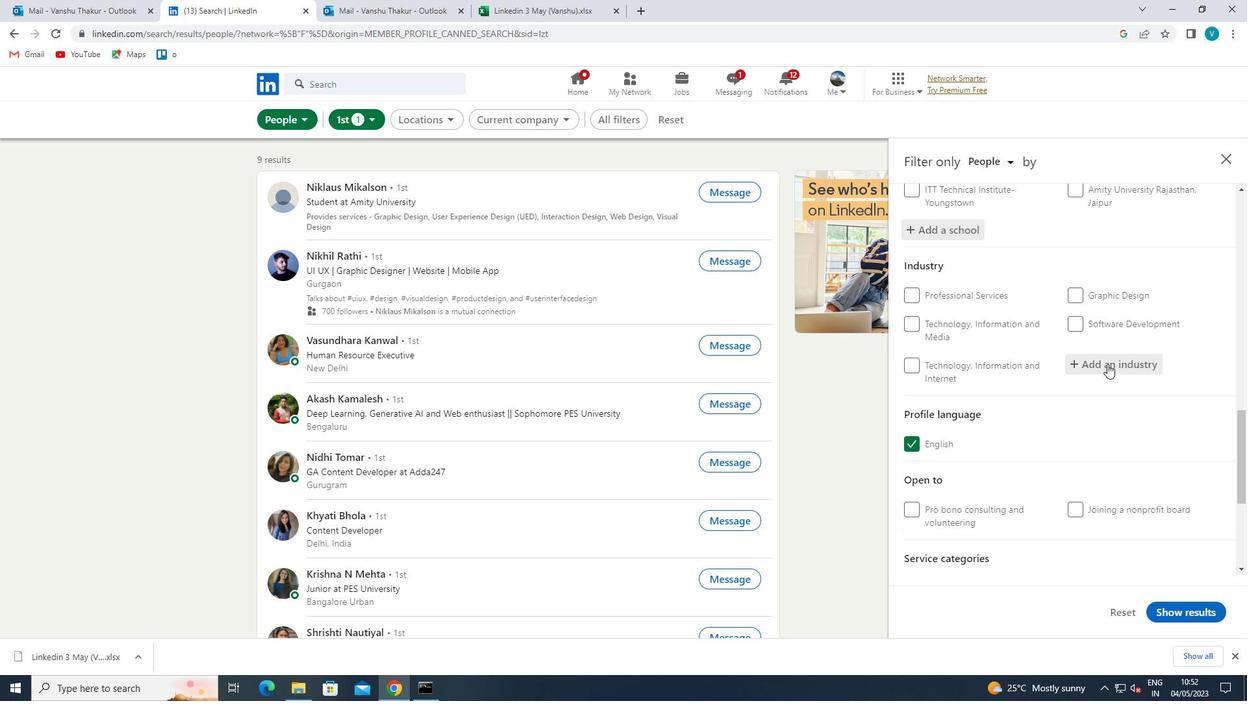 
Action: Key pressed <Key.shift>RETAIL<Key.space>
Screenshot: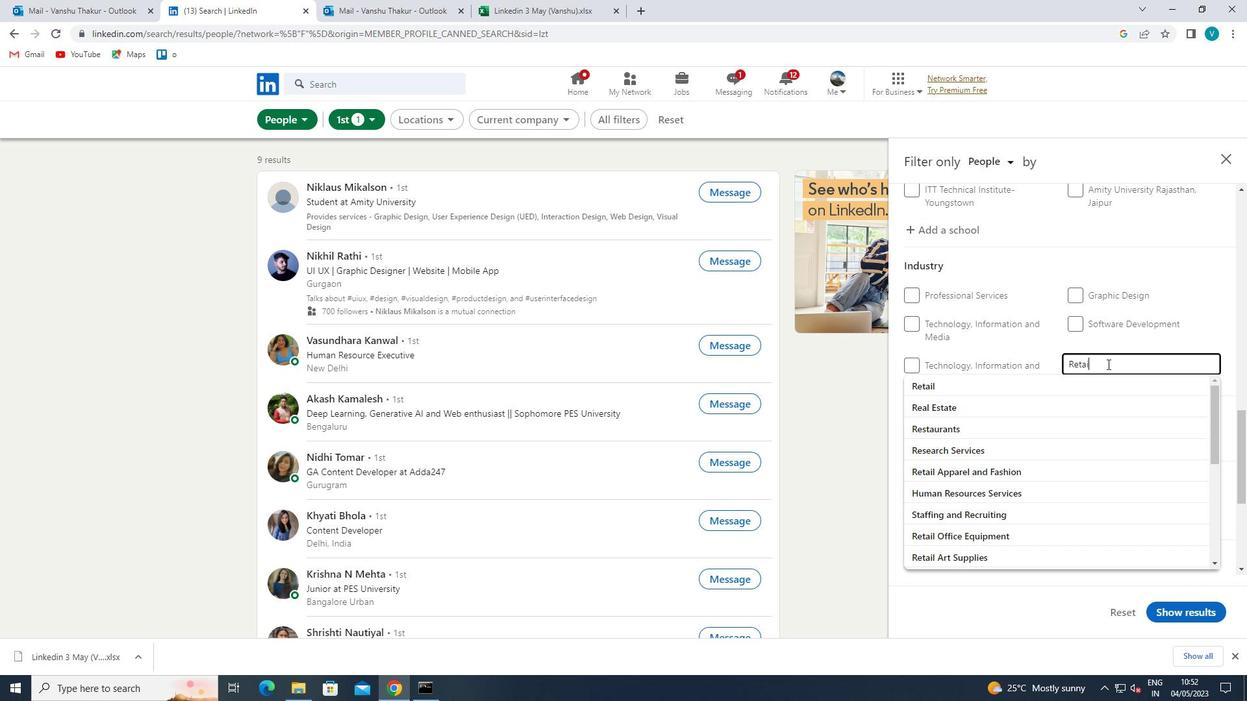 
Action: Mouse moved to (1021, 464)
Screenshot: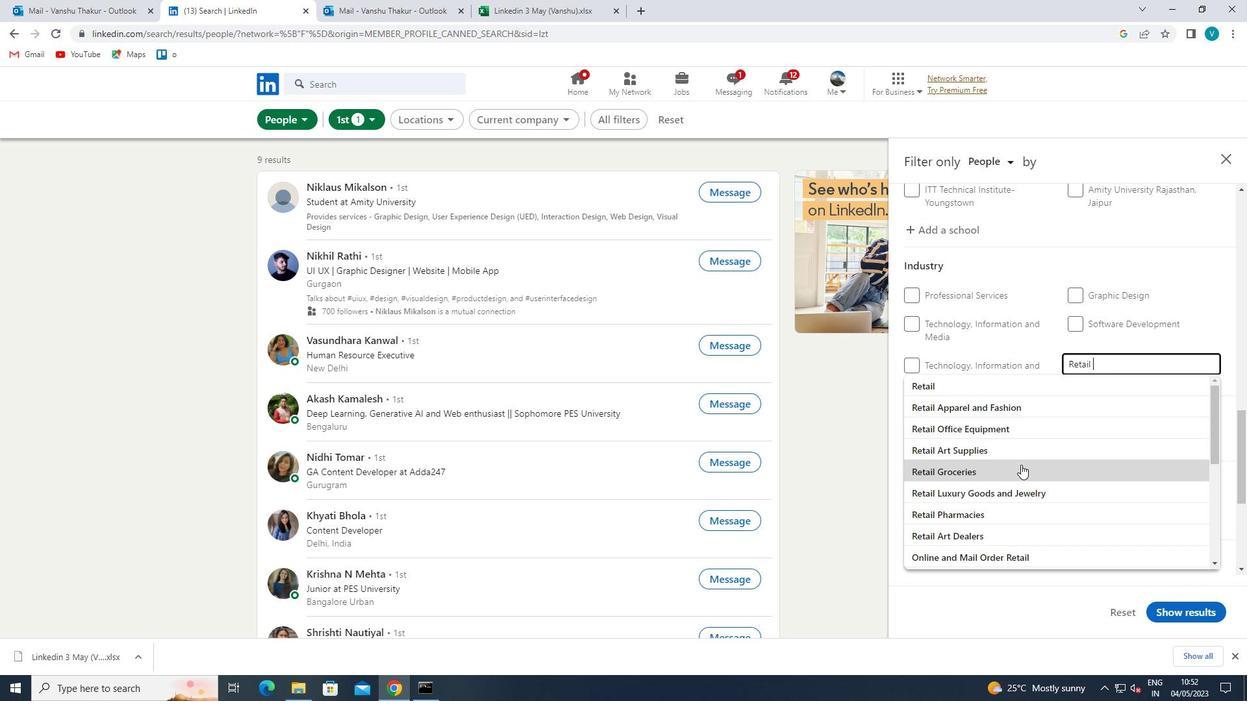 
Action: Mouse pressed left at (1021, 464)
Screenshot: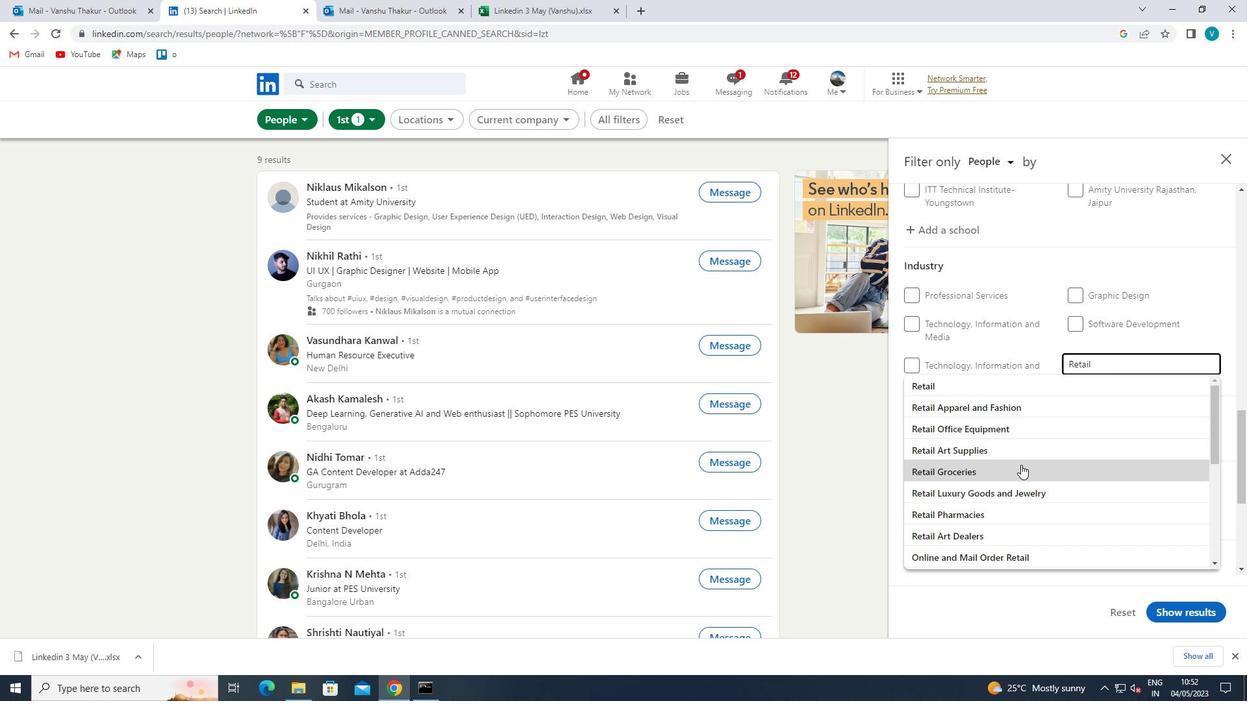 
Action: Mouse moved to (1039, 454)
Screenshot: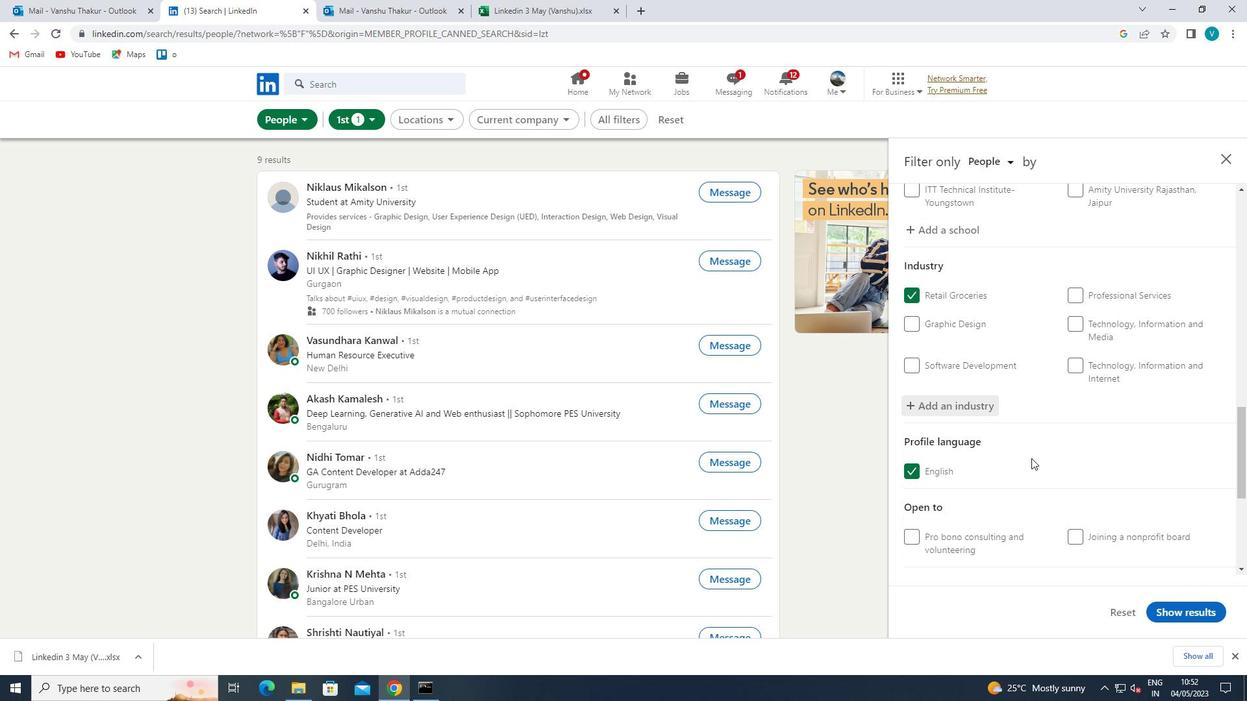 
Action: Mouse scrolled (1039, 453) with delta (0, 0)
Screenshot: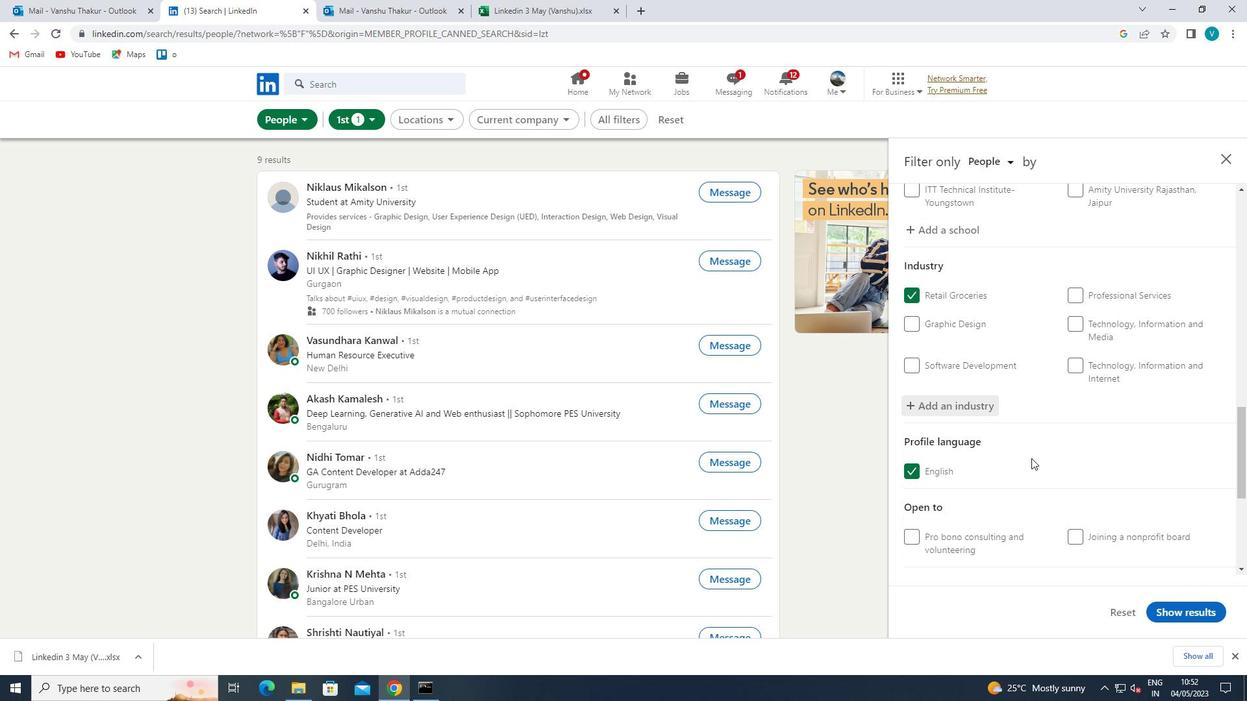 
Action: Mouse moved to (1042, 452)
Screenshot: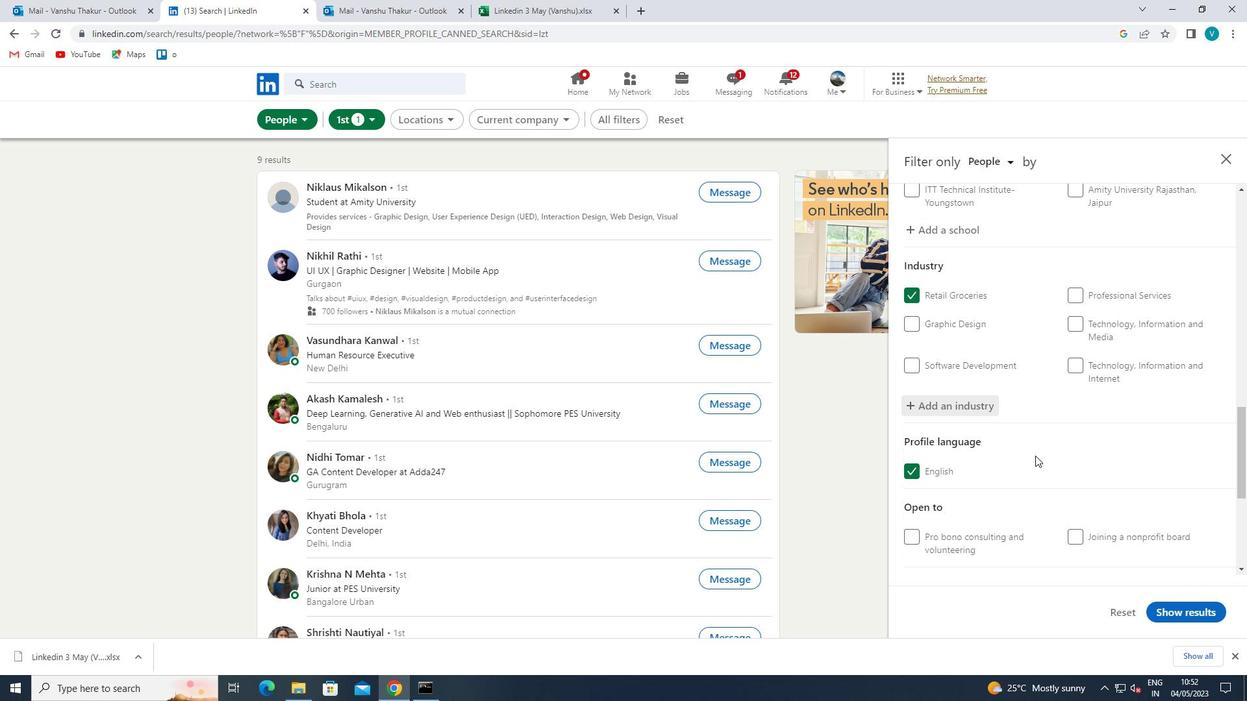 
Action: Mouse scrolled (1042, 452) with delta (0, 0)
Screenshot: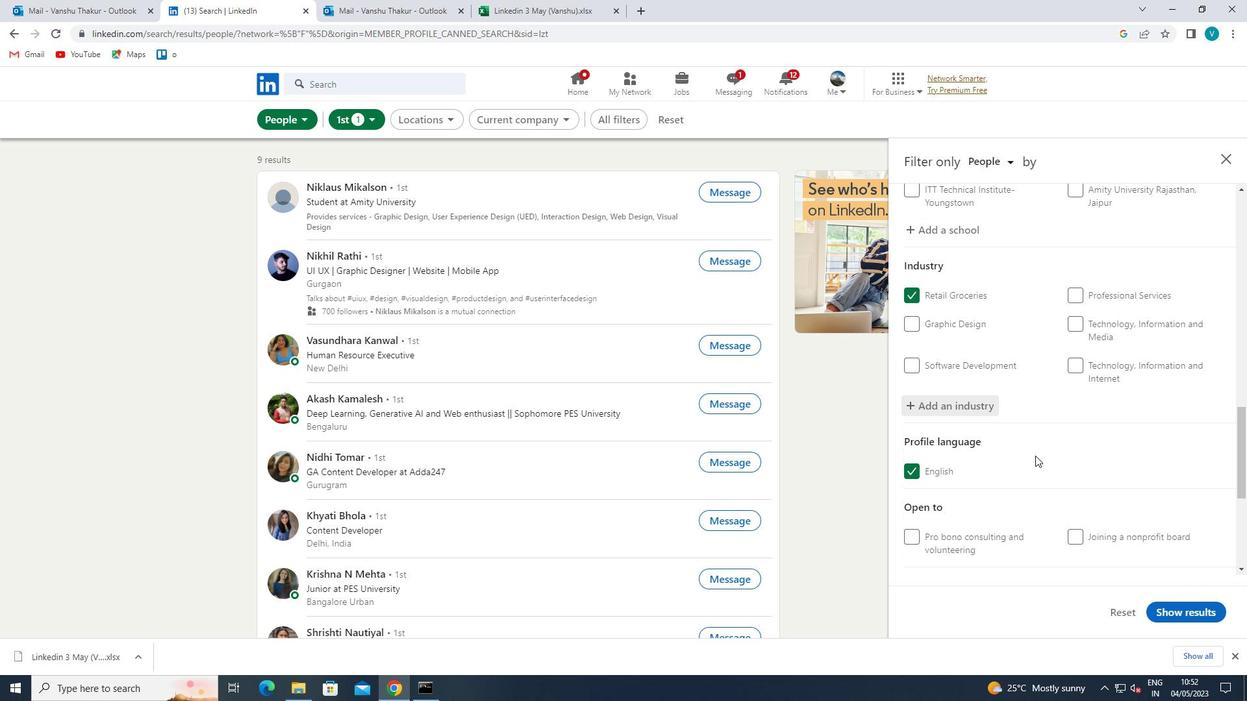 
Action: Mouse moved to (1042, 452)
Screenshot: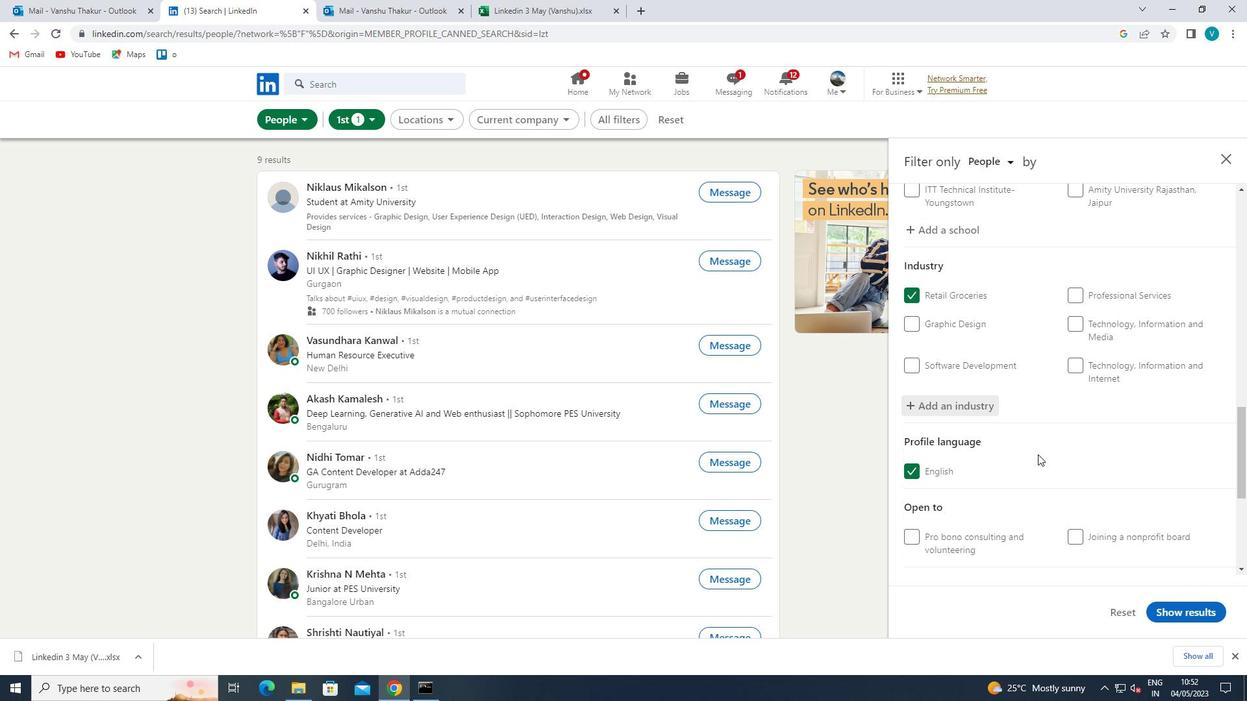 
Action: Mouse scrolled (1042, 451) with delta (0, 0)
Screenshot: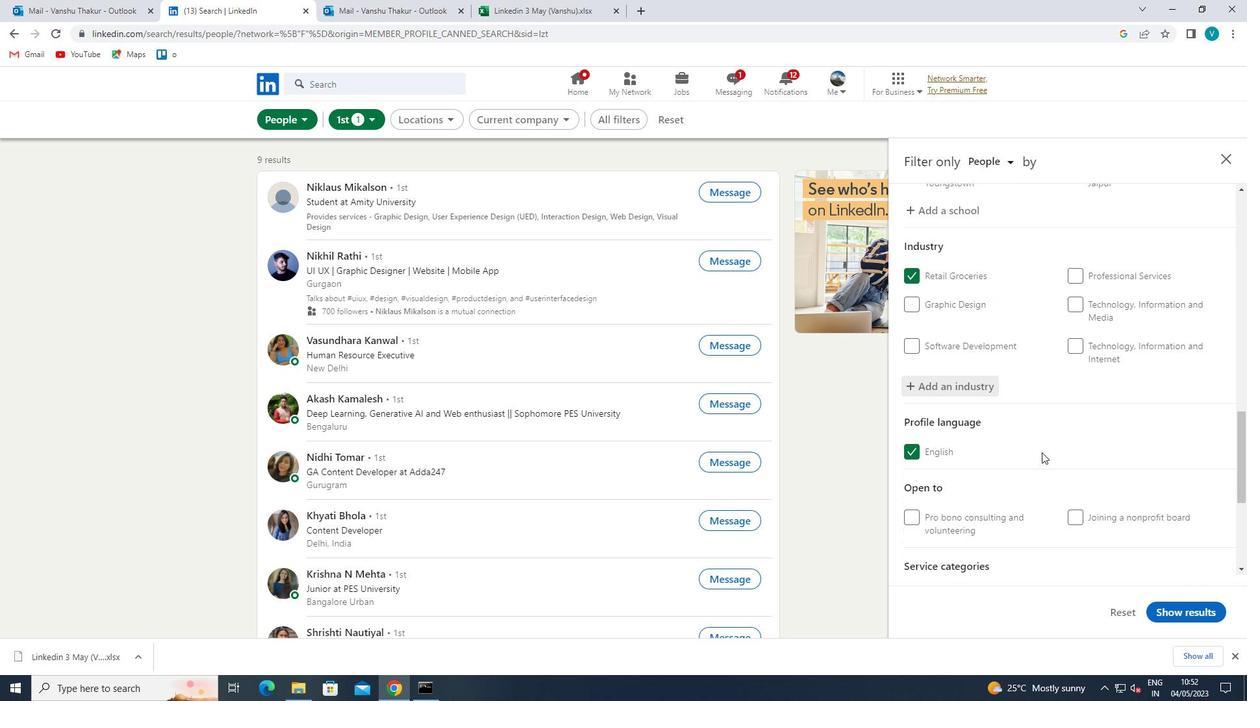
Action: Mouse scrolled (1042, 451) with delta (0, 0)
Screenshot: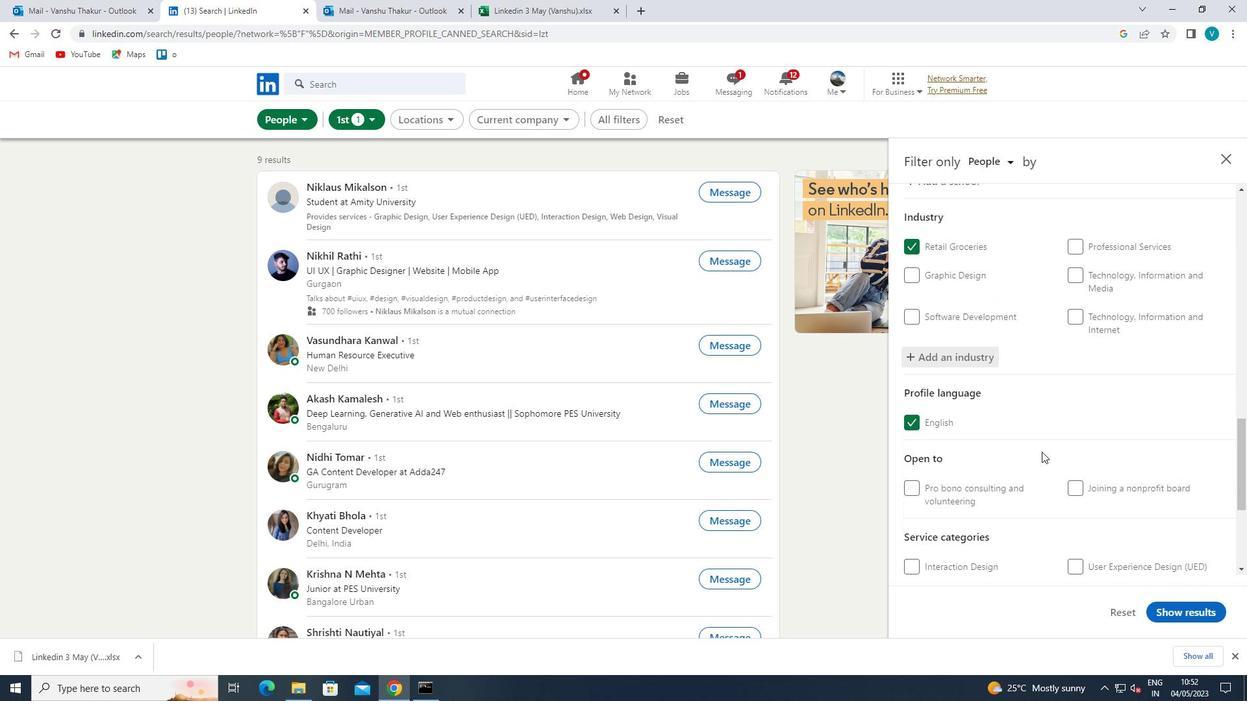 
Action: Mouse scrolled (1042, 451) with delta (0, 0)
Screenshot: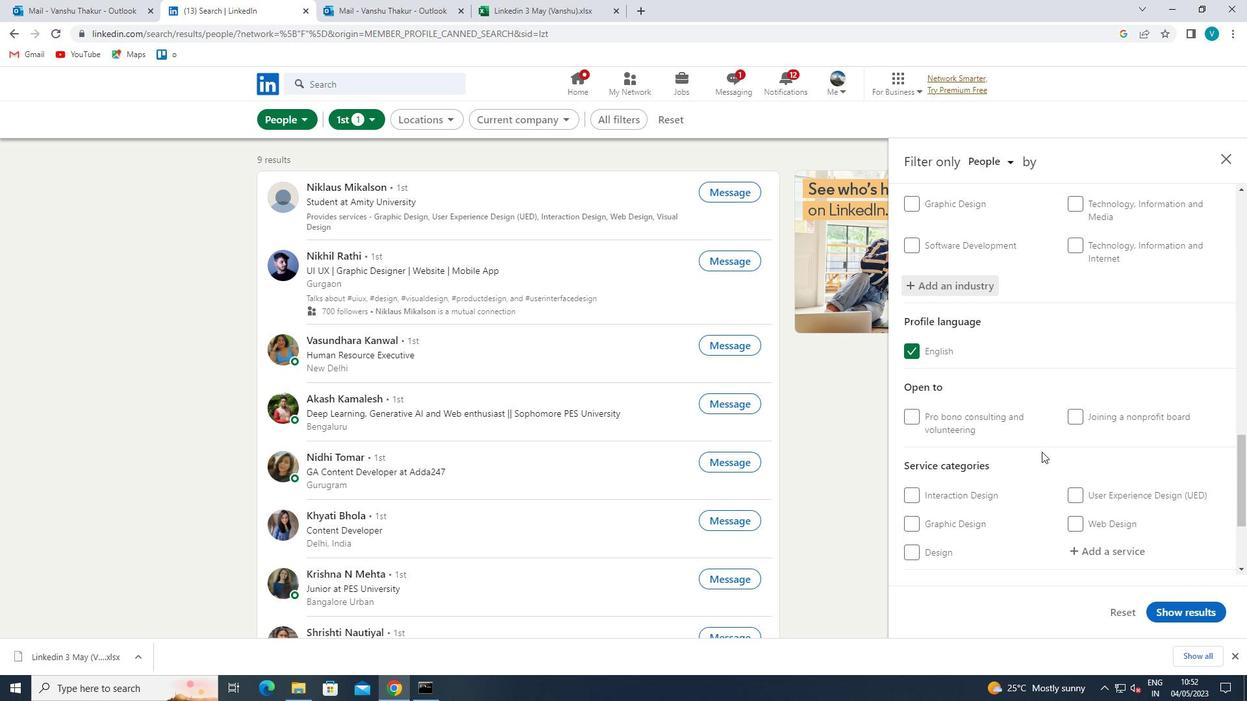 
Action: Mouse moved to (1109, 388)
Screenshot: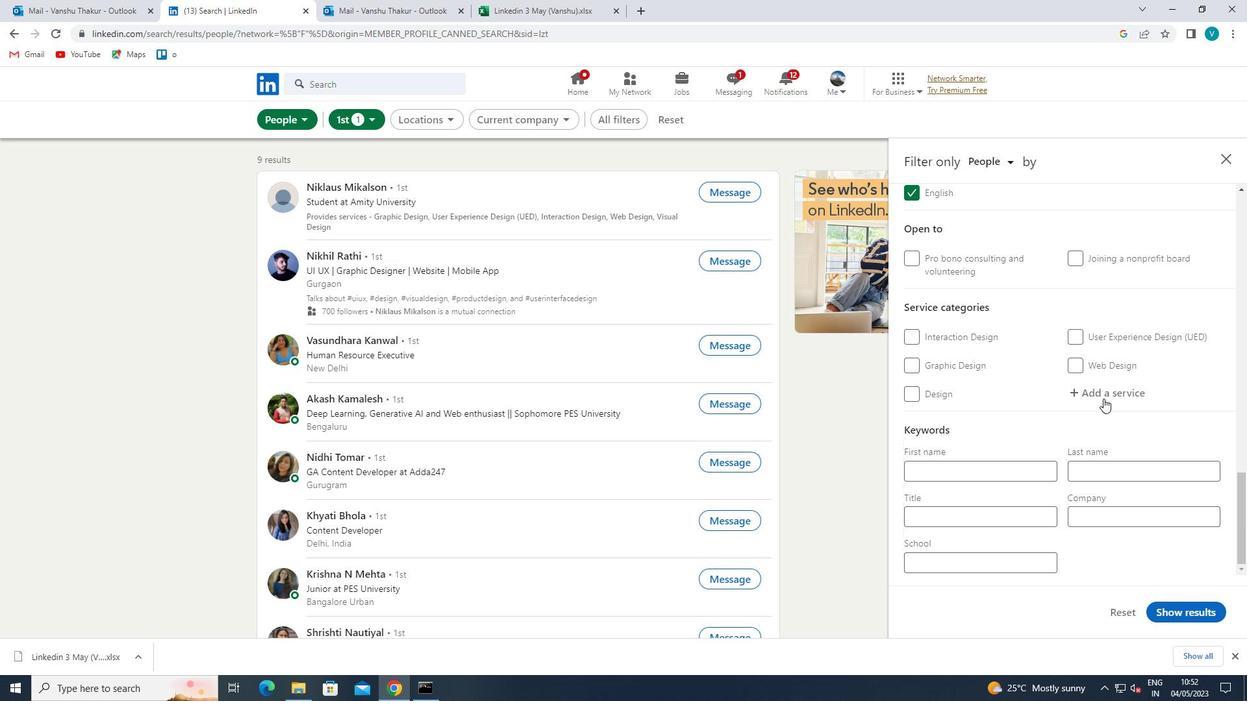 
Action: Mouse pressed left at (1109, 388)
Screenshot: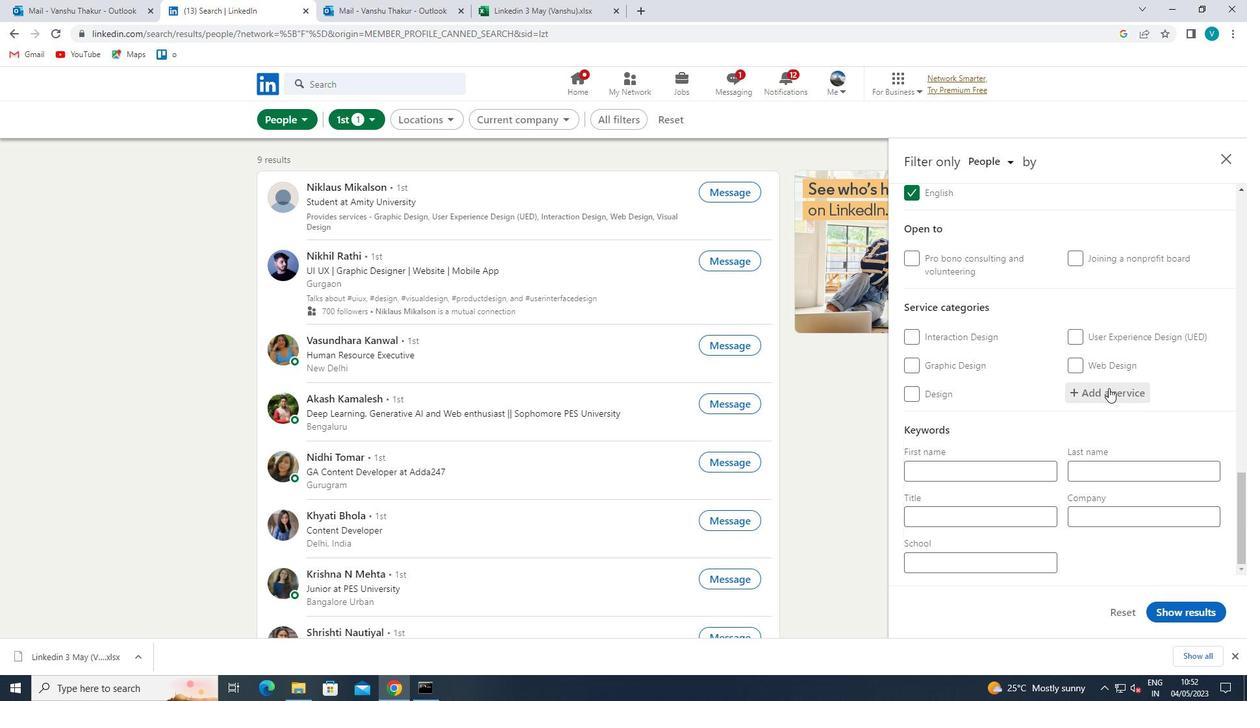 
Action: Key pressed <Key.shift>HEALTH
Screenshot: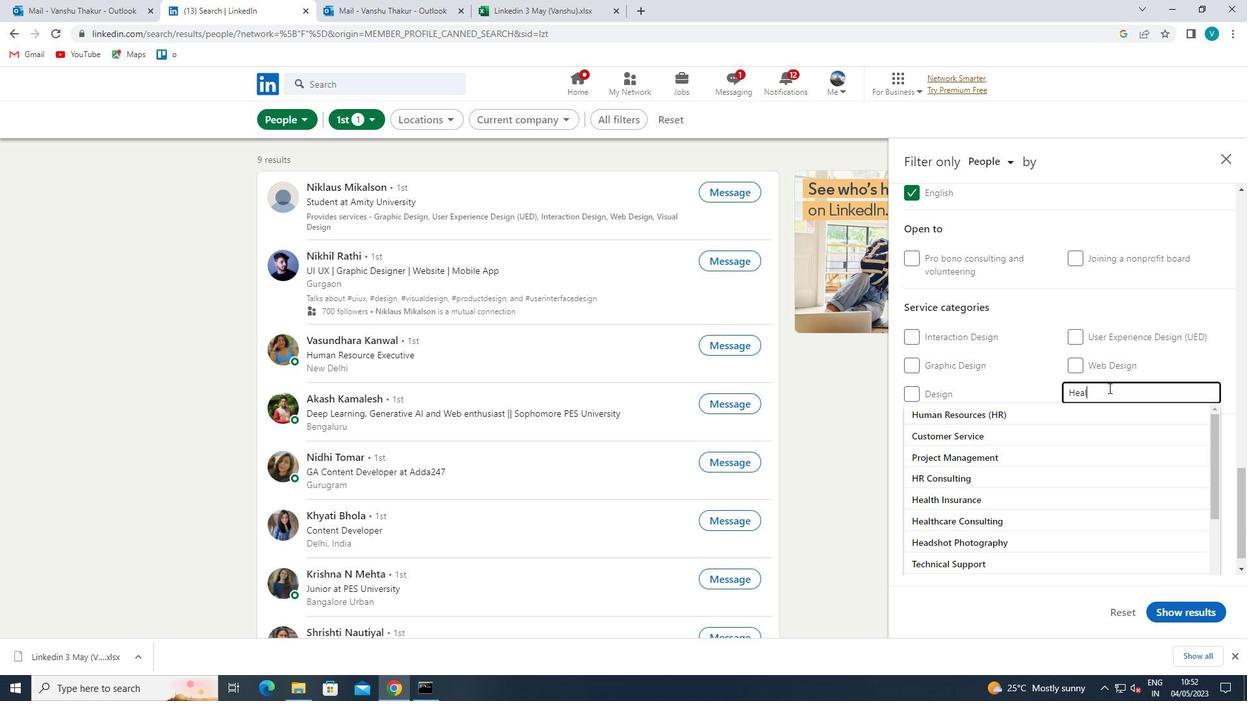 
Action: Mouse moved to (1067, 438)
Screenshot: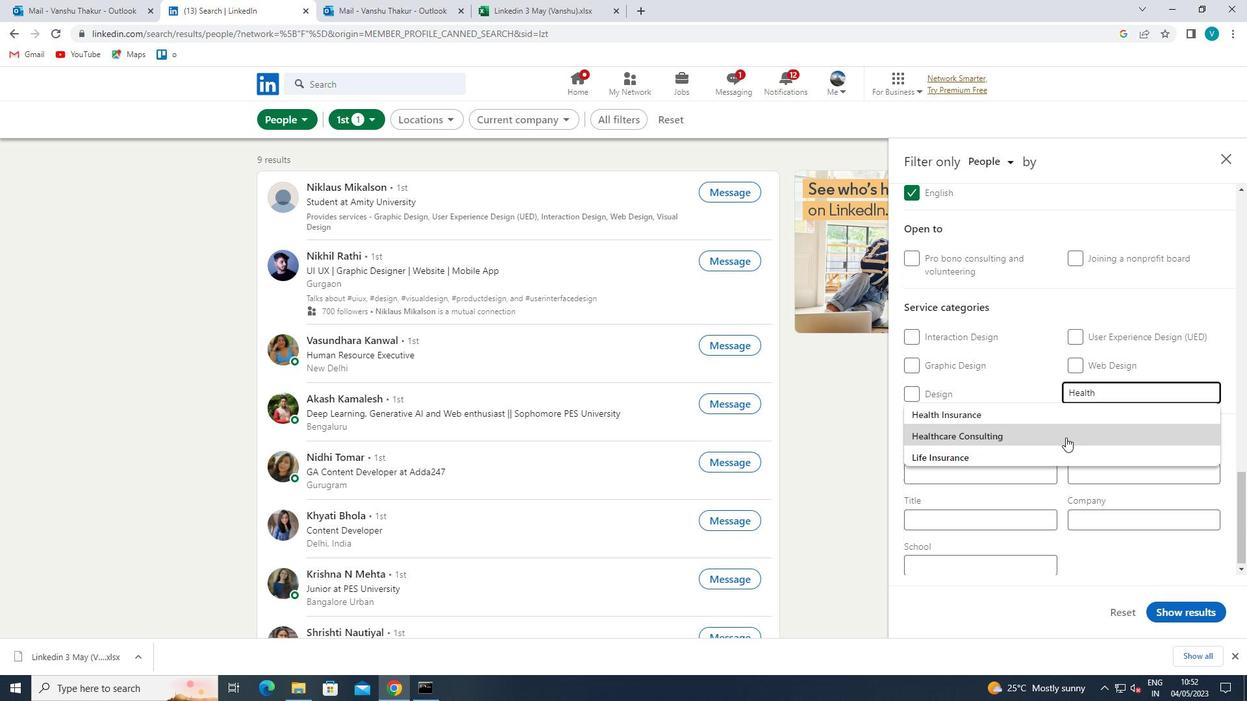 
Action: Mouse pressed left at (1067, 438)
Screenshot: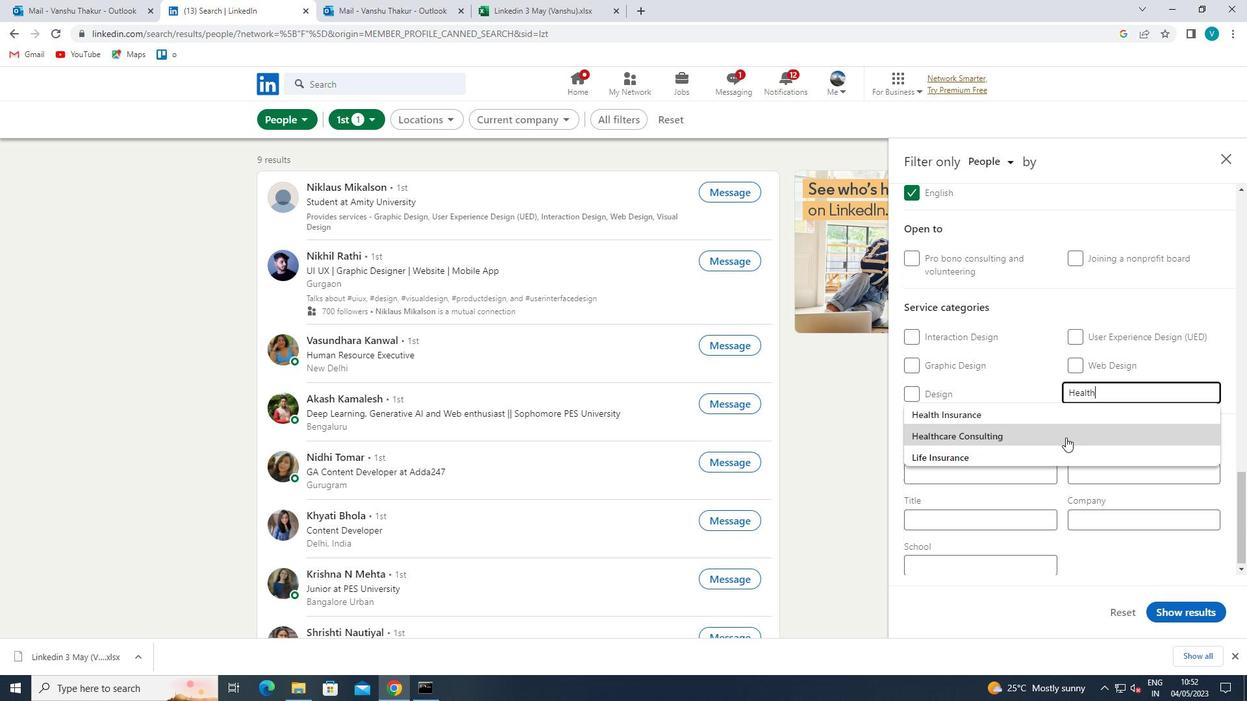 
Action: Mouse moved to (1070, 435)
Screenshot: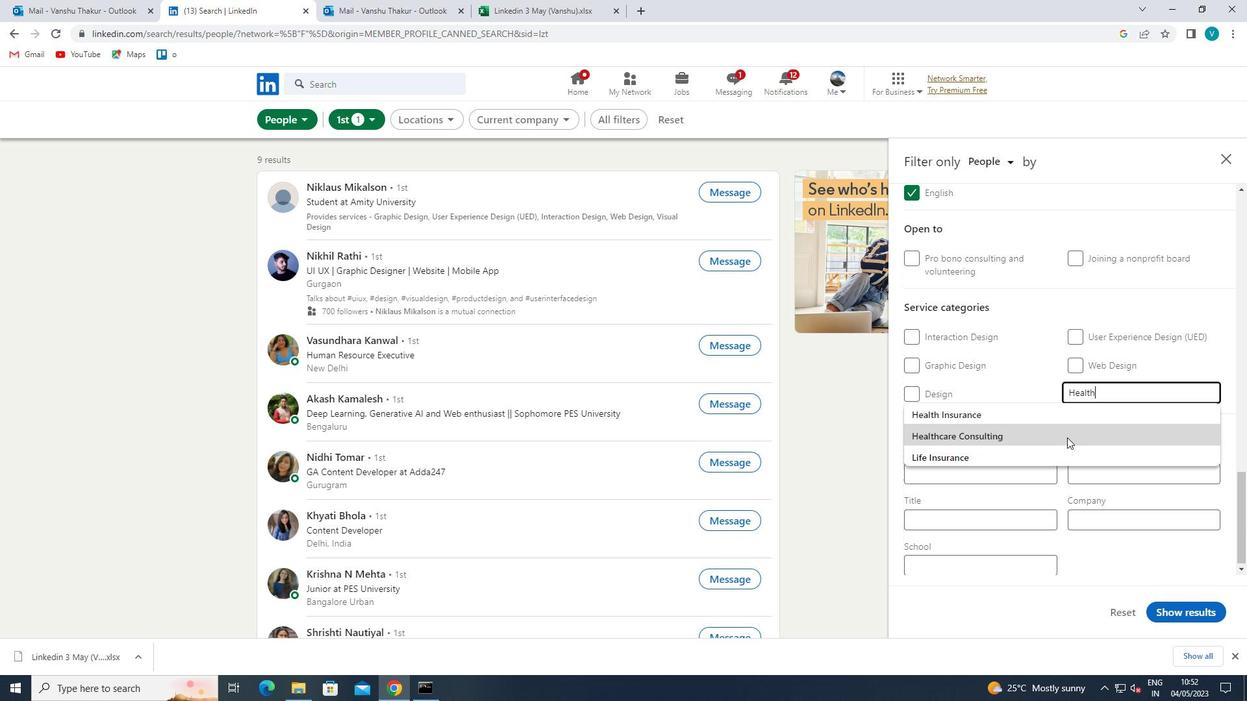
Action: Mouse scrolled (1070, 434) with delta (0, 0)
Screenshot: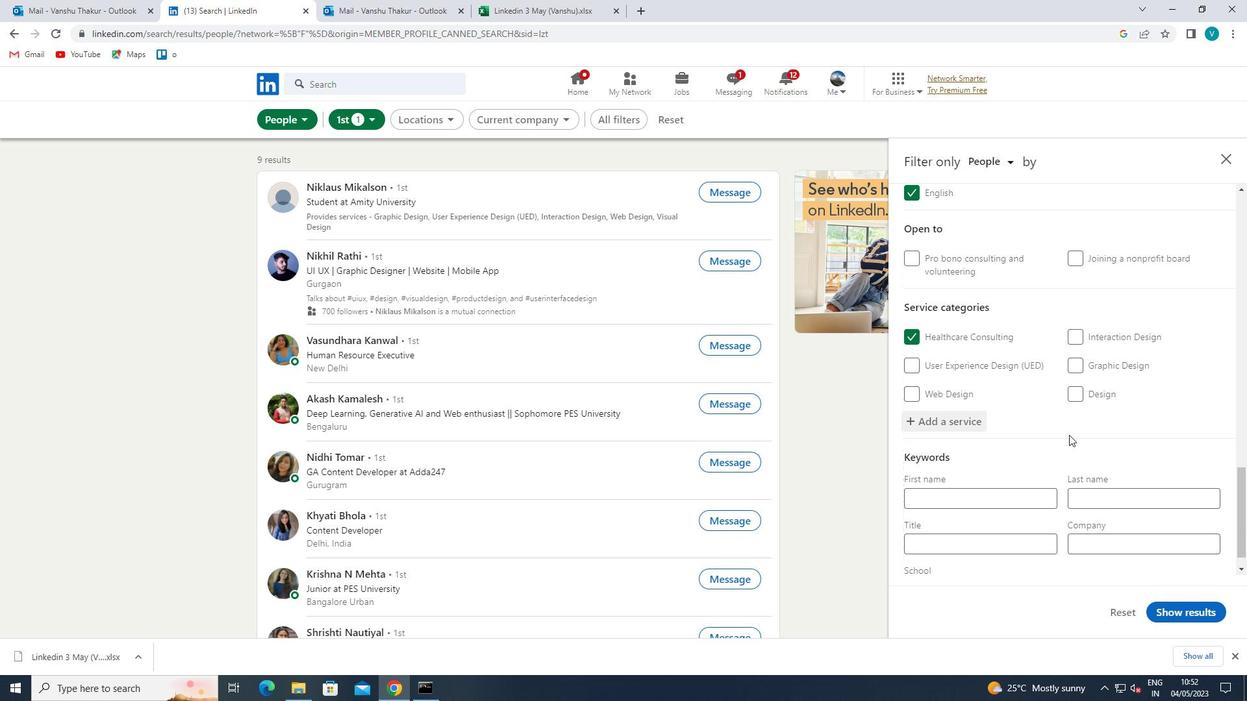 
Action: Mouse scrolled (1070, 434) with delta (0, 0)
Screenshot: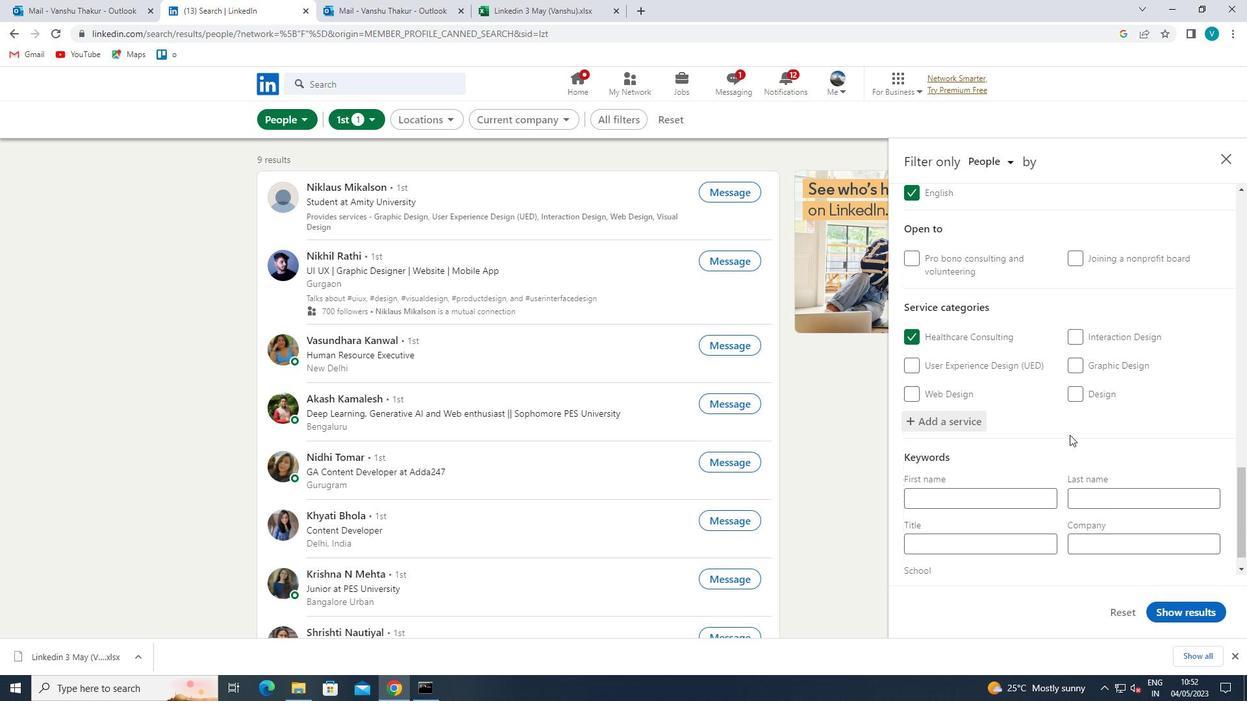 
Action: Mouse scrolled (1070, 434) with delta (0, 0)
Screenshot: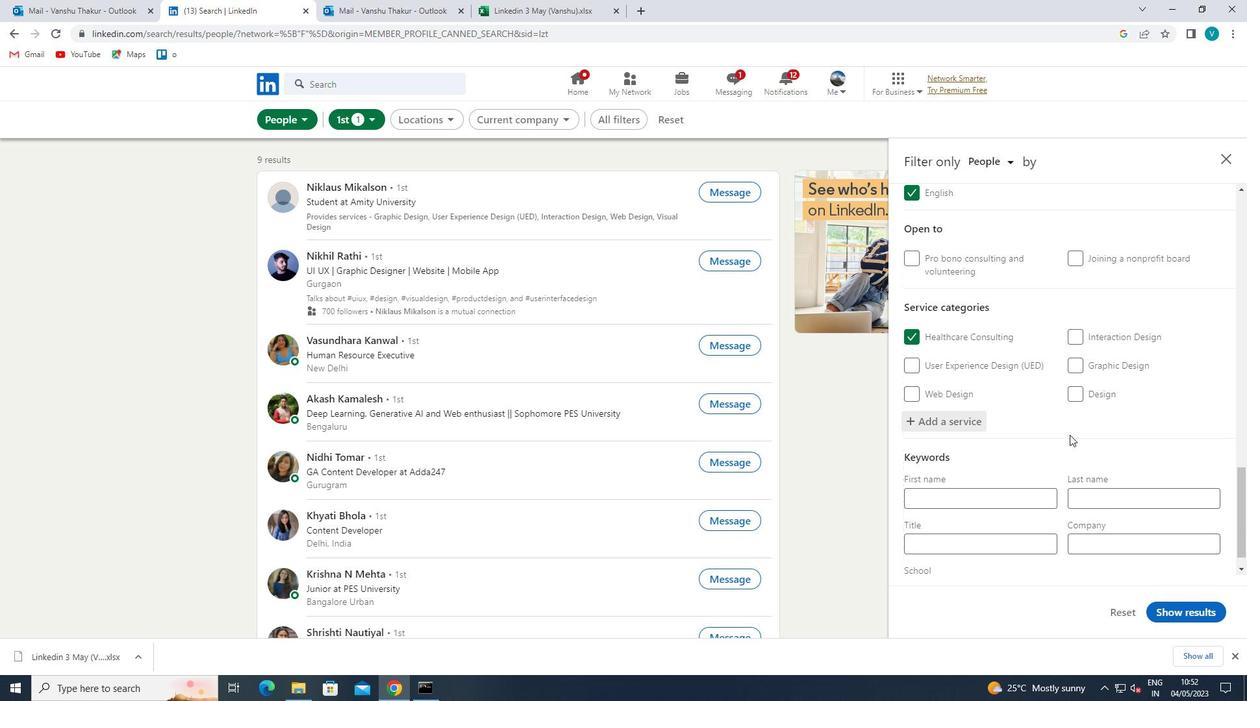 
Action: Mouse moved to (1006, 513)
Screenshot: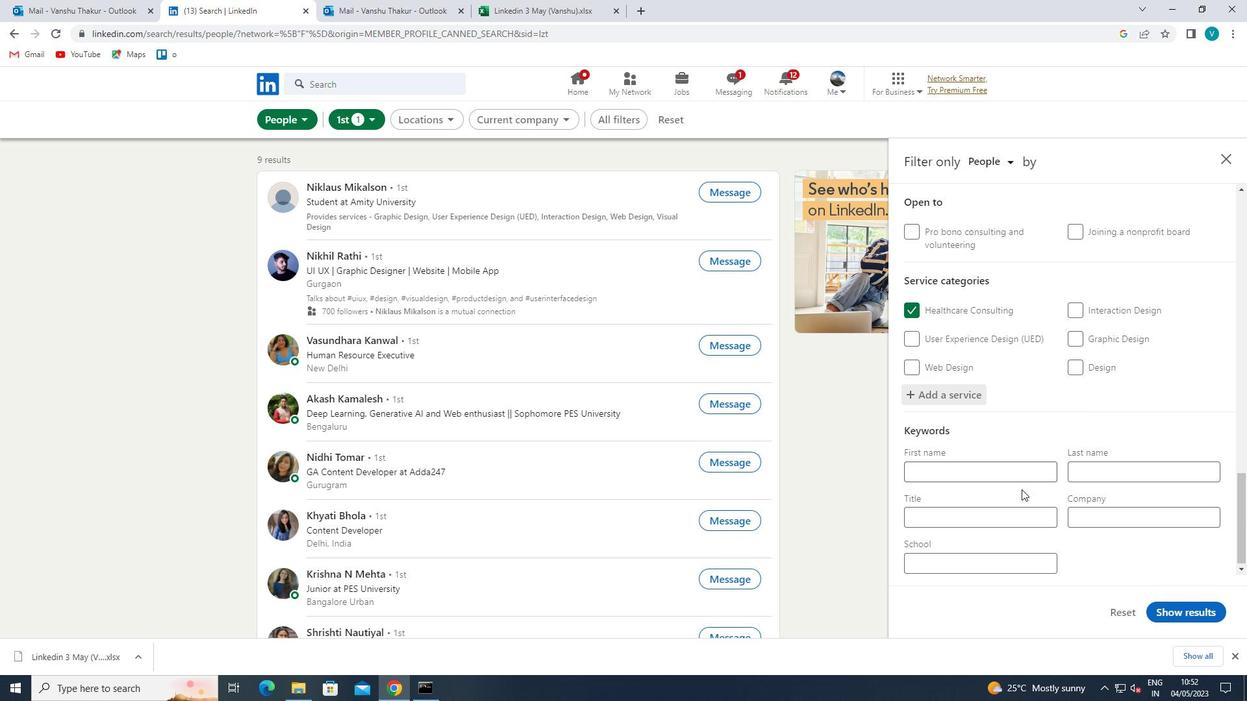 
Action: Mouse pressed left at (1006, 513)
Screenshot: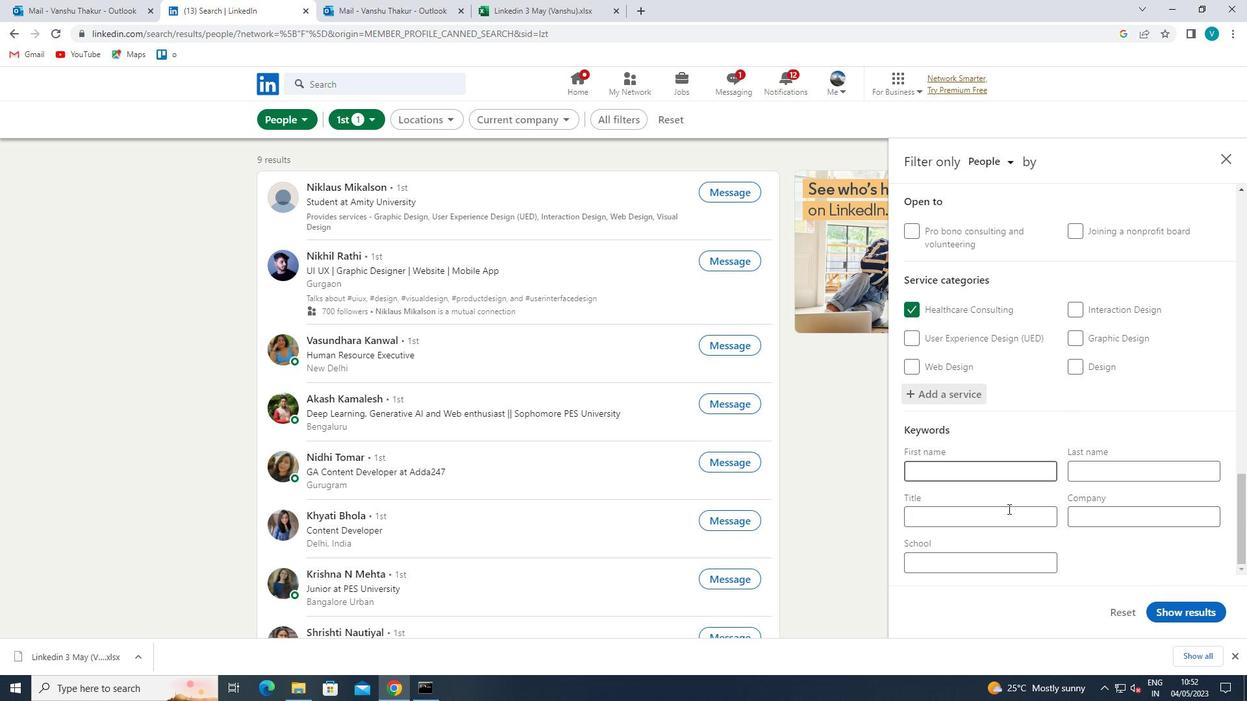 
Action: Mouse moved to (1007, 513)
Screenshot: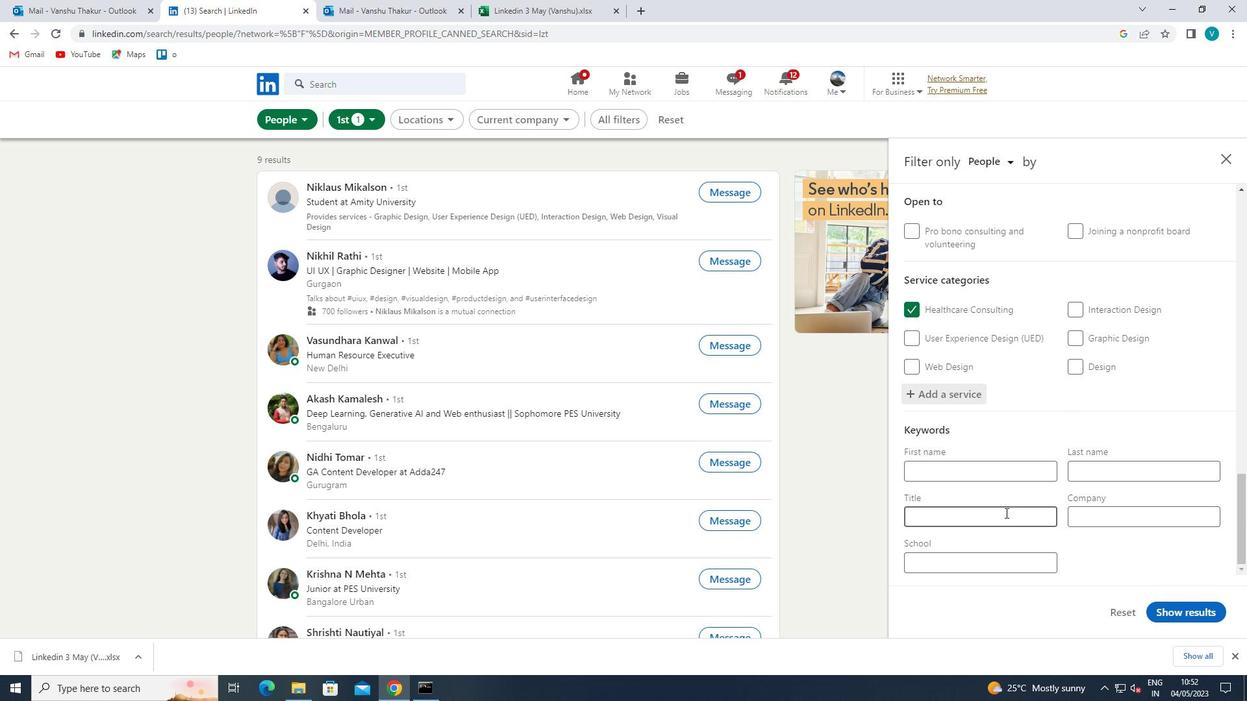 
Action: Key pressed <Key.shift>PROGRAM<Key.space>
Screenshot: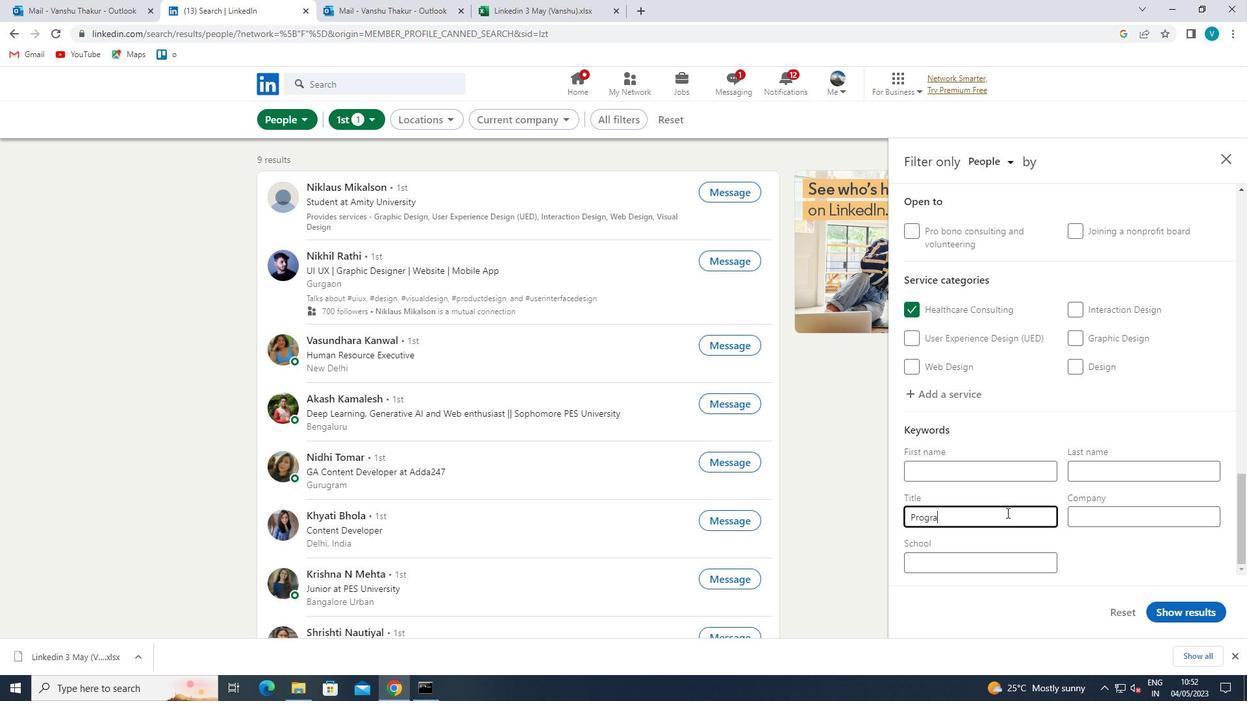 
Action: Mouse moved to (995, 499)
Screenshot: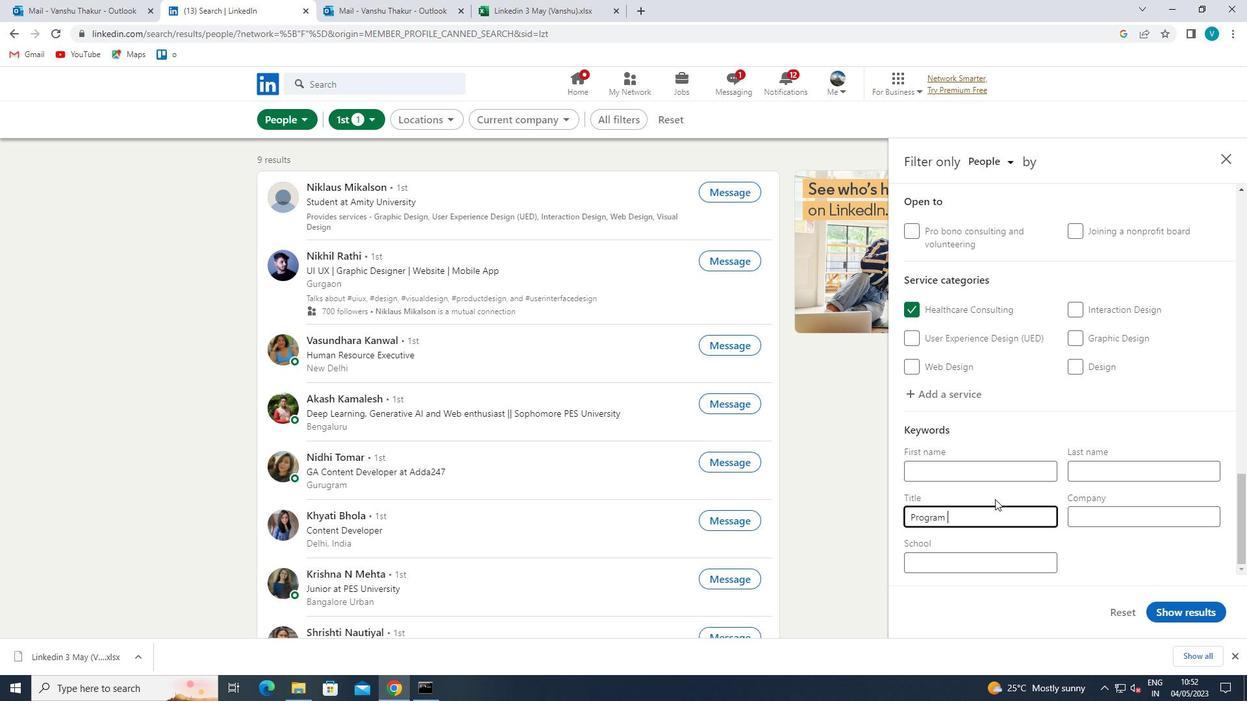 
Action: Key pressed <Key.shift>MANGAER<Key.space>
Screenshot: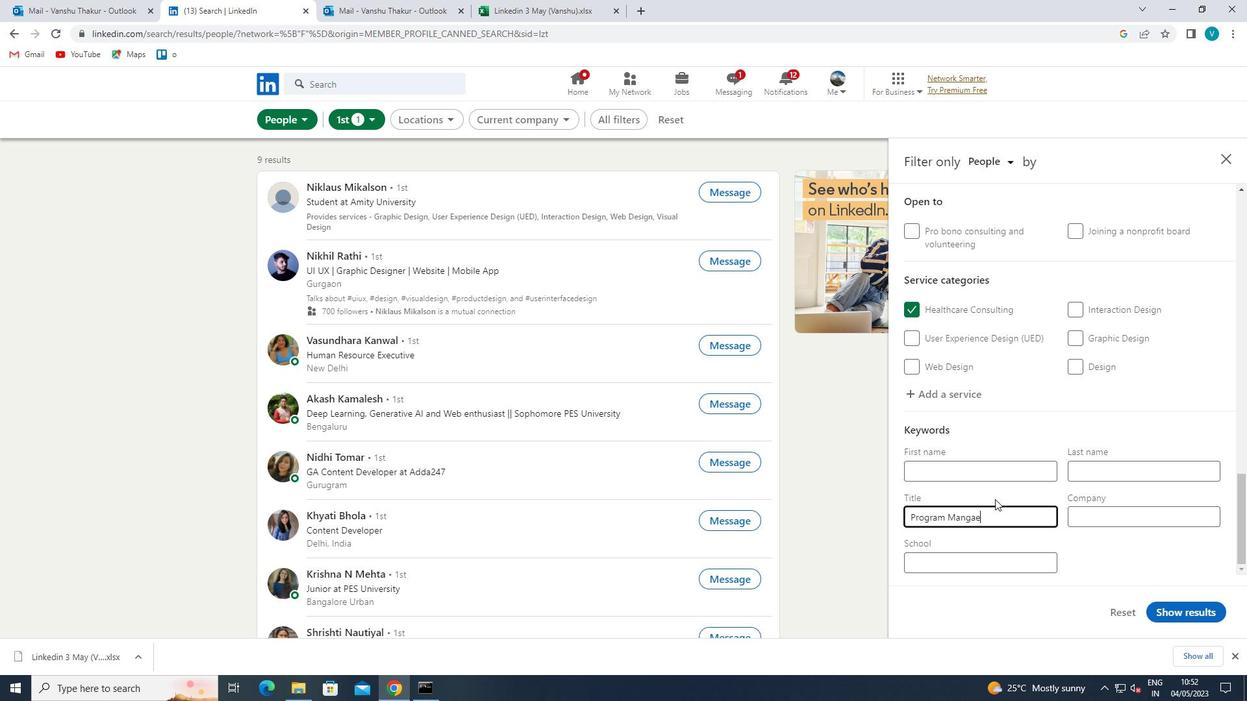 
Action: Mouse moved to (996, 499)
Screenshot: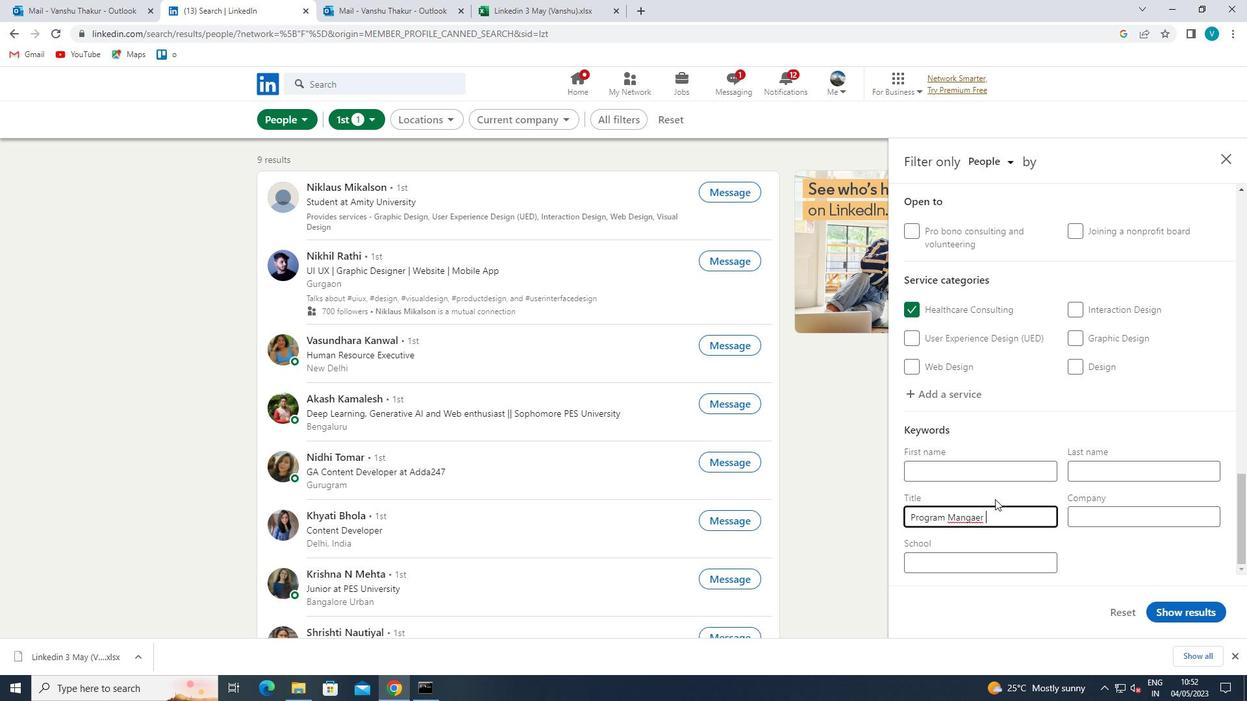 
Action: Key pressed <Key.backspace><Key.backspace><Key.backspace><Key.backspace>ER<Key.space><Key.left><Key.left><Key.left><Key.left>A<Key.right><Key.right><Key.right><Key.right>
Screenshot: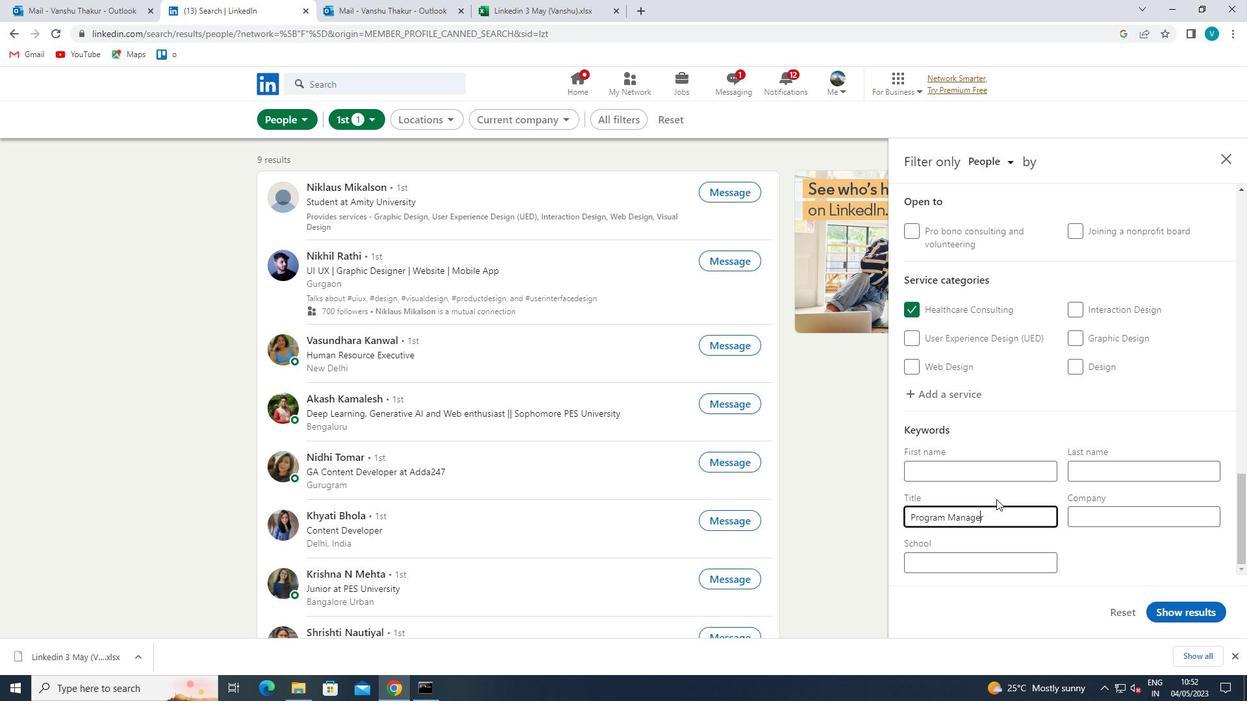 
Action: Mouse moved to (1160, 616)
Screenshot: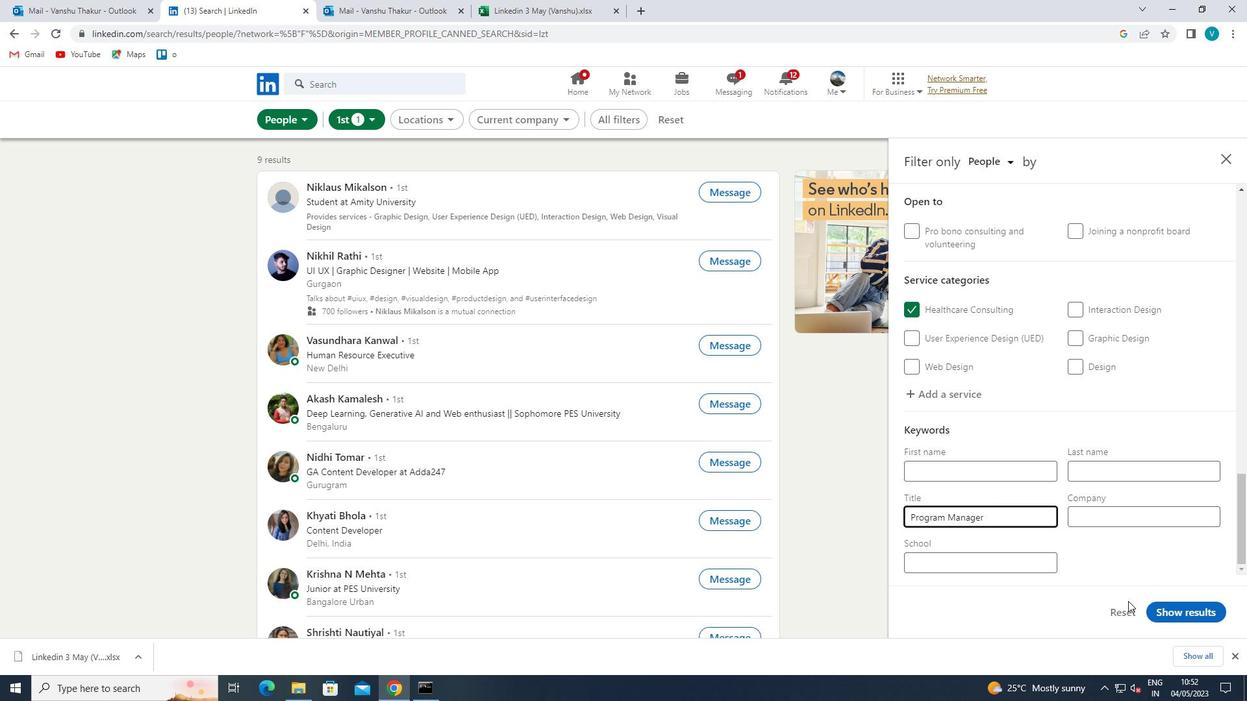 
Action: Mouse pressed left at (1160, 616)
Screenshot: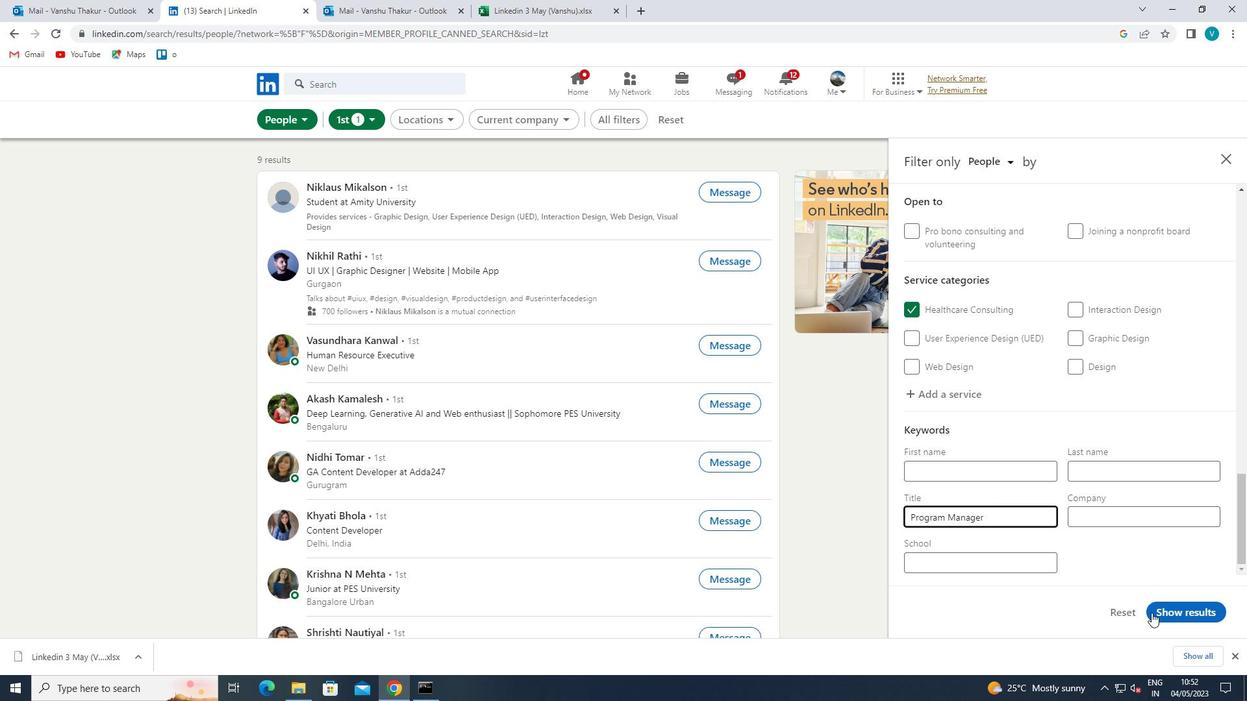 
Action: Mouse moved to (1160, 616)
Screenshot: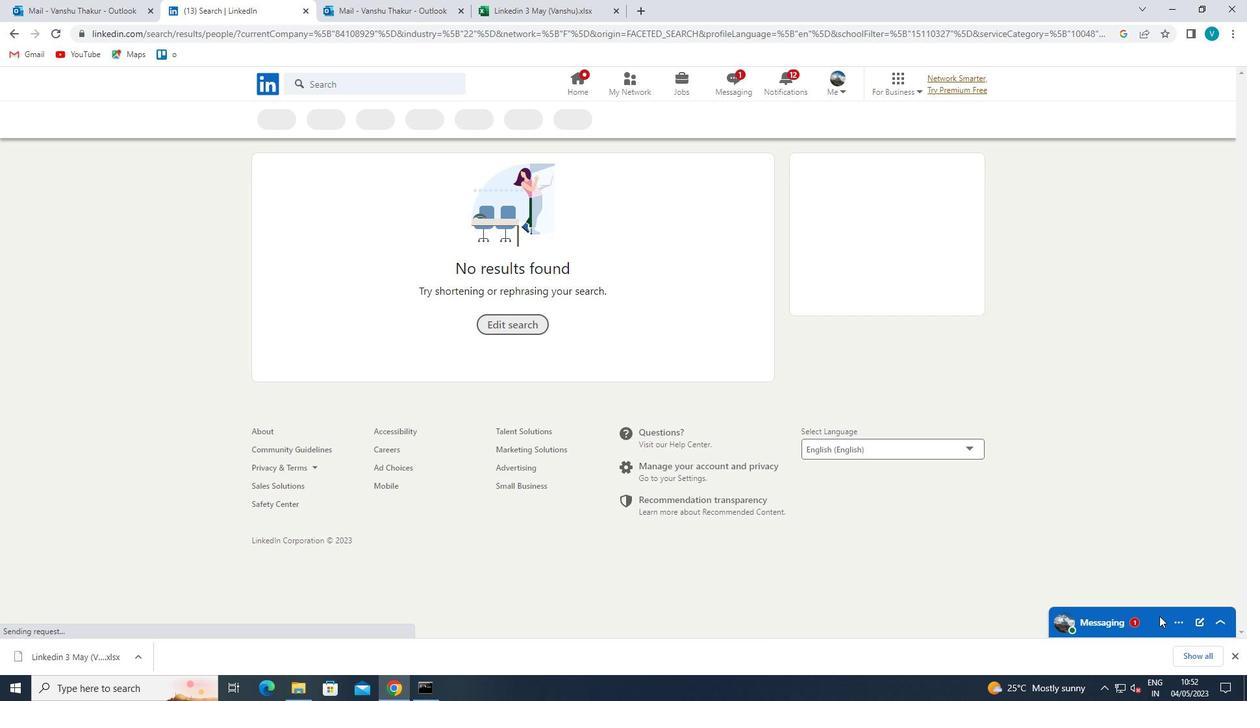 
